 Task: Open Card Influencer Marketing Review in Board Customer Experience Platforms and Tools to Workspace Investment Management Services and add a team member Softage.4@softage.net, a label Green, a checklist Facilitation, an attachment from Trello, a color Green and finally, add a card description 'Plan and execute company team-building retreat with a focus on stress management and resilience' and a comment 'We should be willing to adapt our approach to this task as needed, based on new information or changing circumstances.'. Add a start date 'Jan 04, 1900' with a due date 'Jan 11, 1900'
Action: Mouse moved to (495, 165)
Screenshot: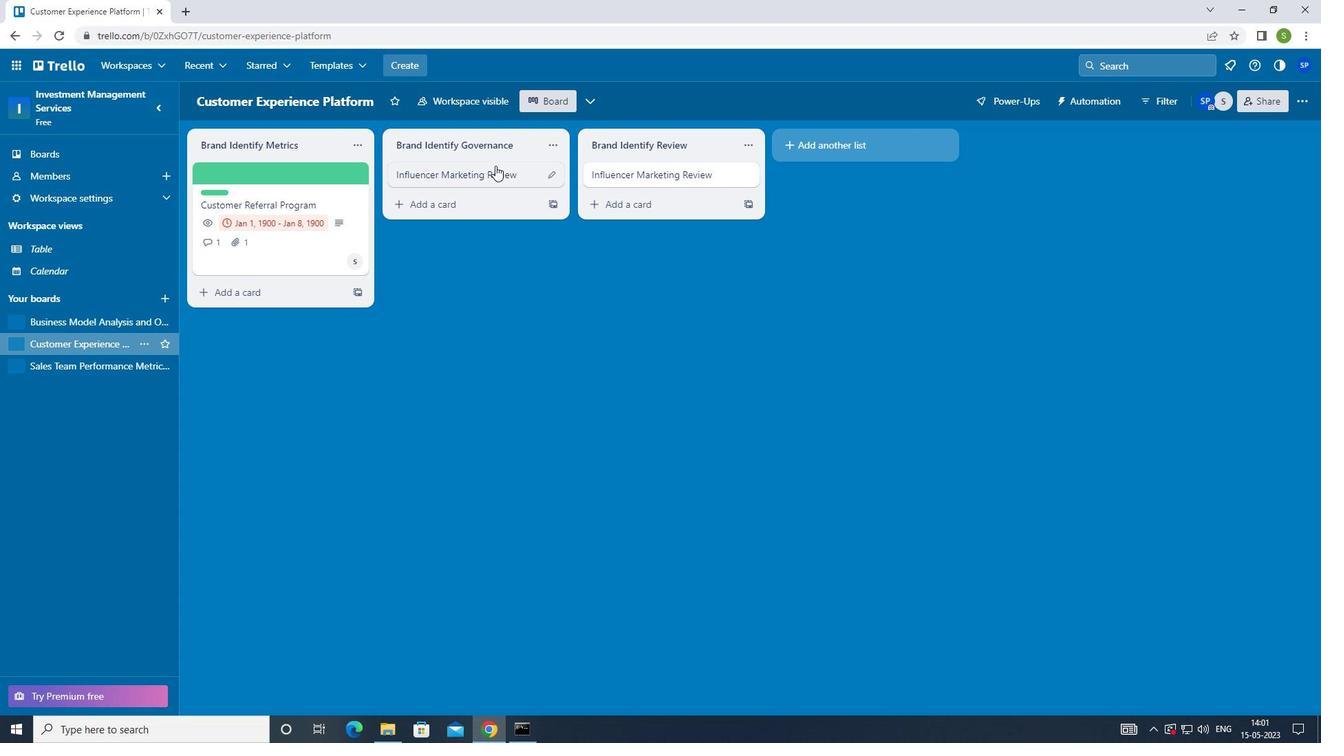 
Action: Mouse pressed left at (495, 165)
Screenshot: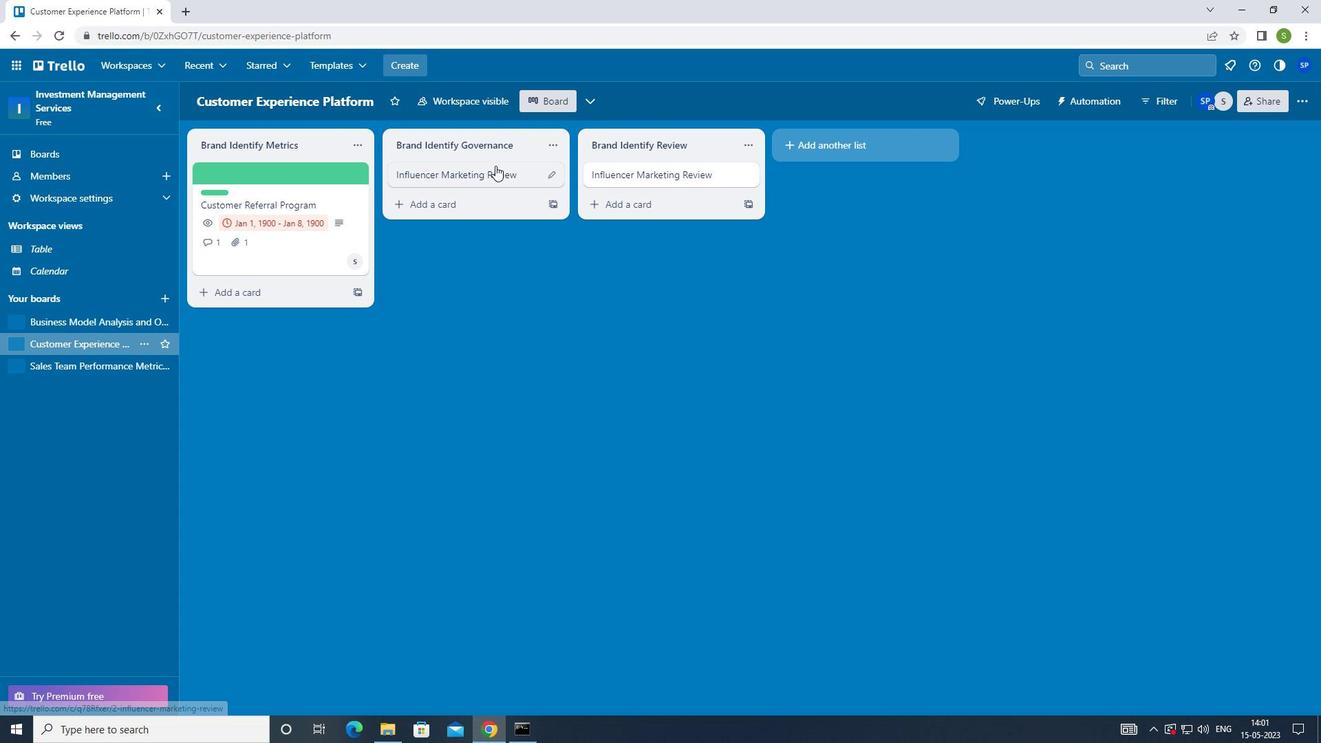 
Action: Mouse moved to (835, 174)
Screenshot: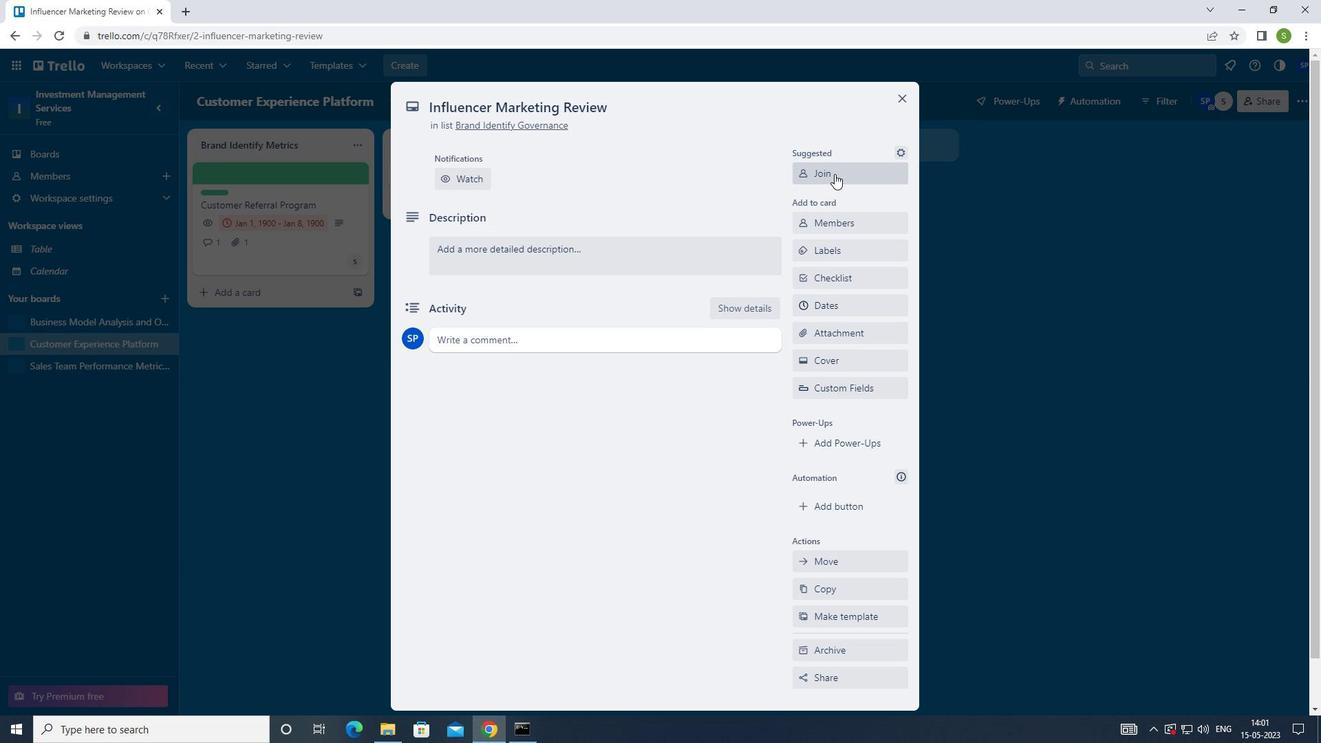 
Action: Mouse pressed left at (835, 174)
Screenshot: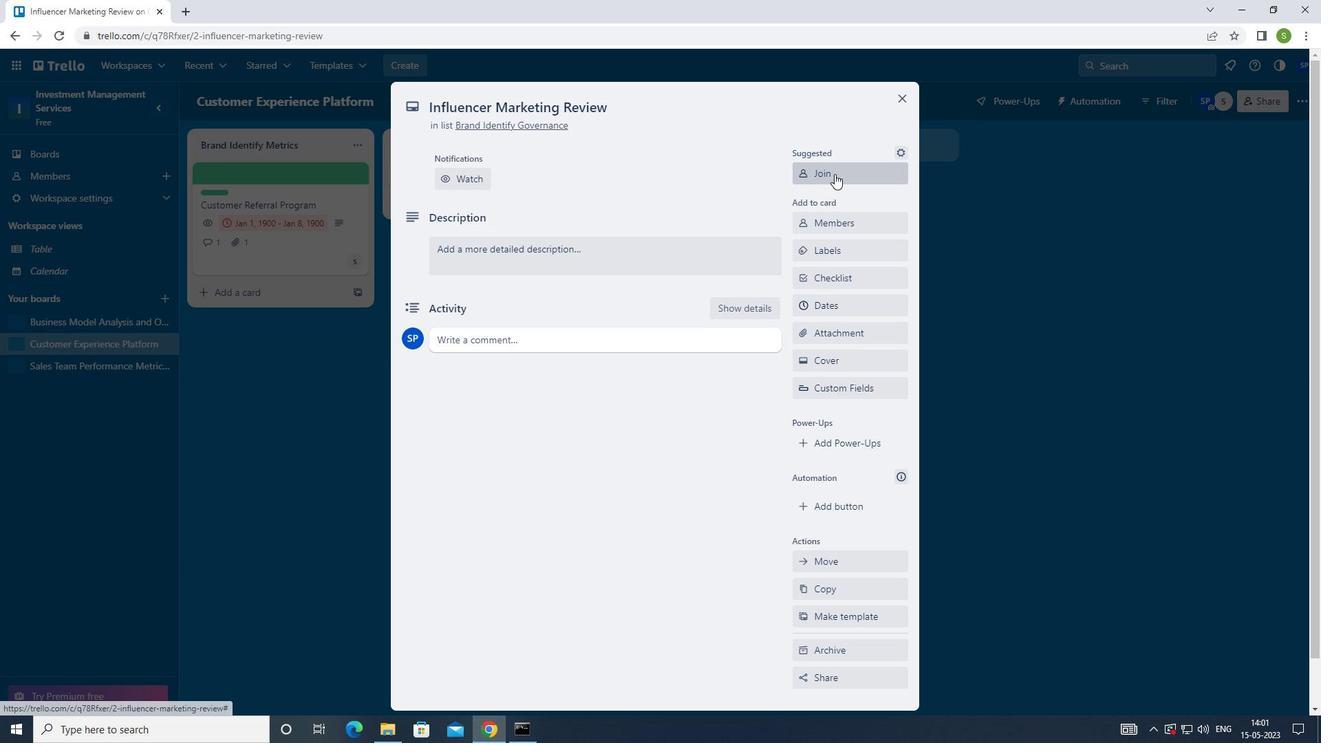 
Action: Mouse moved to (836, 178)
Screenshot: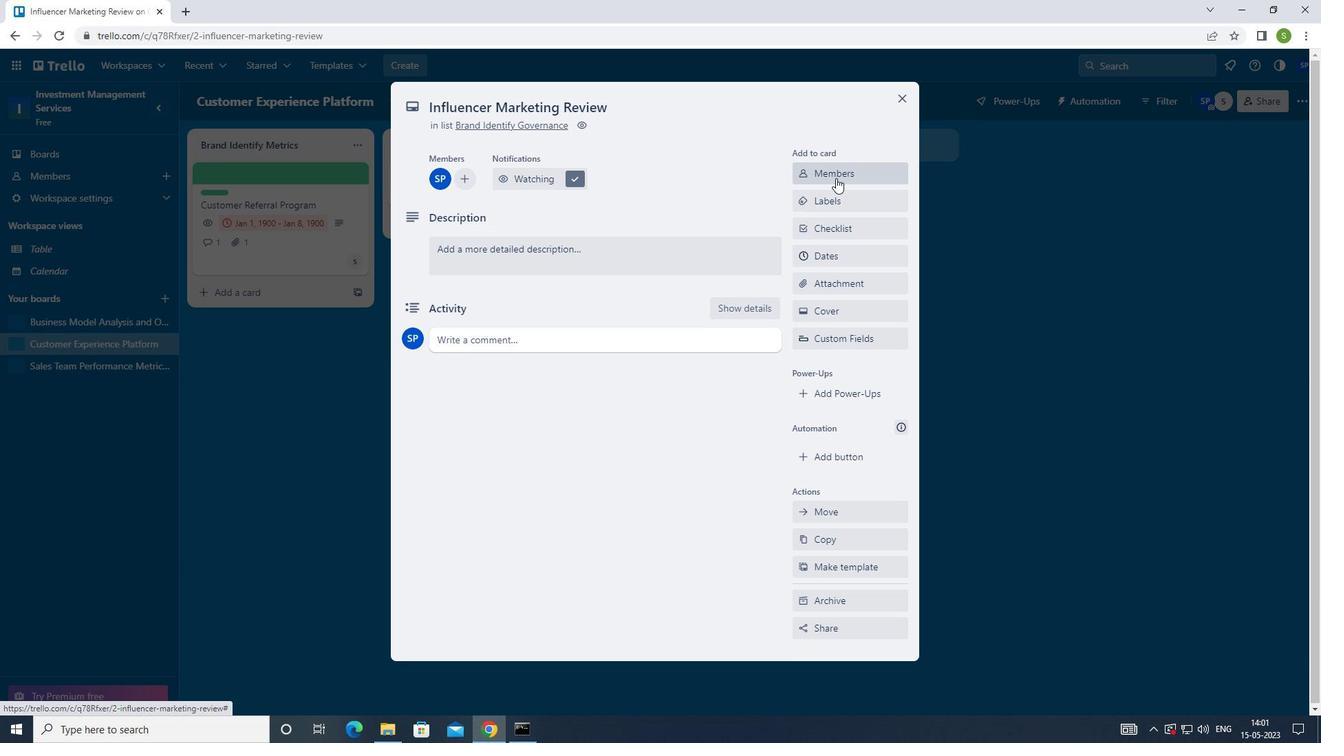 
Action: Mouse pressed left at (836, 178)
Screenshot: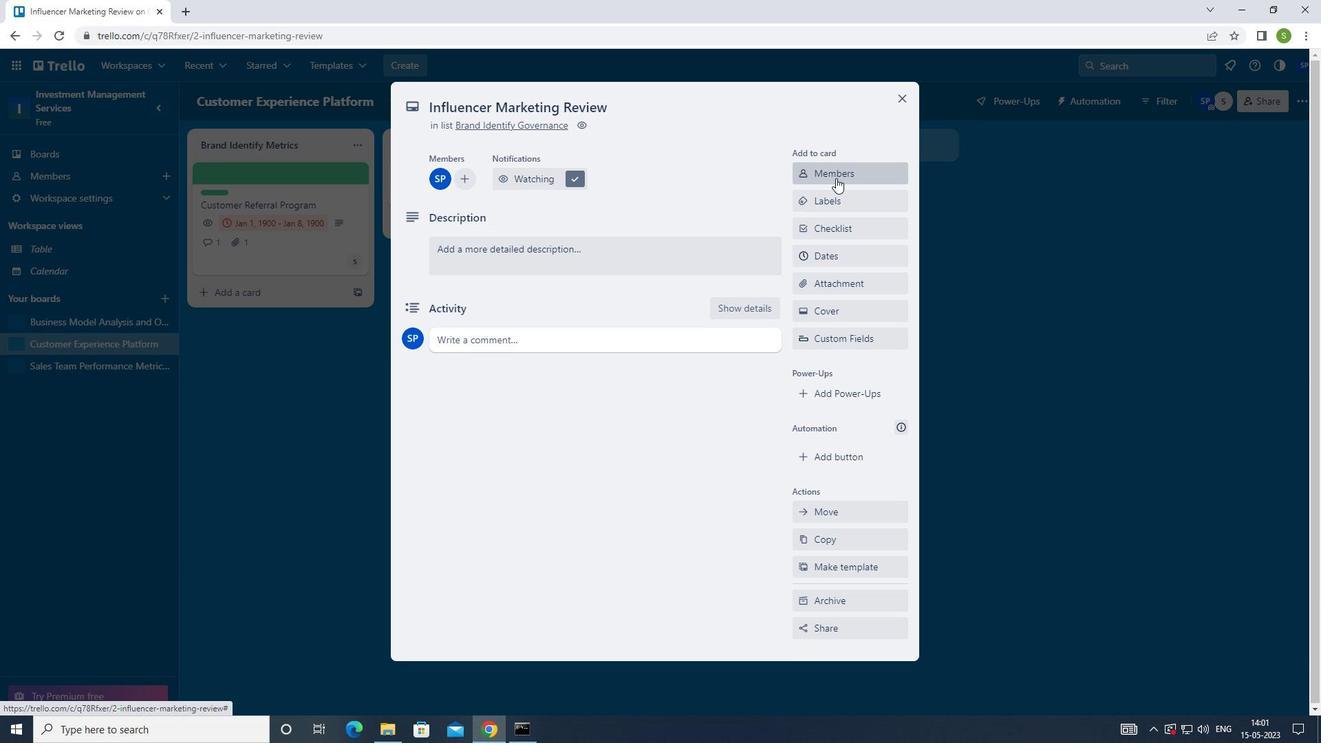 
Action: Mouse moved to (813, 264)
Screenshot: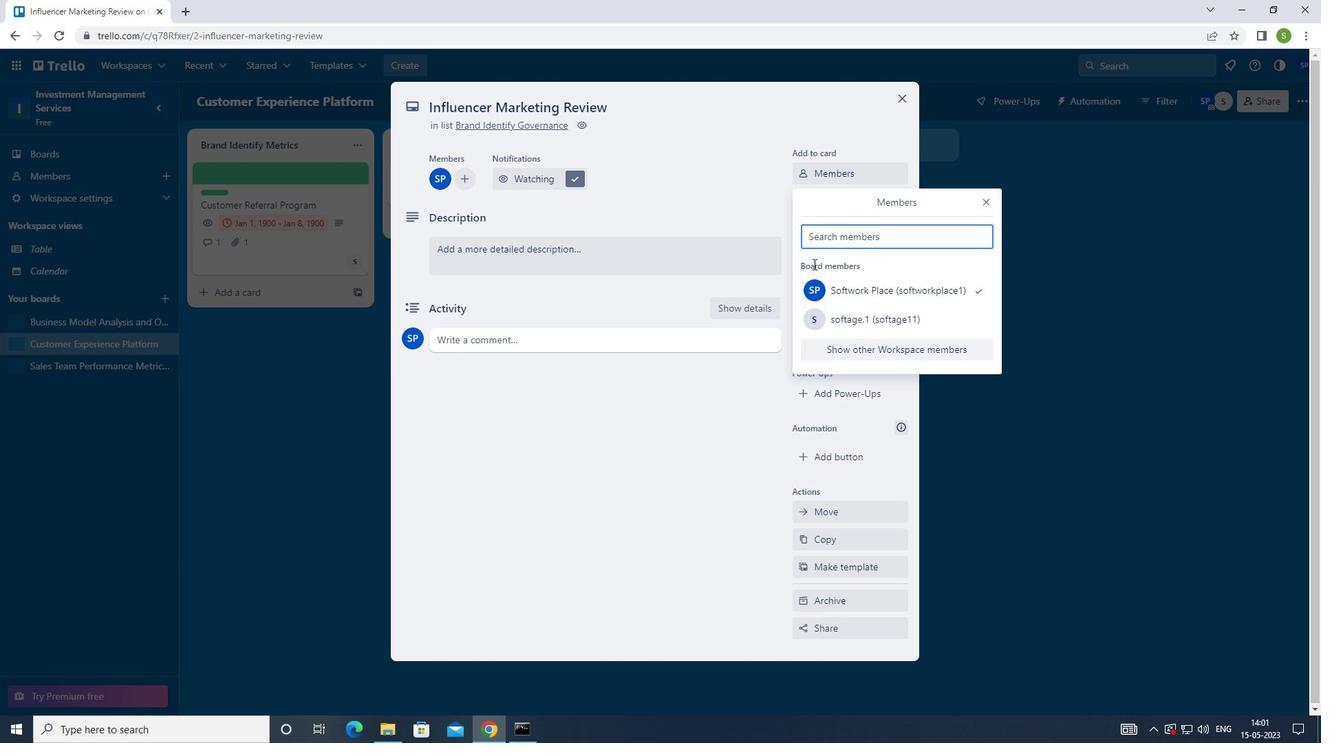 
Action: Key pressed <Key.shift>SOFTAGE.4<Key.shift>@SO
Screenshot: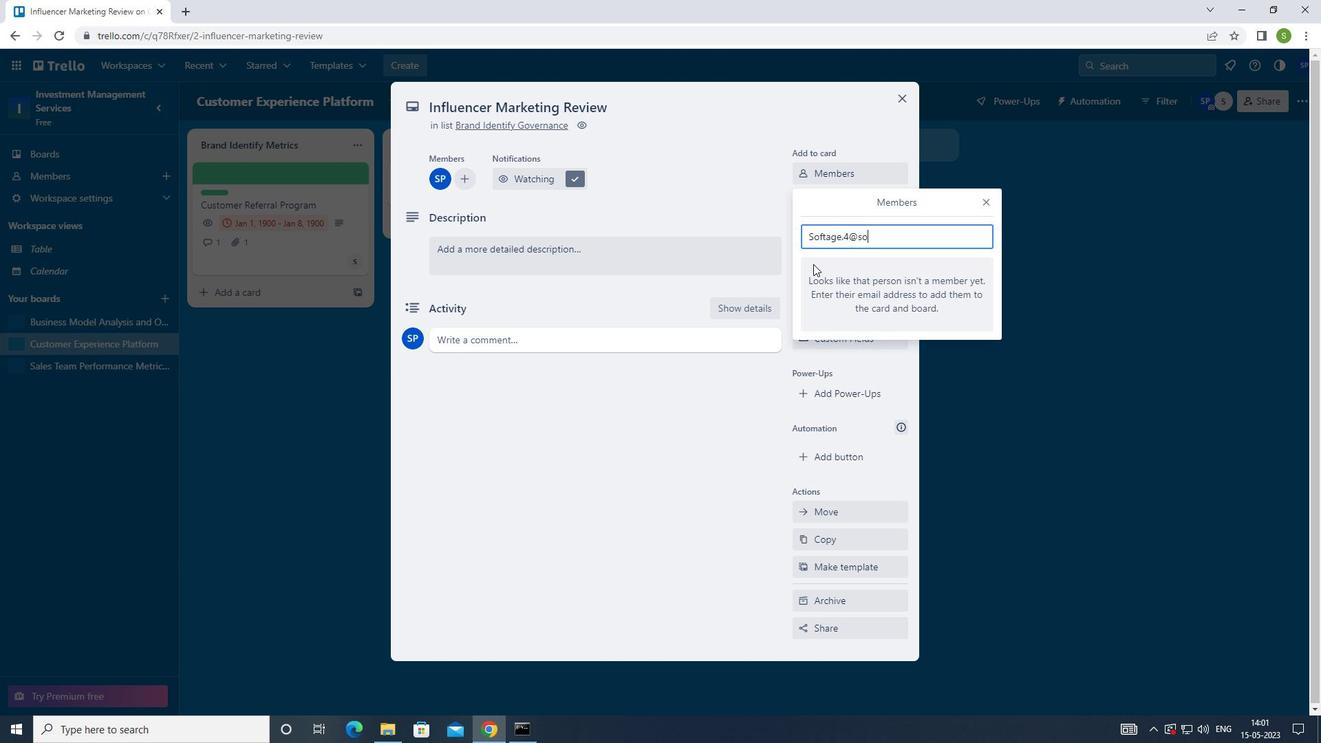 
Action: Mouse moved to (813, 264)
Screenshot: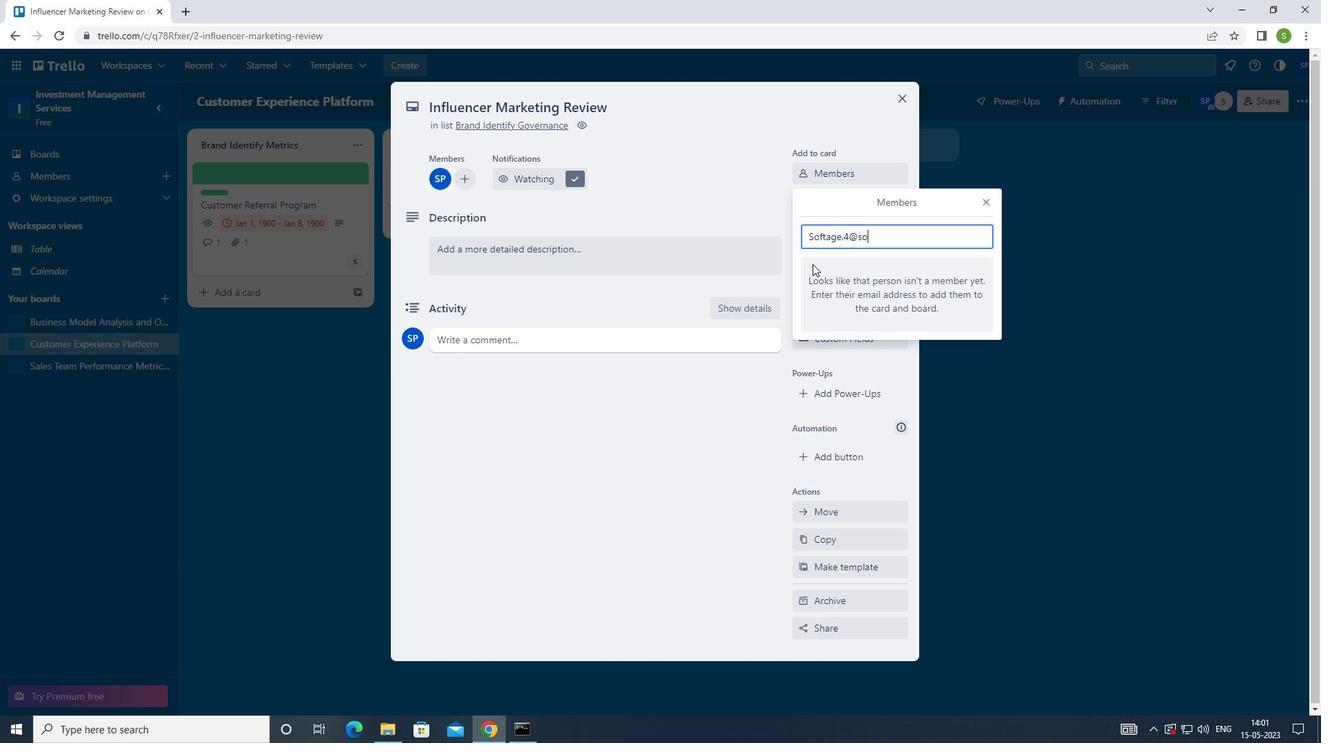 
Action: Key pressed FTAGE.NET<Key.enter>
Screenshot: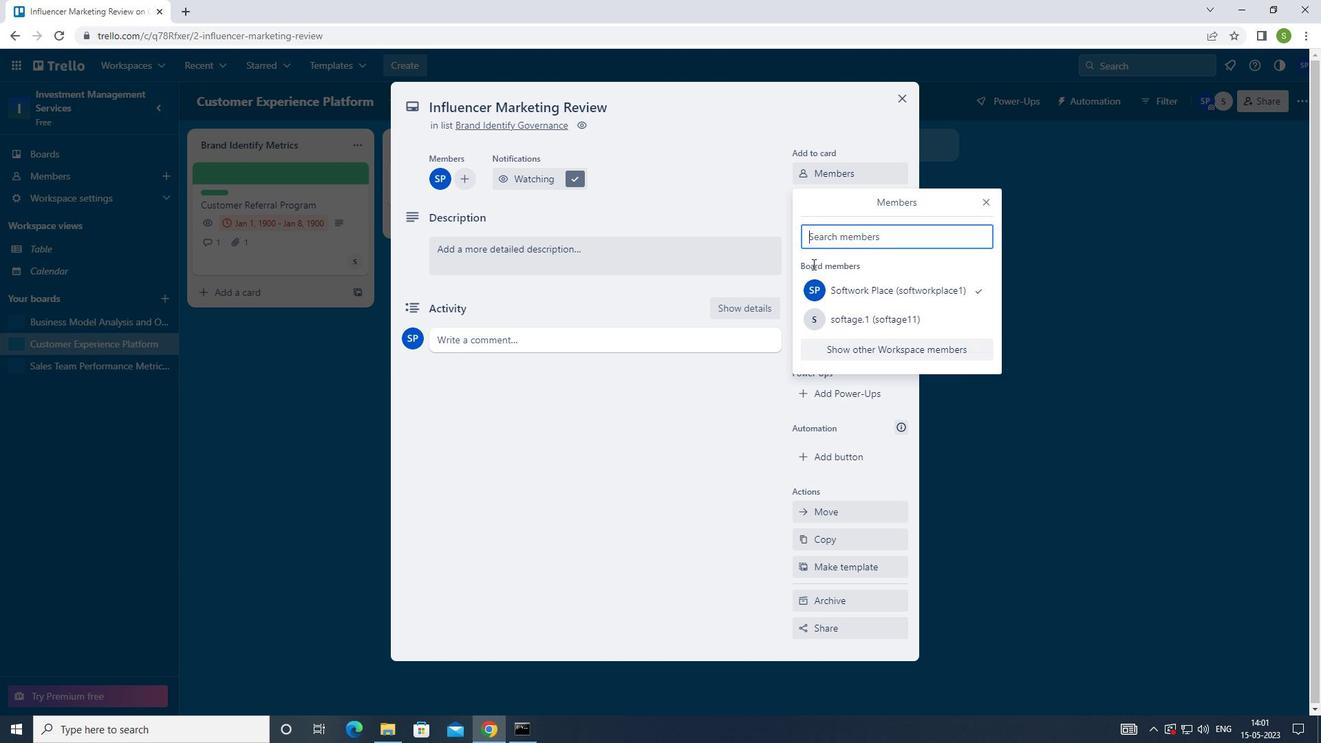 
Action: Mouse moved to (983, 205)
Screenshot: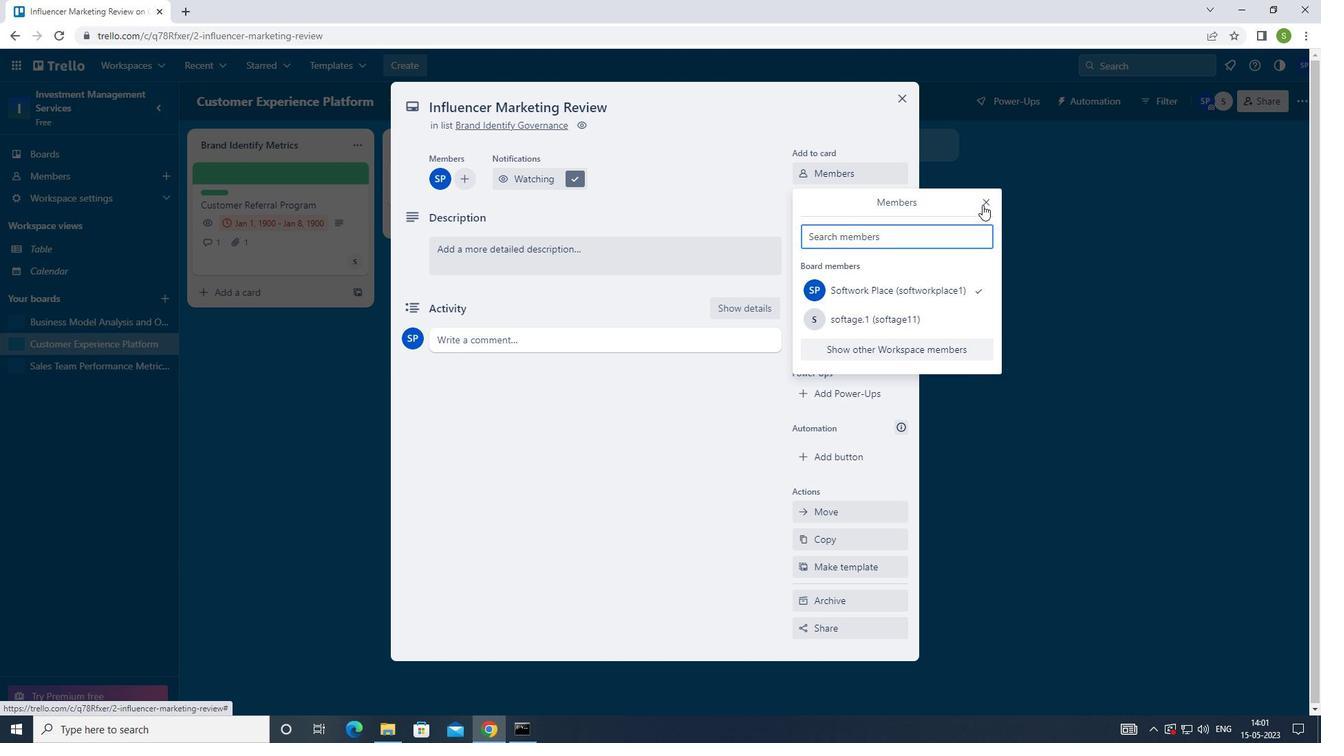 
Action: Mouse pressed left at (983, 205)
Screenshot: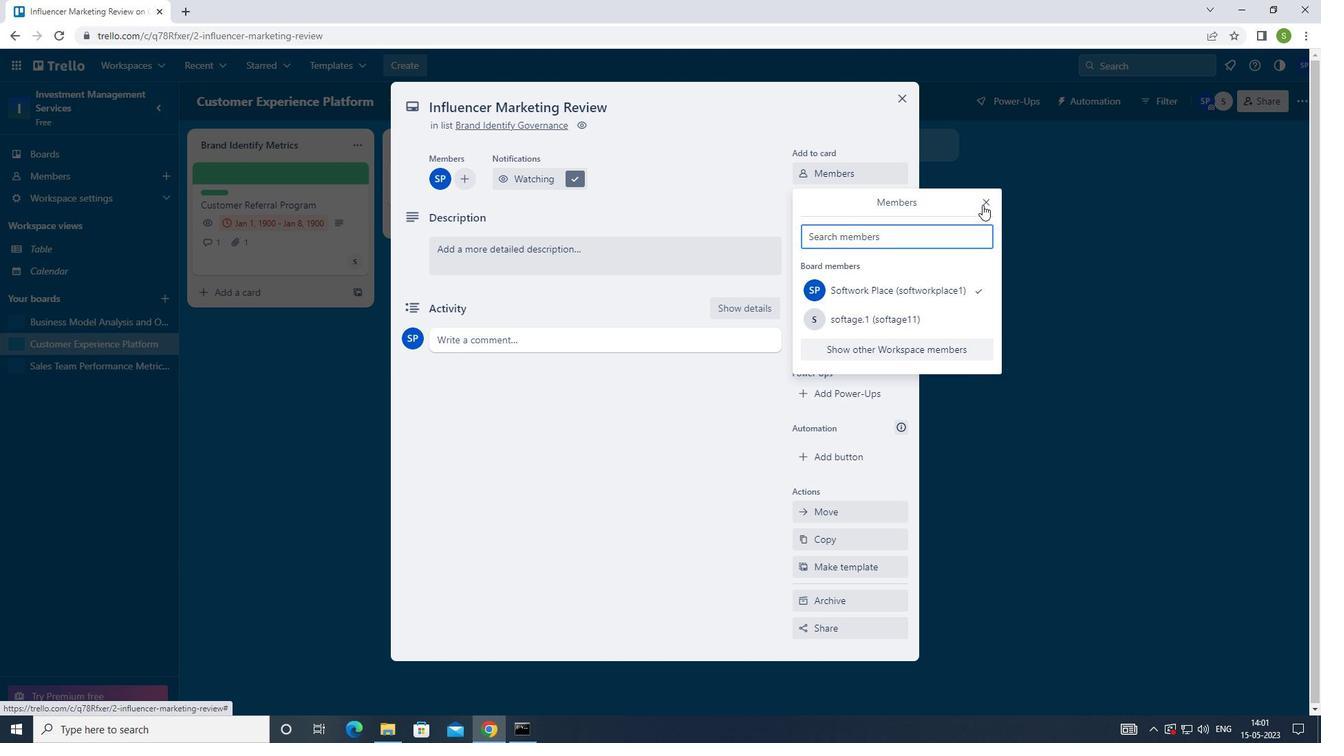 
Action: Mouse moved to (882, 204)
Screenshot: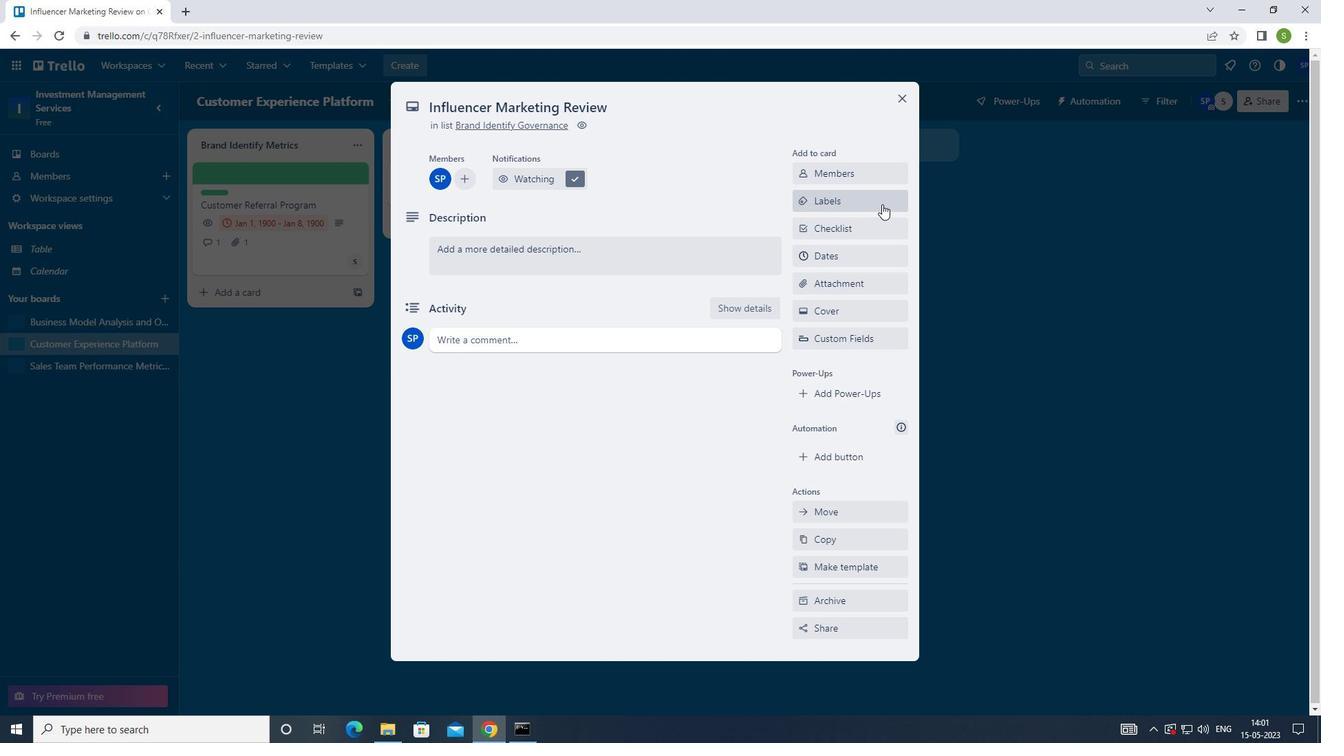 
Action: Mouse pressed left at (882, 204)
Screenshot: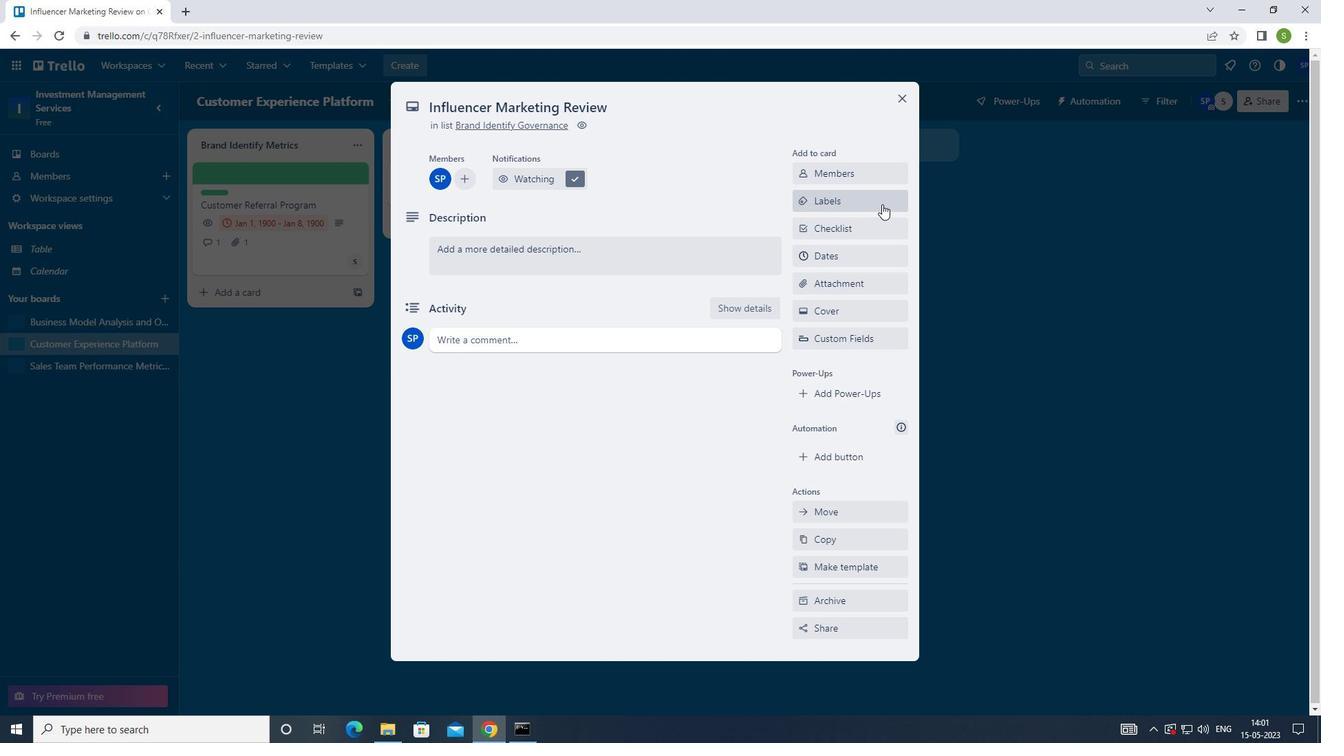 
Action: Mouse moved to (837, 312)
Screenshot: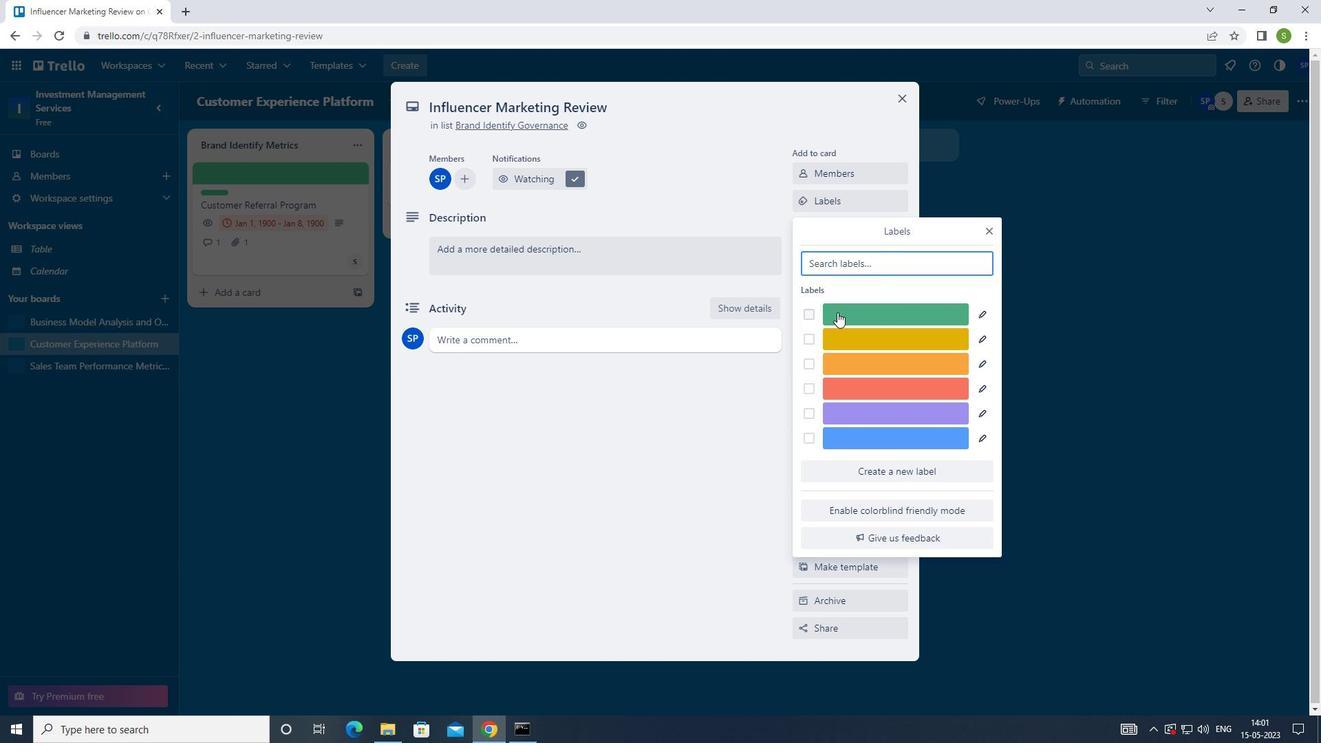 
Action: Mouse pressed left at (837, 312)
Screenshot: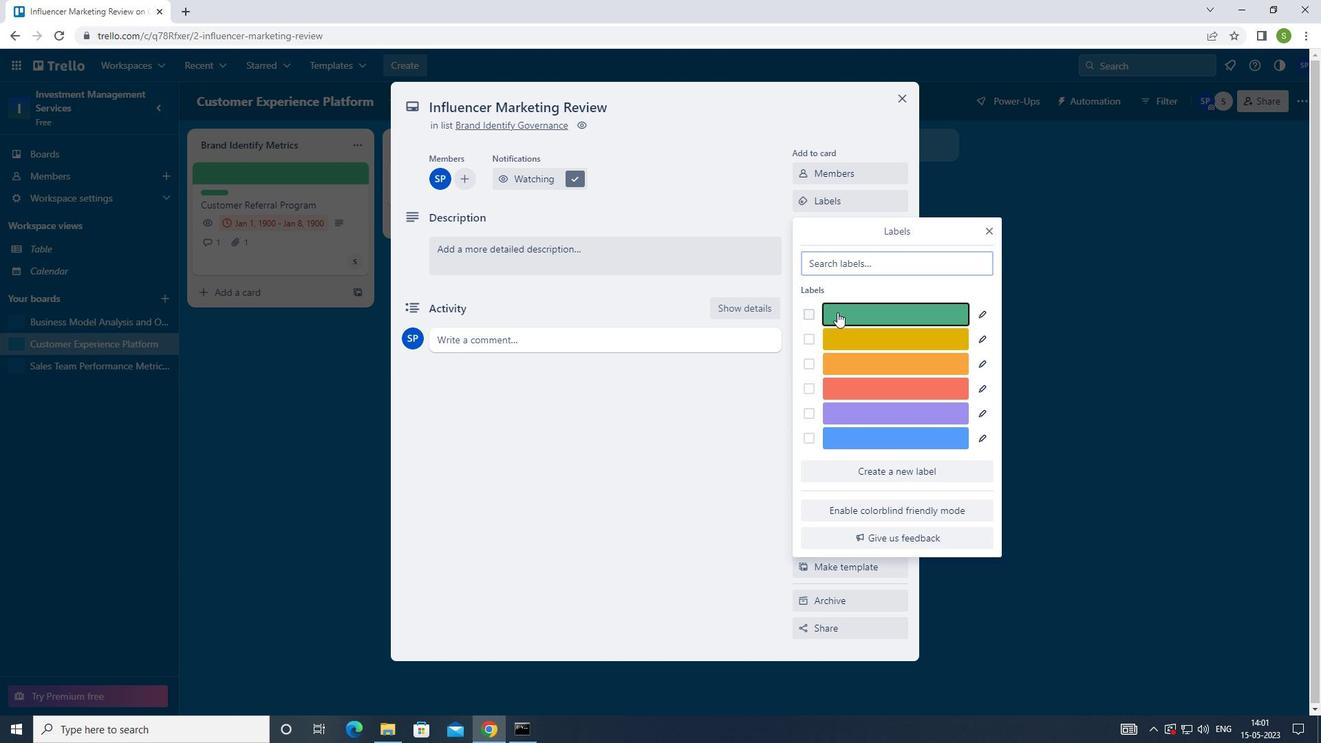 
Action: Mouse moved to (992, 232)
Screenshot: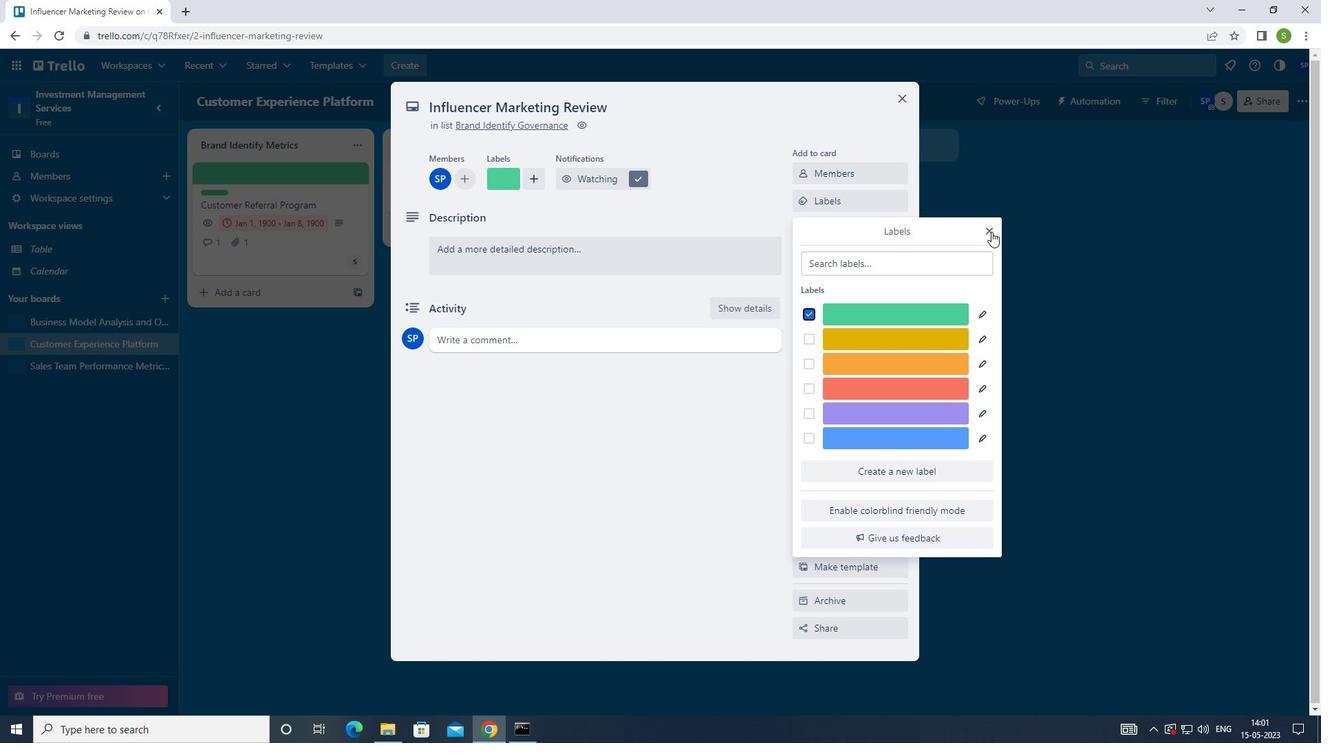 
Action: Mouse pressed left at (992, 232)
Screenshot: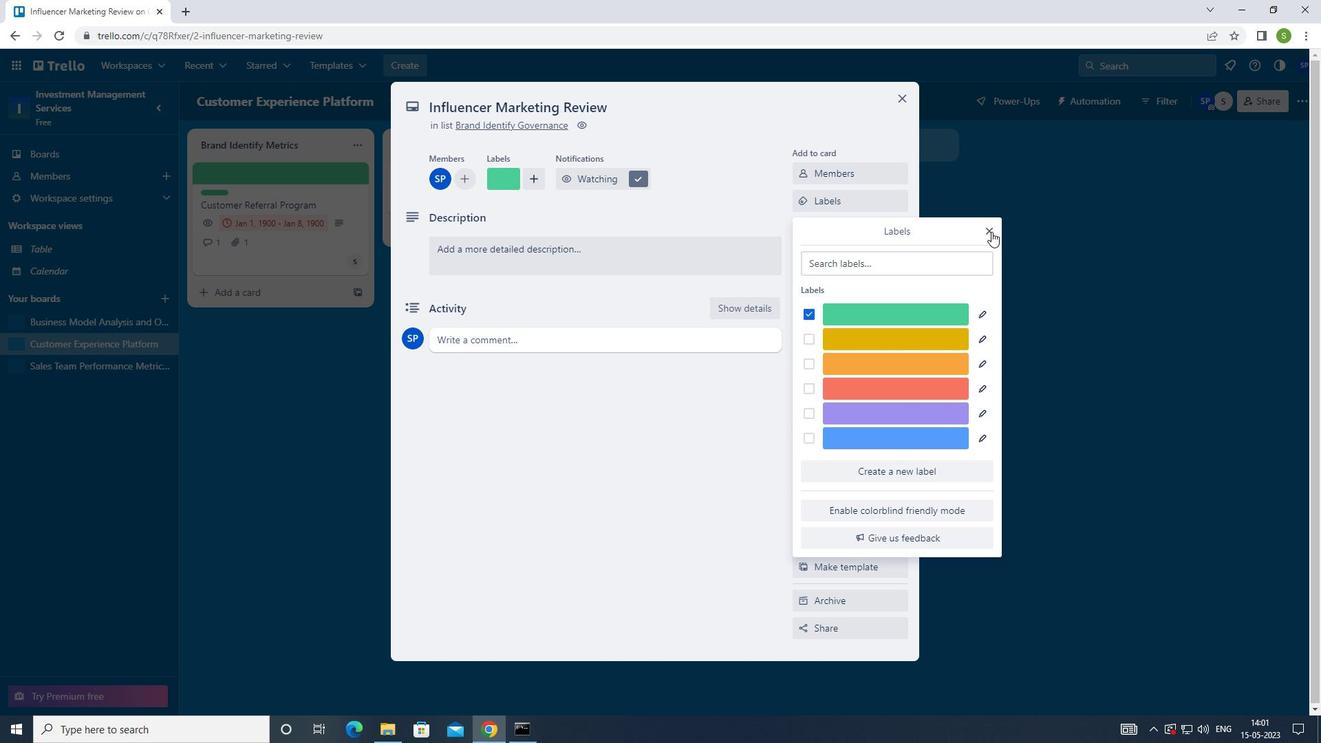 
Action: Mouse moved to (882, 232)
Screenshot: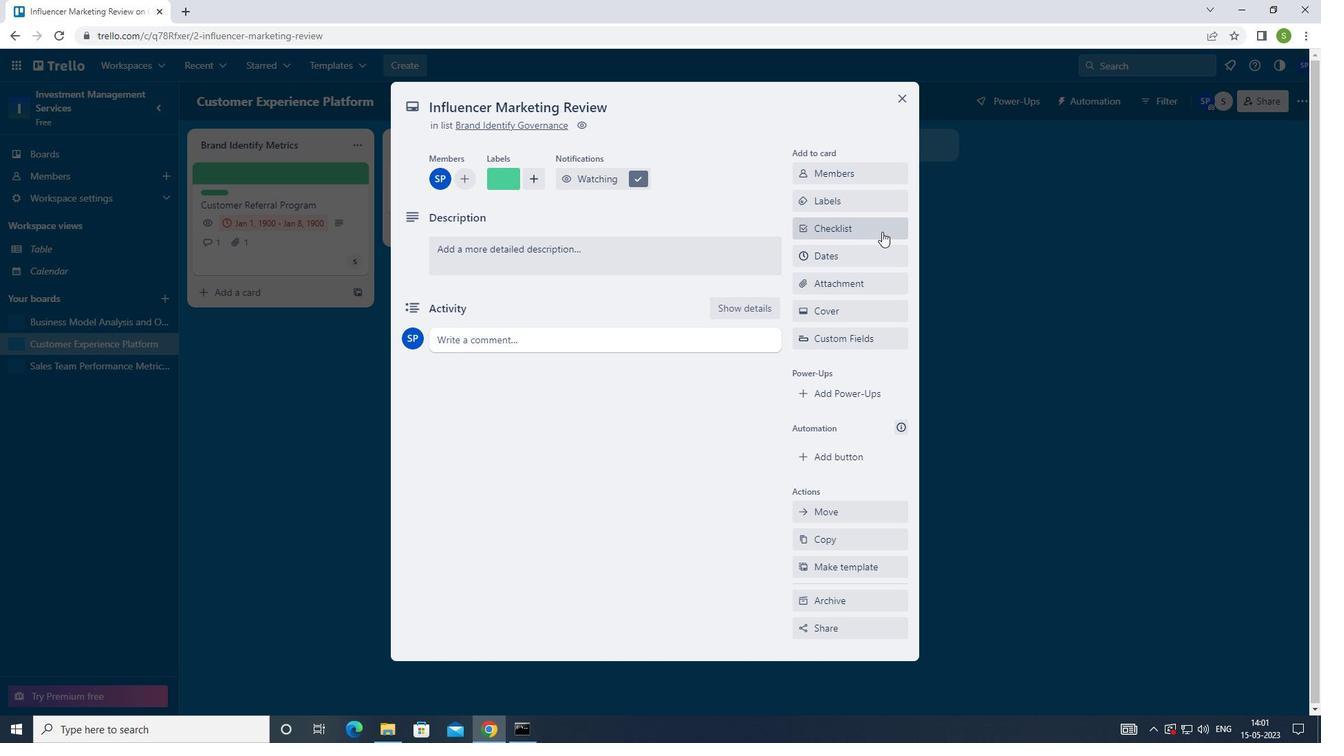 
Action: Mouse pressed left at (882, 232)
Screenshot: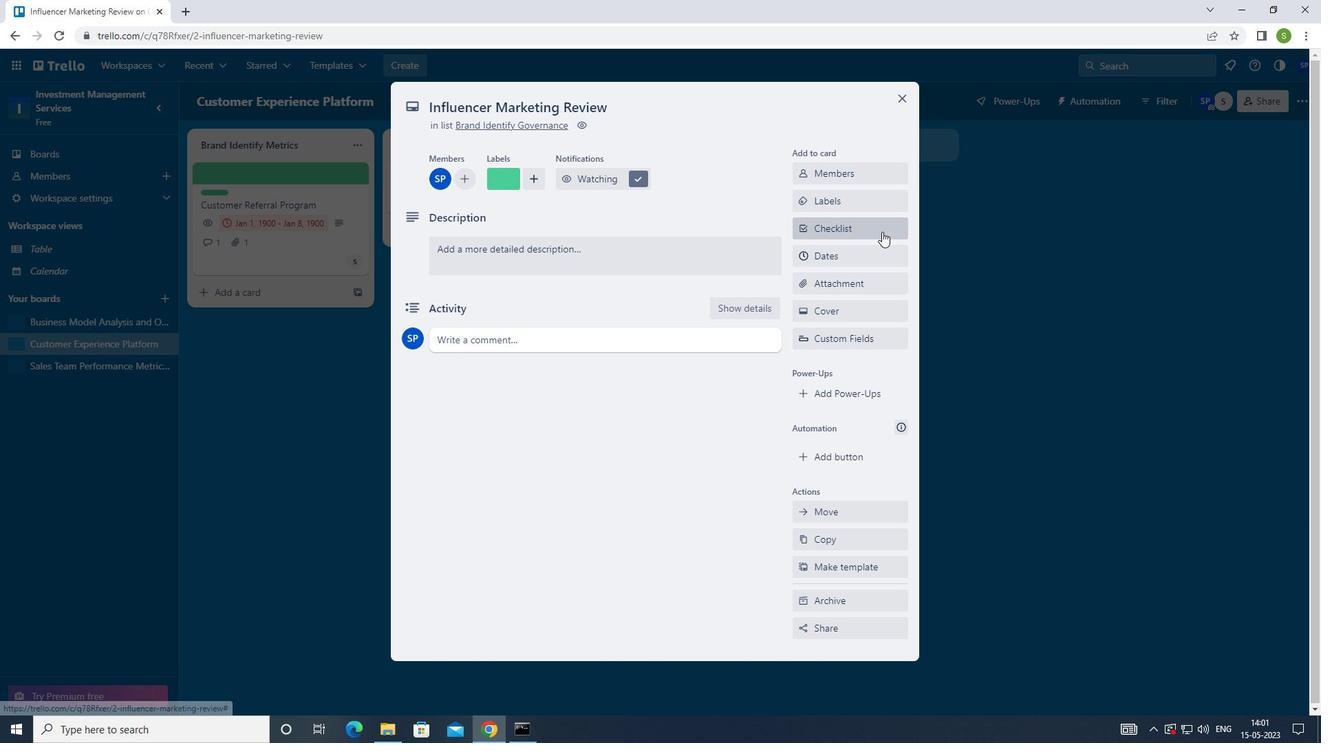 
Action: Mouse moved to (956, 226)
Screenshot: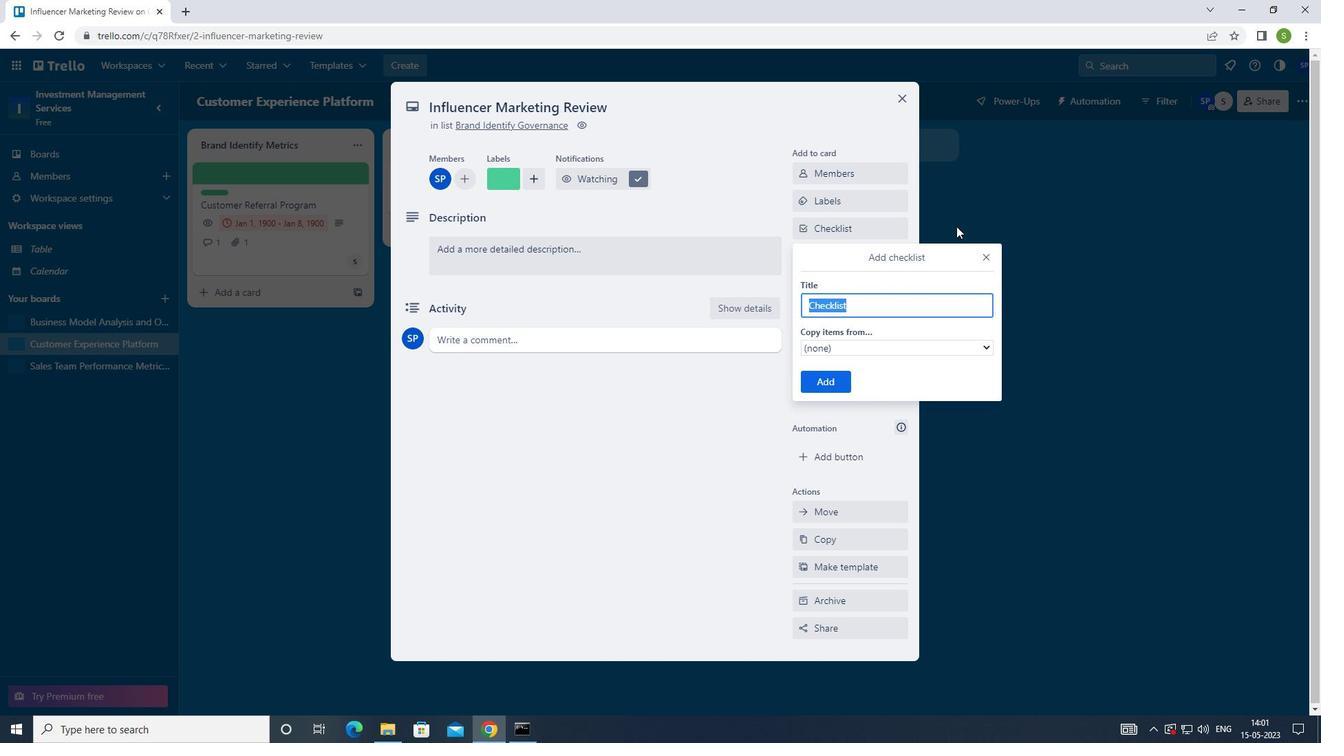 
Action: Key pressed <Key.shift>
Screenshot: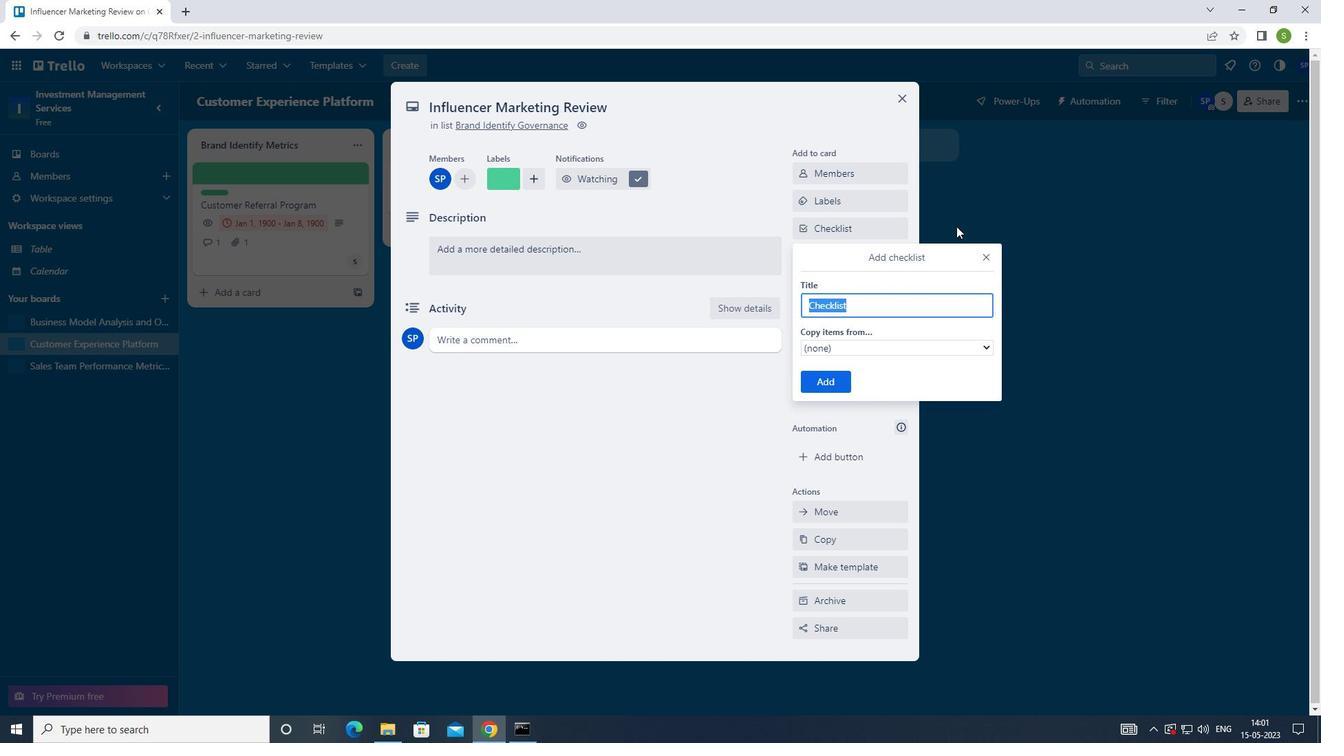 
Action: Mouse moved to (956, 226)
Screenshot: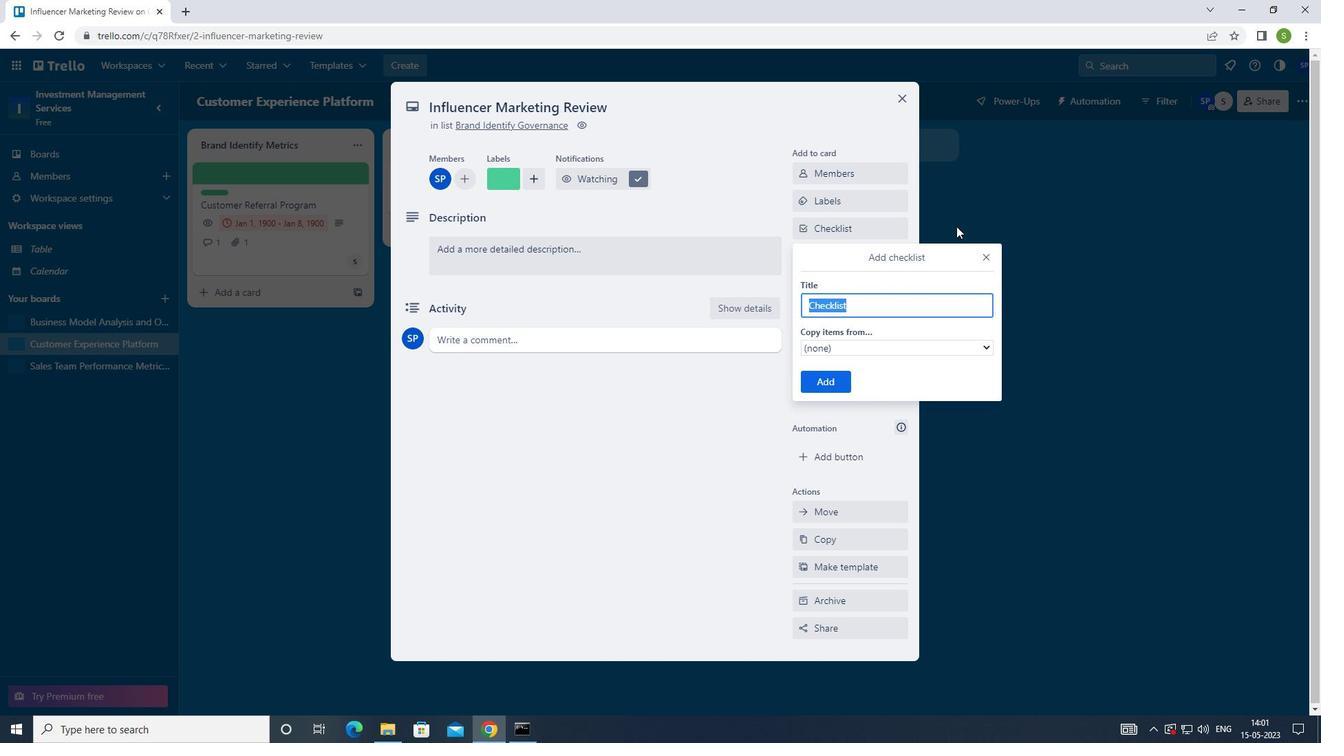 
Action: Key pressed <Key.shift><Key.shift><Key.shift><Key.shift><Key.shift><Key.shift><Key.shift><Key.shift><Key.shift><Key.shift><Key.shift><Key.shift><Key.shift><Key.shift><Key.shift><Key.shift><Key.shift><Key.shift><Key.shift><Key.shift><Key.shift><Key.shift><Key.shift><Key.shift><Key.shift><Key.shift><Key.shift><Key.shift>FACILITATION
Screenshot: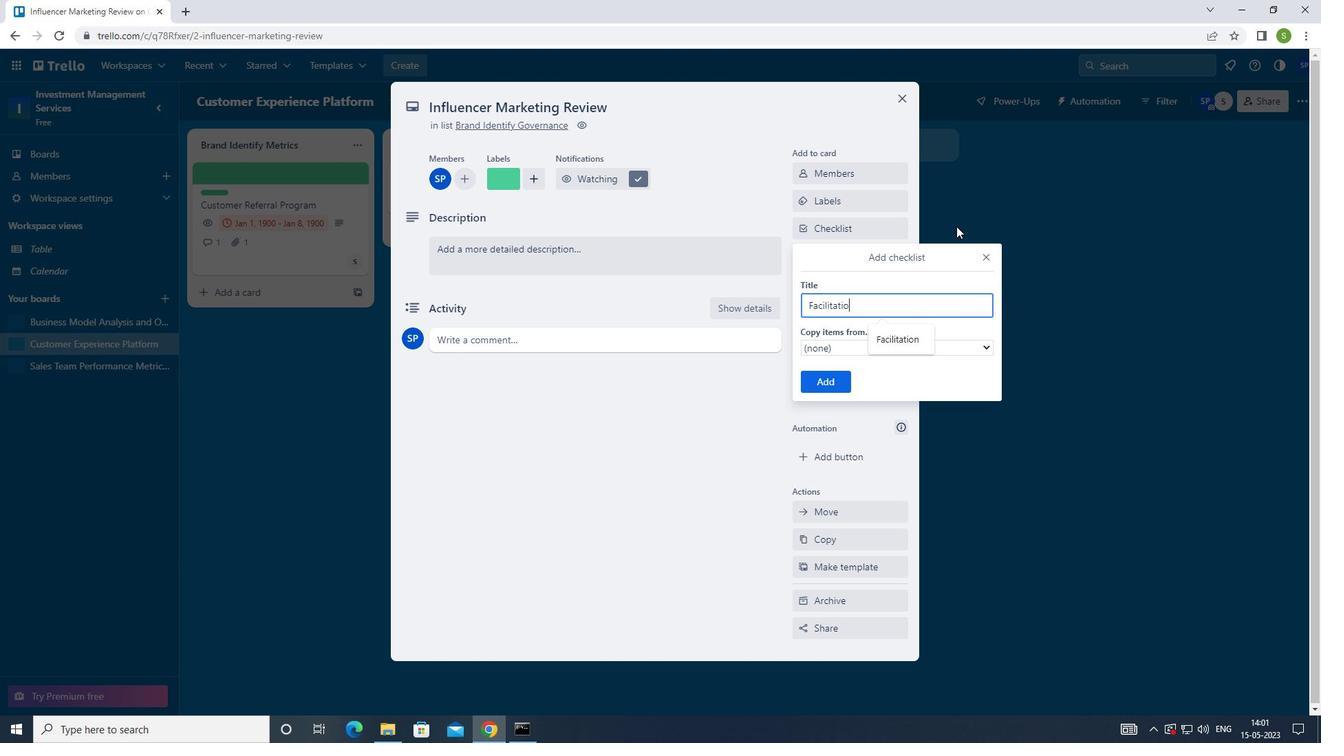 
Action: Mouse moved to (830, 382)
Screenshot: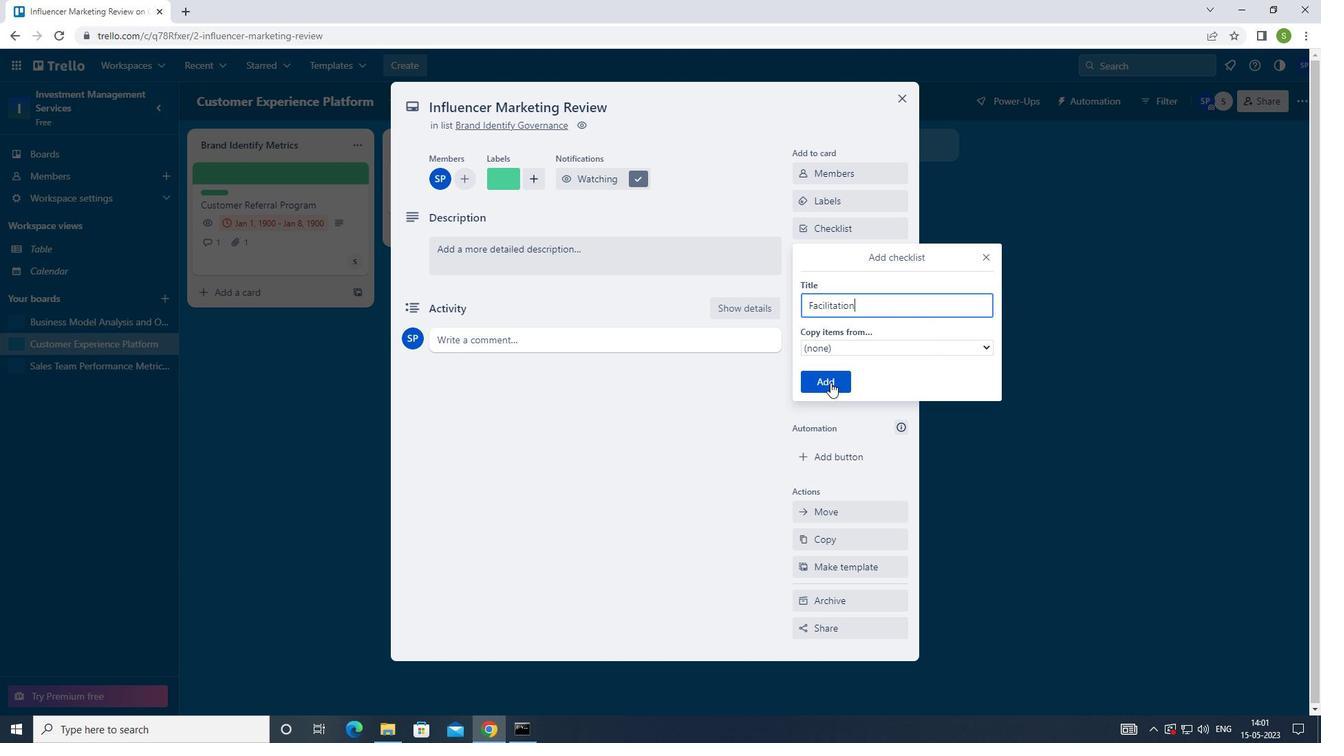 
Action: Mouse pressed left at (830, 382)
Screenshot: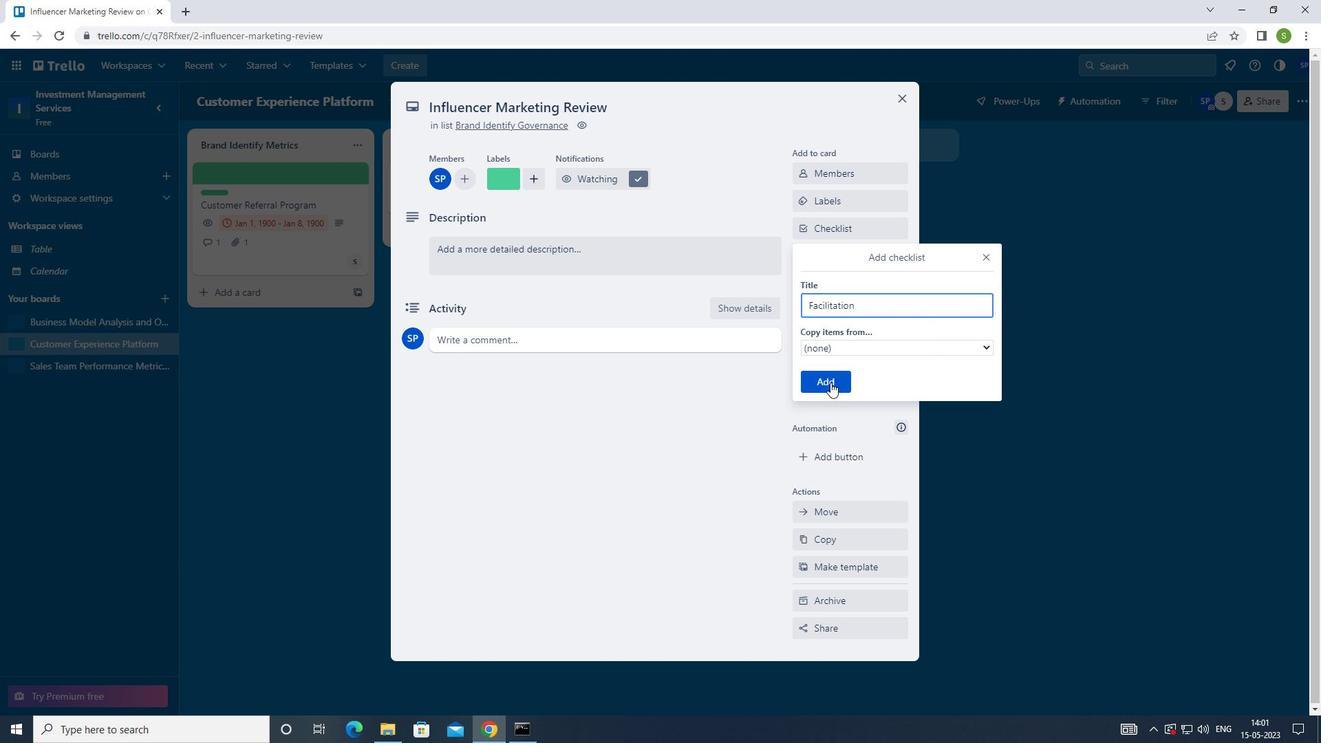 
Action: Mouse moved to (842, 289)
Screenshot: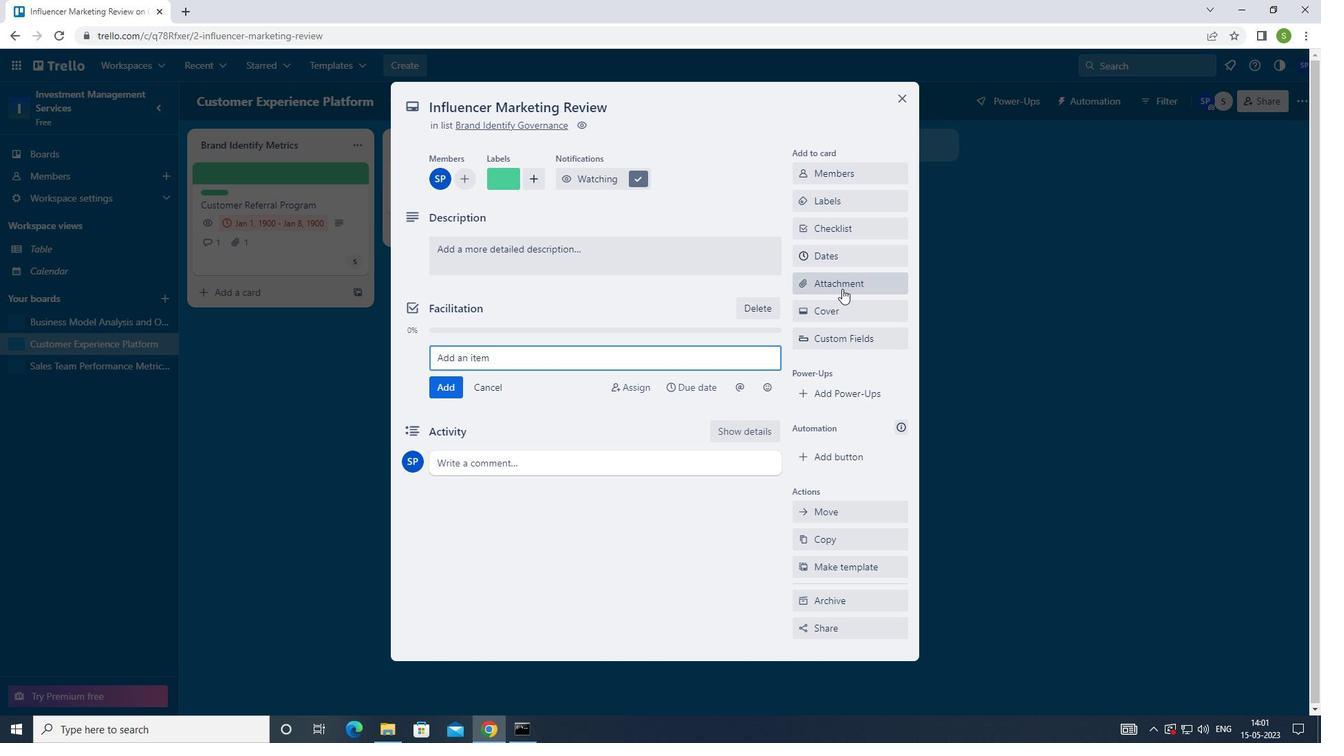 
Action: Mouse pressed left at (842, 289)
Screenshot: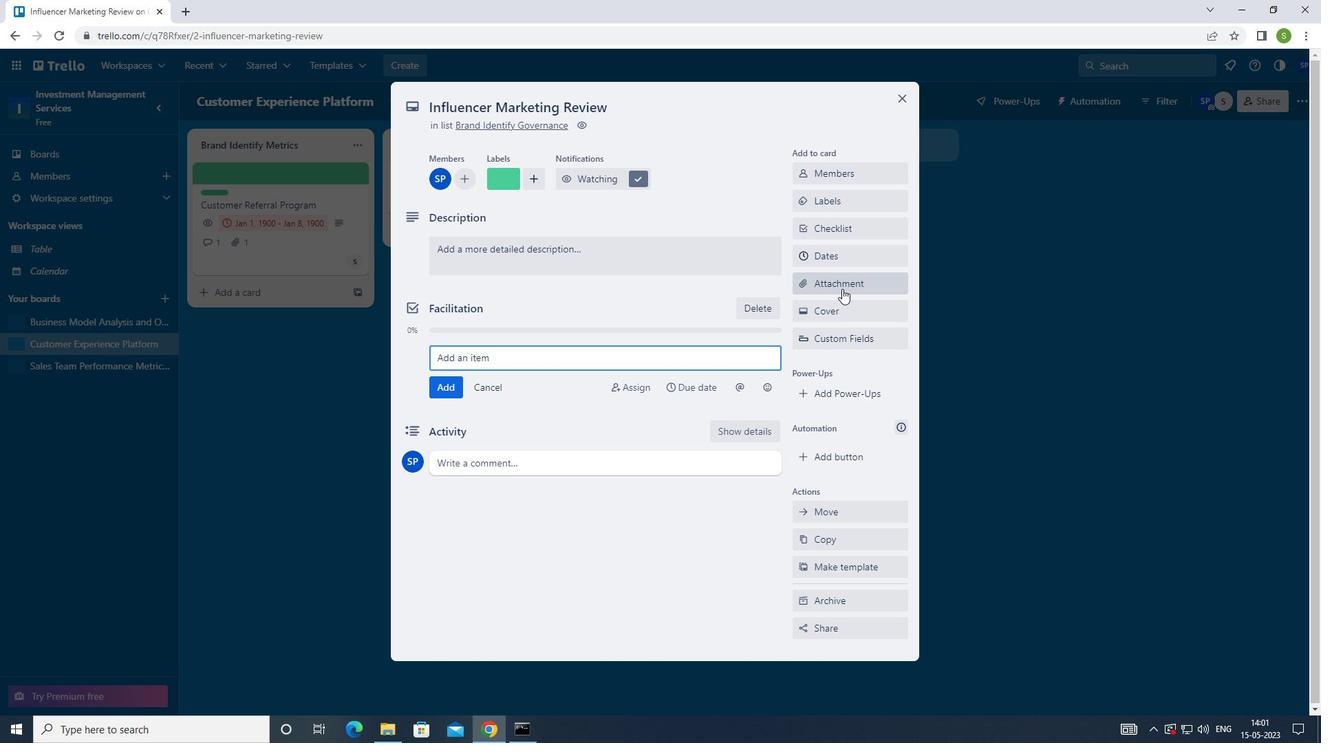 
Action: Mouse moved to (827, 368)
Screenshot: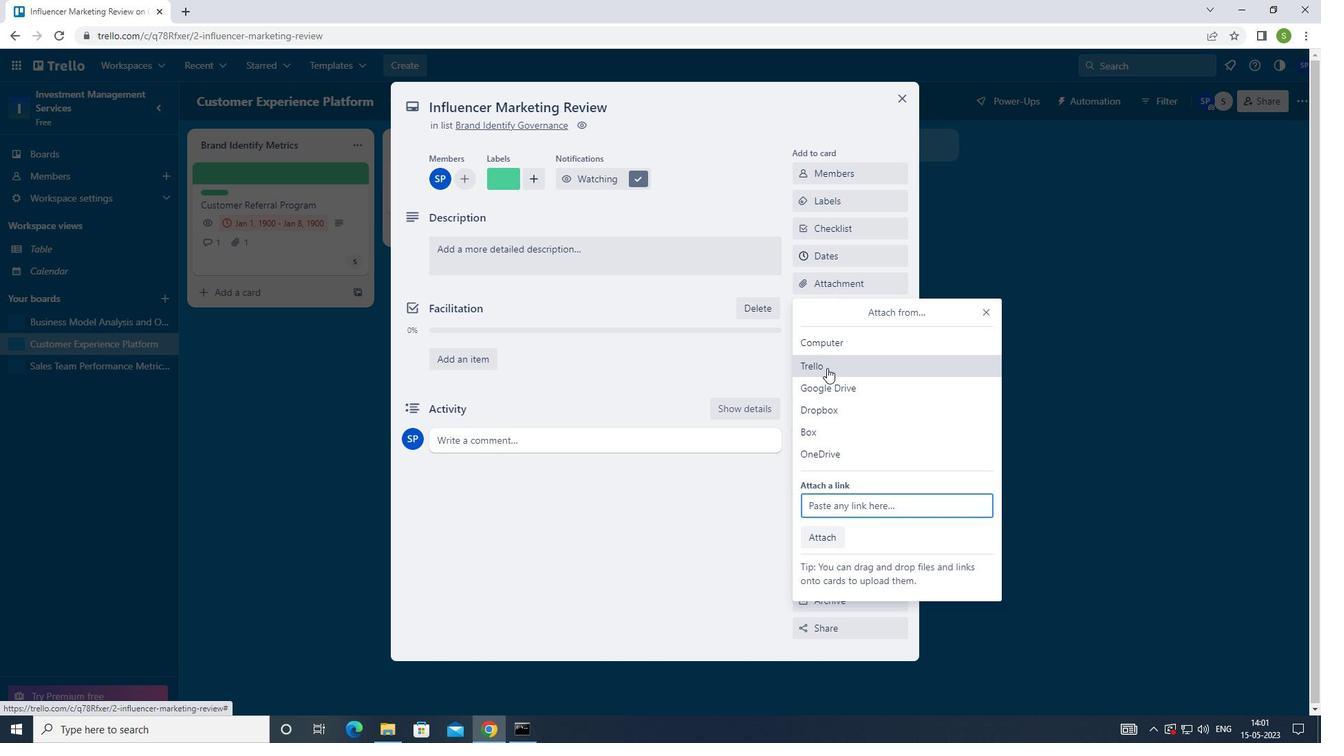 
Action: Mouse pressed left at (827, 368)
Screenshot: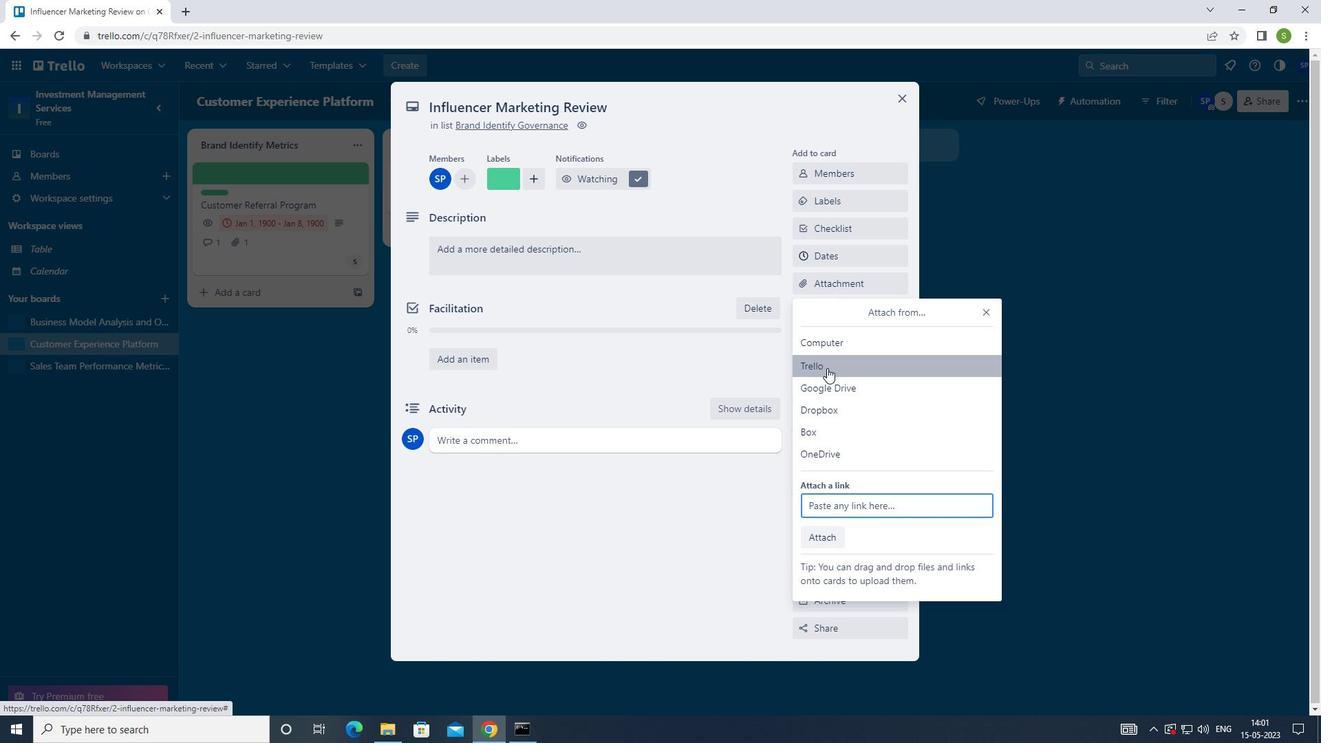
Action: Mouse moved to (835, 360)
Screenshot: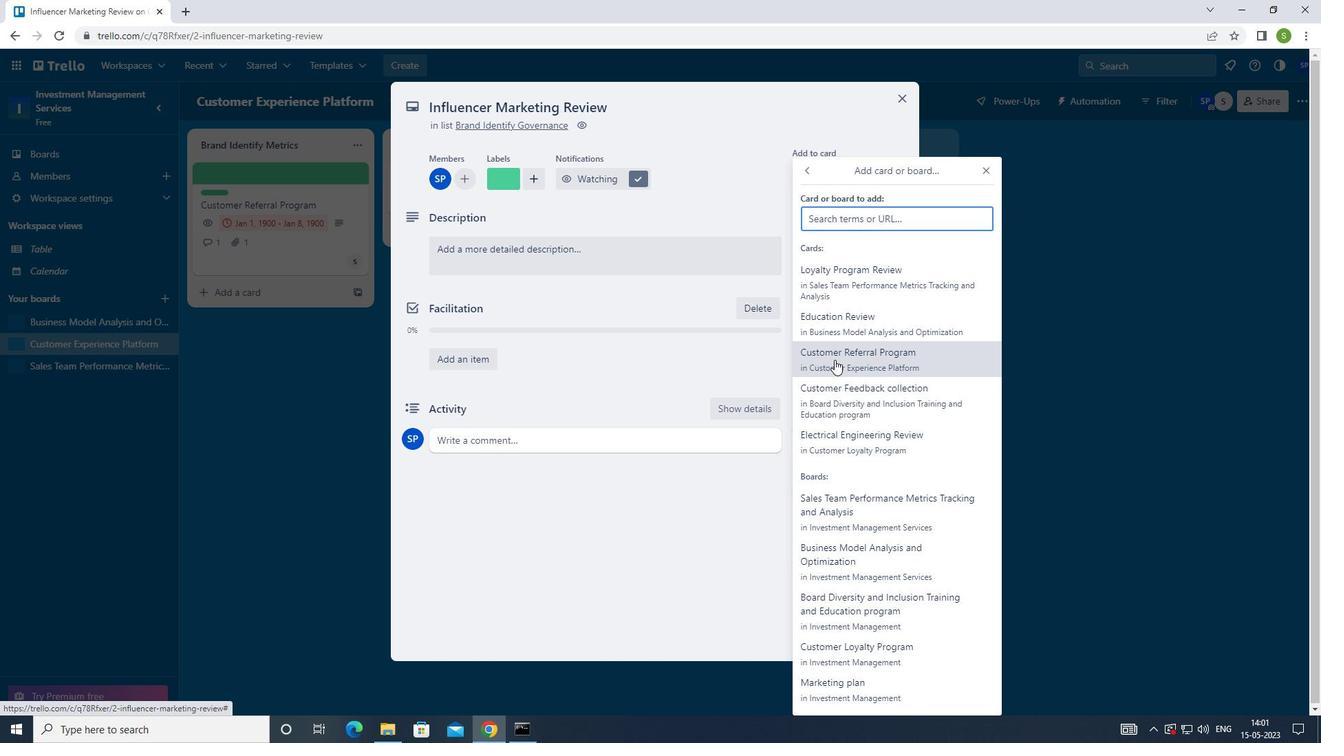 
Action: Mouse pressed left at (835, 360)
Screenshot: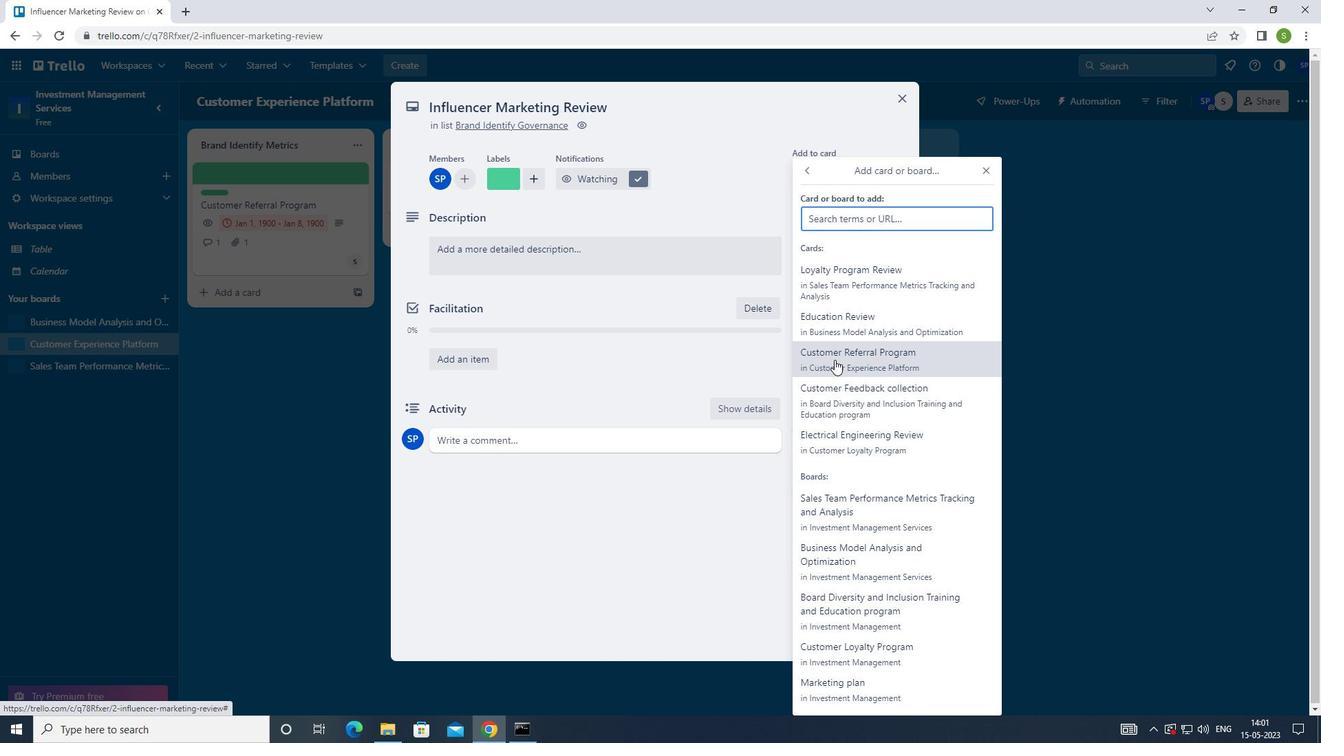 
Action: Mouse moved to (850, 313)
Screenshot: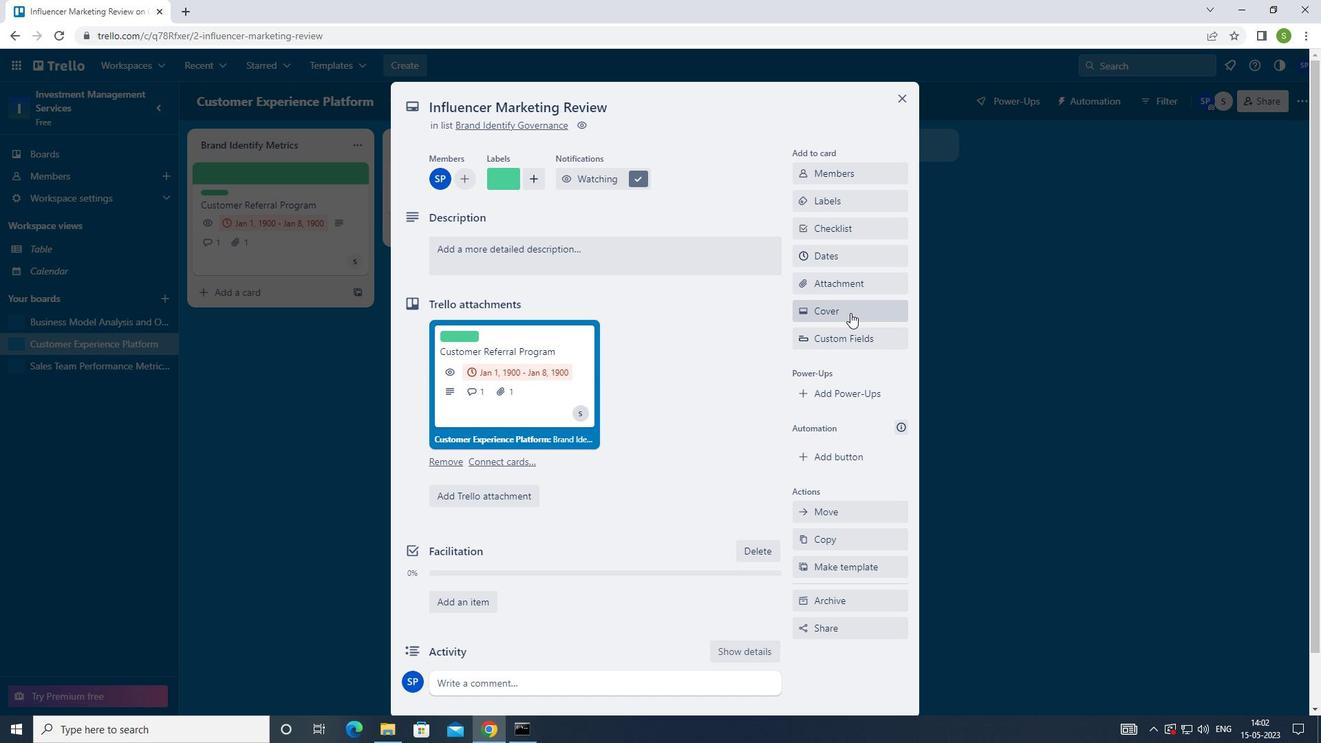 
Action: Mouse pressed left at (850, 313)
Screenshot: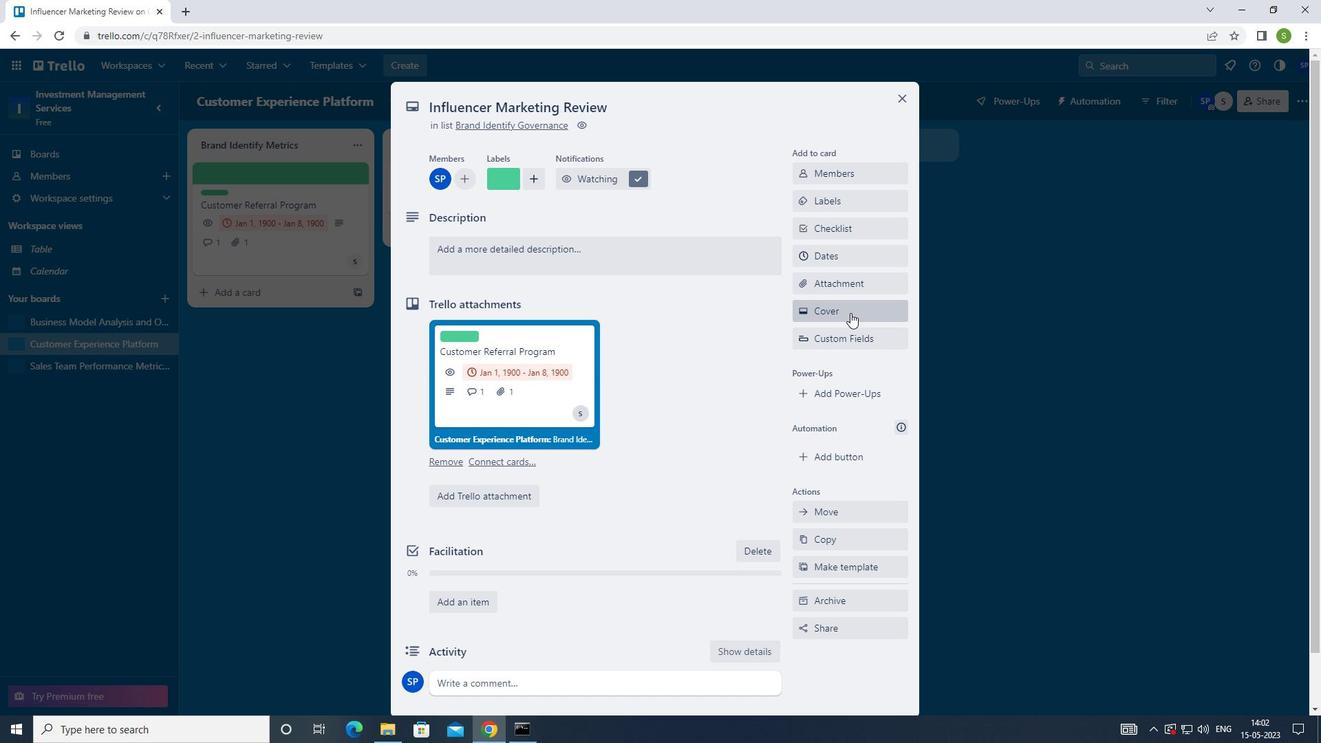 
Action: Mouse moved to (826, 441)
Screenshot: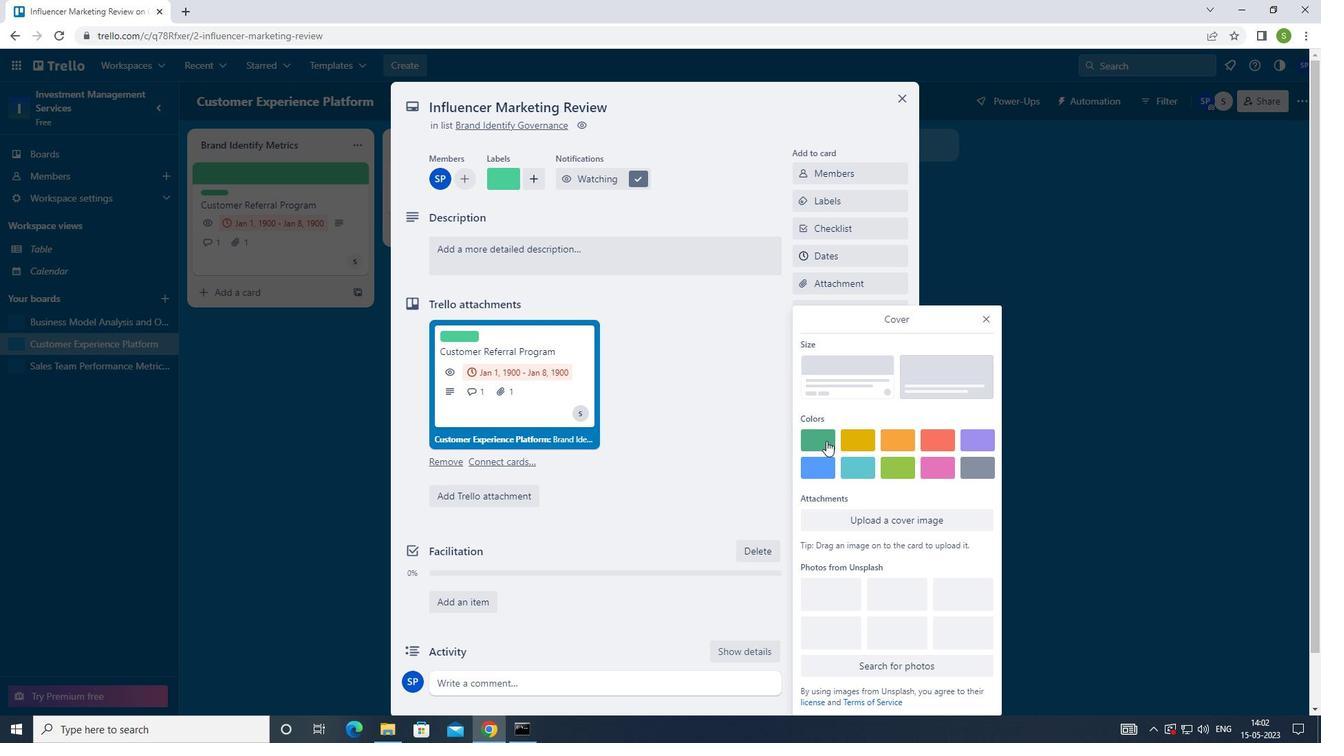 
Action: Mouse pressed left at (826, 441)
Screenshot: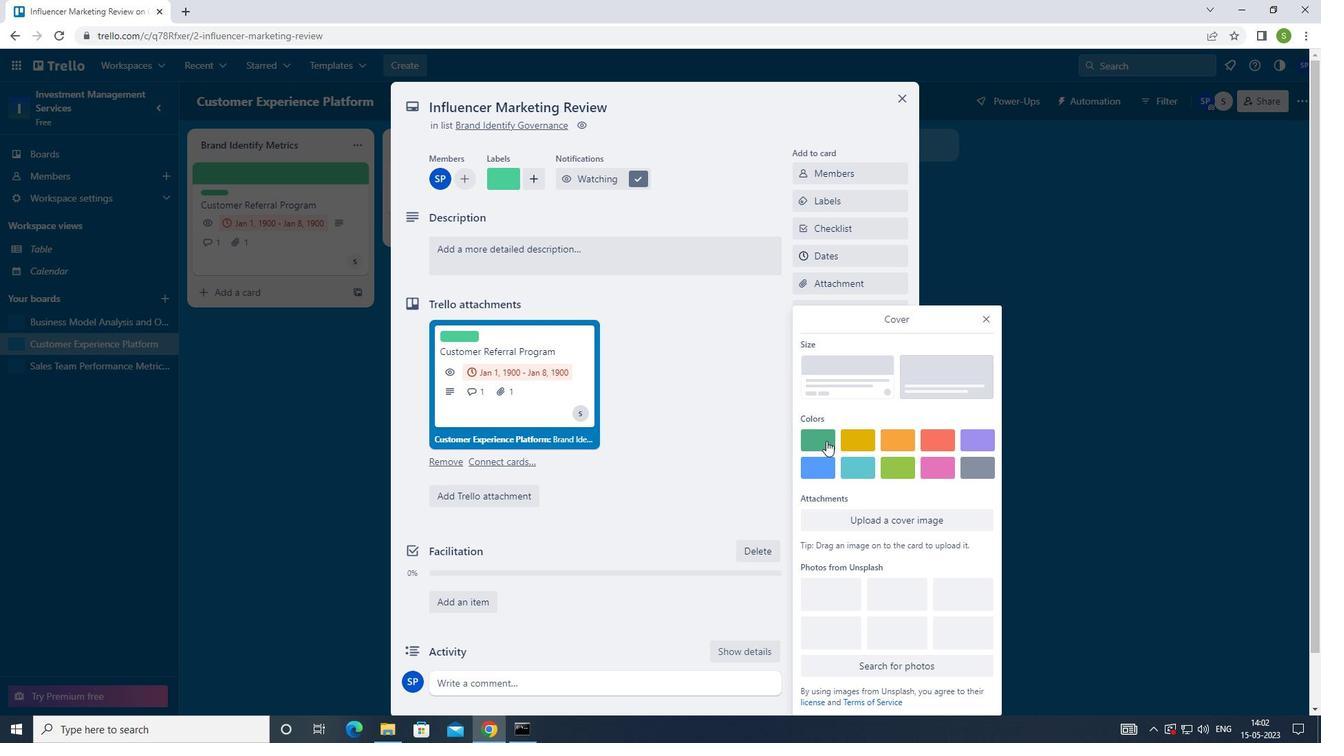 
Action: Mouse moved to (989, 293)
Screenshot: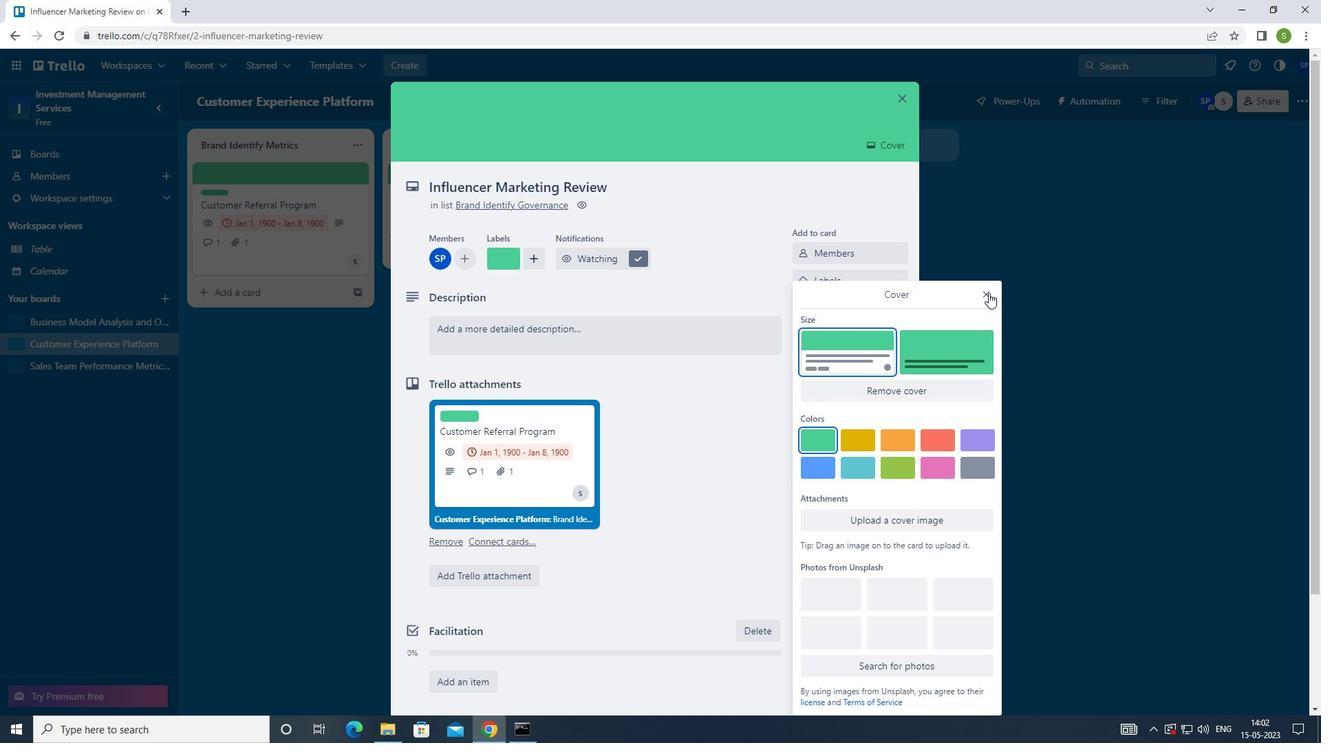 
Action: Mouse pressed left at (989, 293)
Screenshot: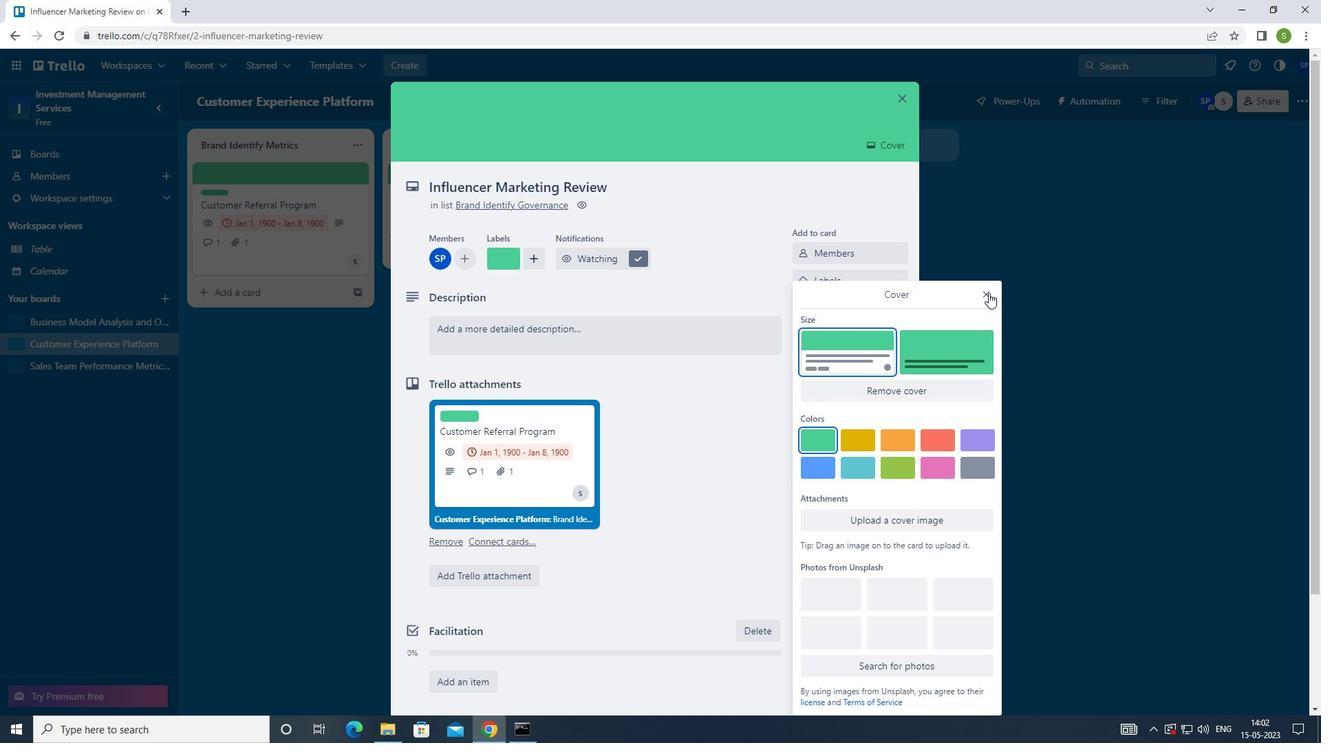 
Action: Mouse moved to (720, 343)
Screenshot: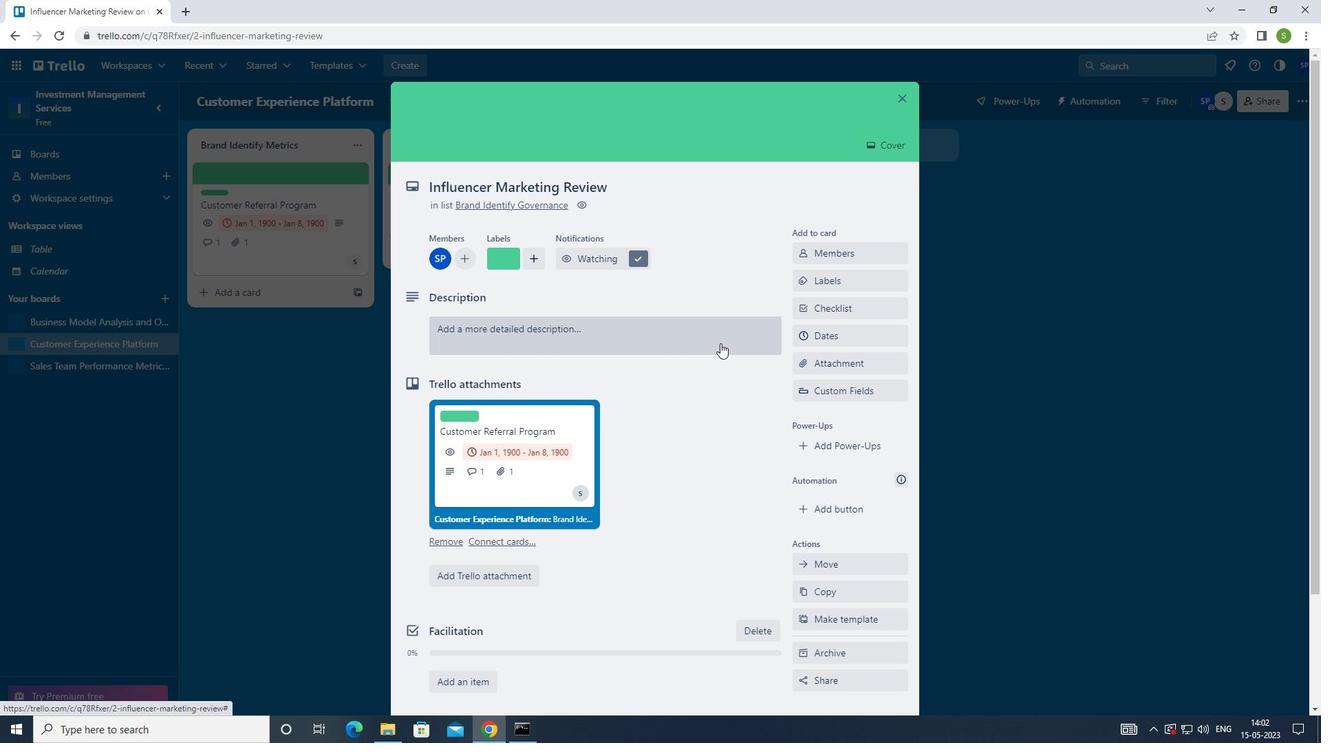 
Action: Mouse pressed left at (720, 343)
Screenshot: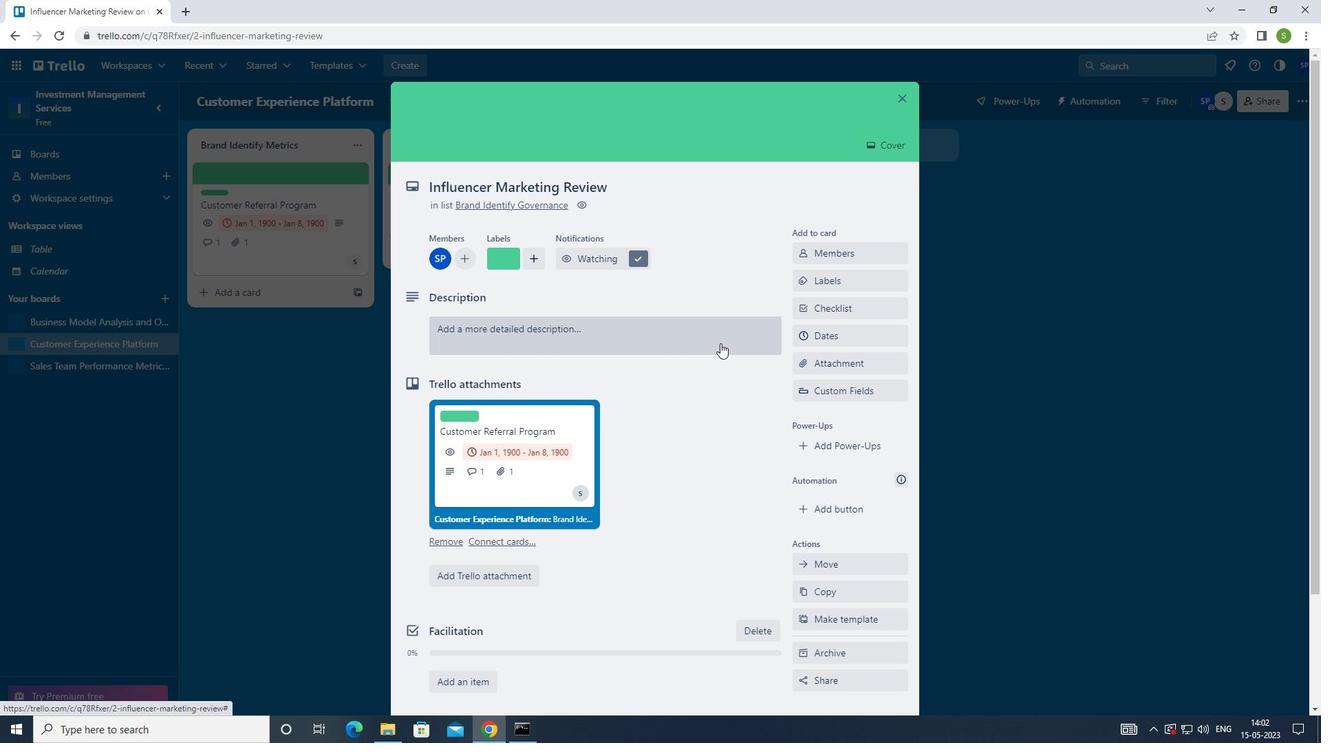 
Action: Mouse moved to (738, 325)
Screenshot: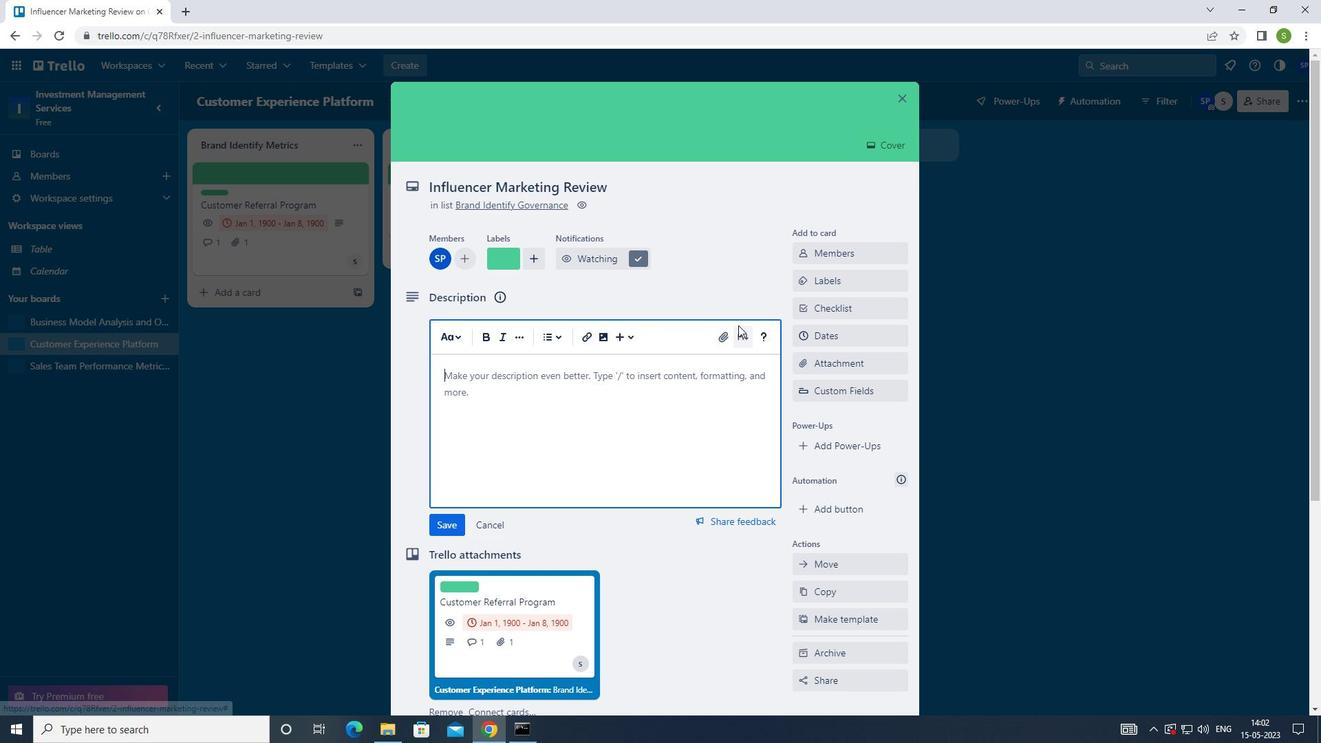 
Action: Key pressed <Key.shift>PLAN<Key.space>AND<Key.space>EXECUTE<Key.space>COMPANY<Key.space>TEAM-BUILDING<Key.space>RETREAT<Key.space>WITH<Key.space>WIT<Key.backspace><Key.backspace><Key.backspace>A<Key.space>FOCUS<Key.space>ON<Key.space>STRESS<Key.space>MANAGEMENT<Key.space>AND<Key.space>RESILIENCE
Screenshot: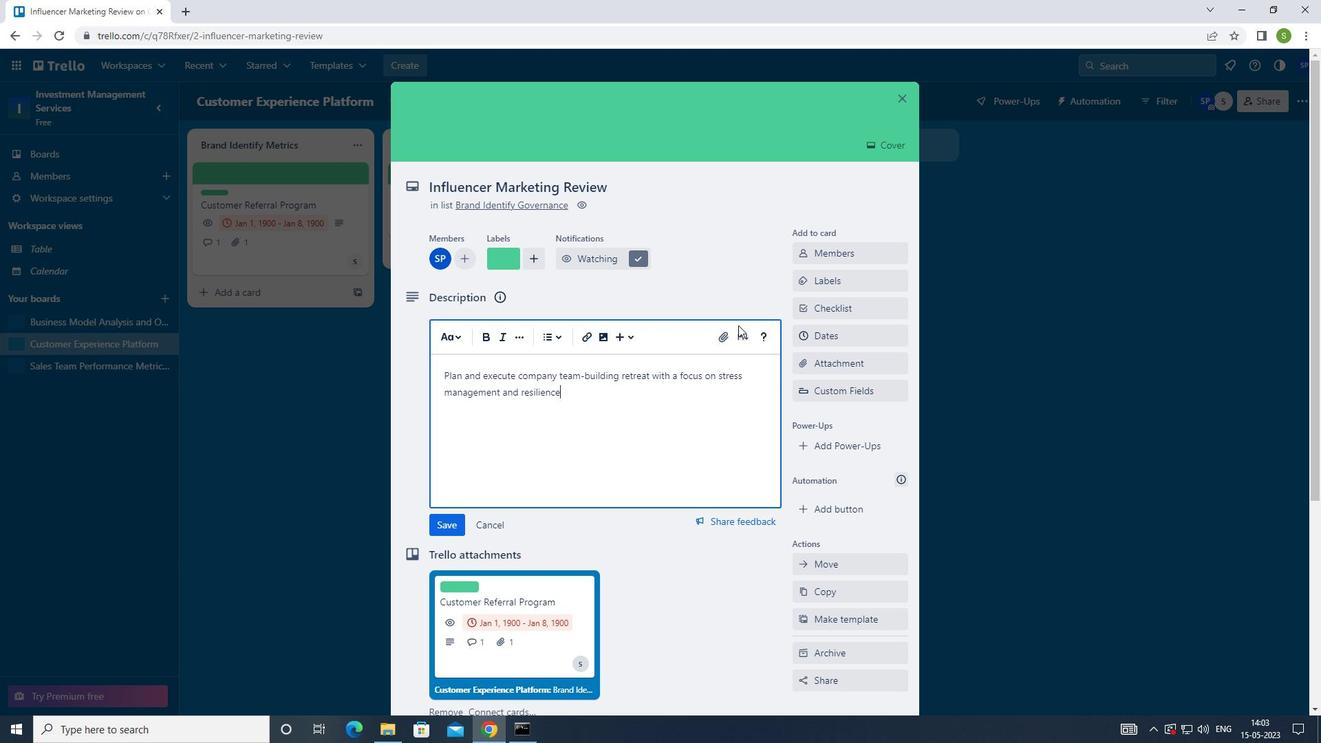 
Action: Mouse moved to (450, 521)
Screenshot: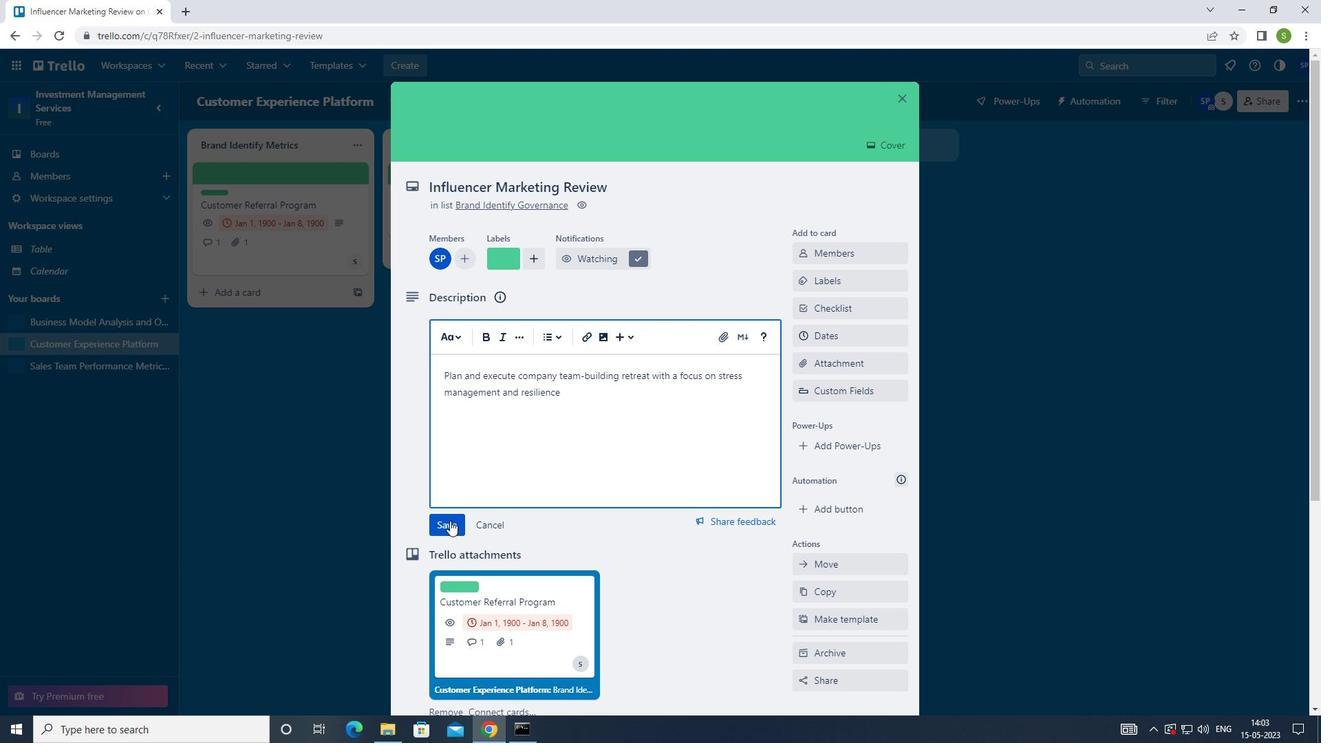 
Action: Mouse pressed left at (450, 521)
Screenshot: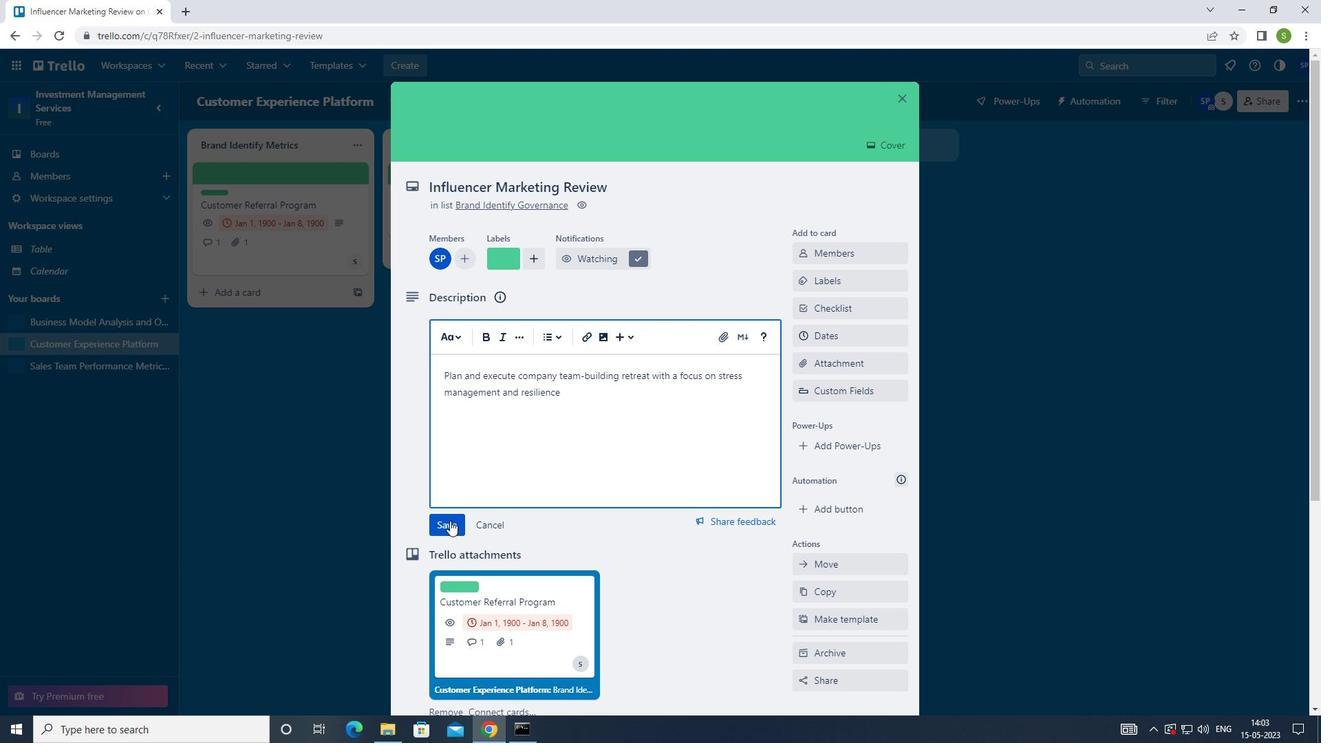 
Action: Mouse moved to (501, 532)
Screenshot: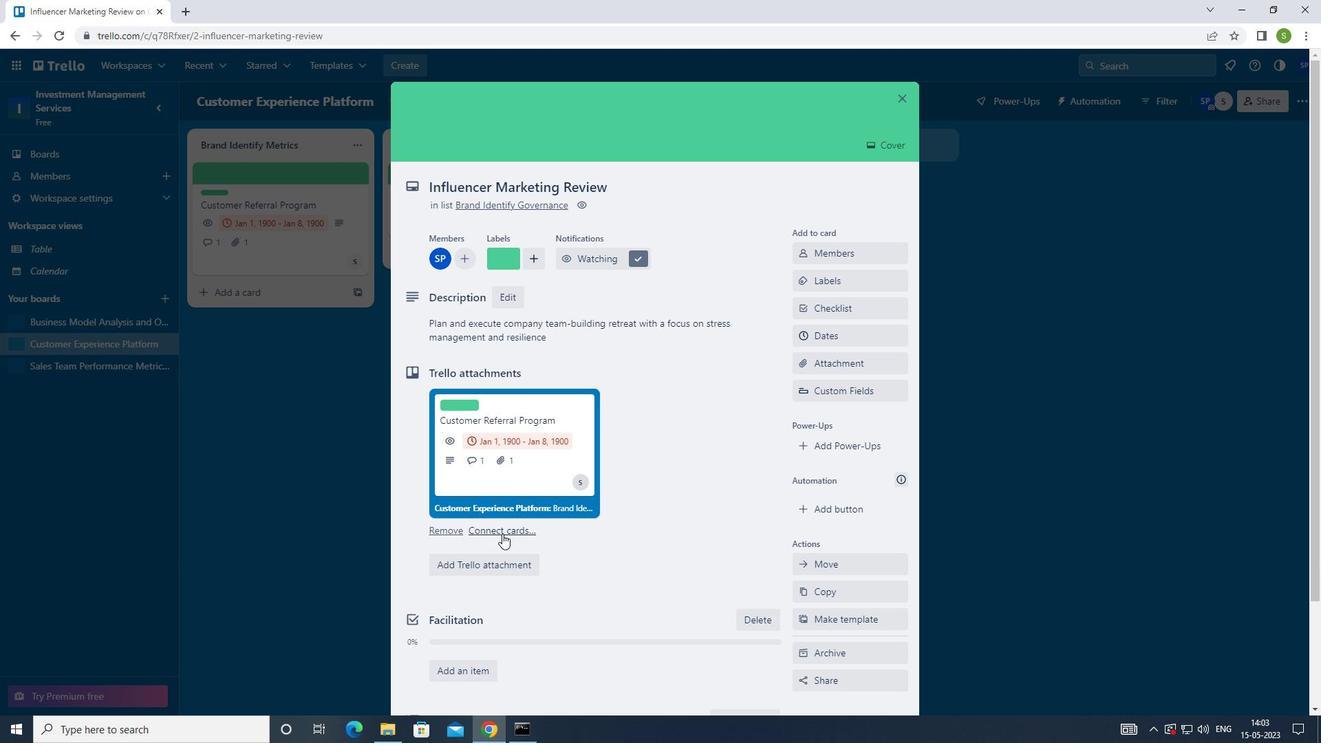 
Action: Mouse scrolled (501, 531) with delta (0, 0)
Screenshot: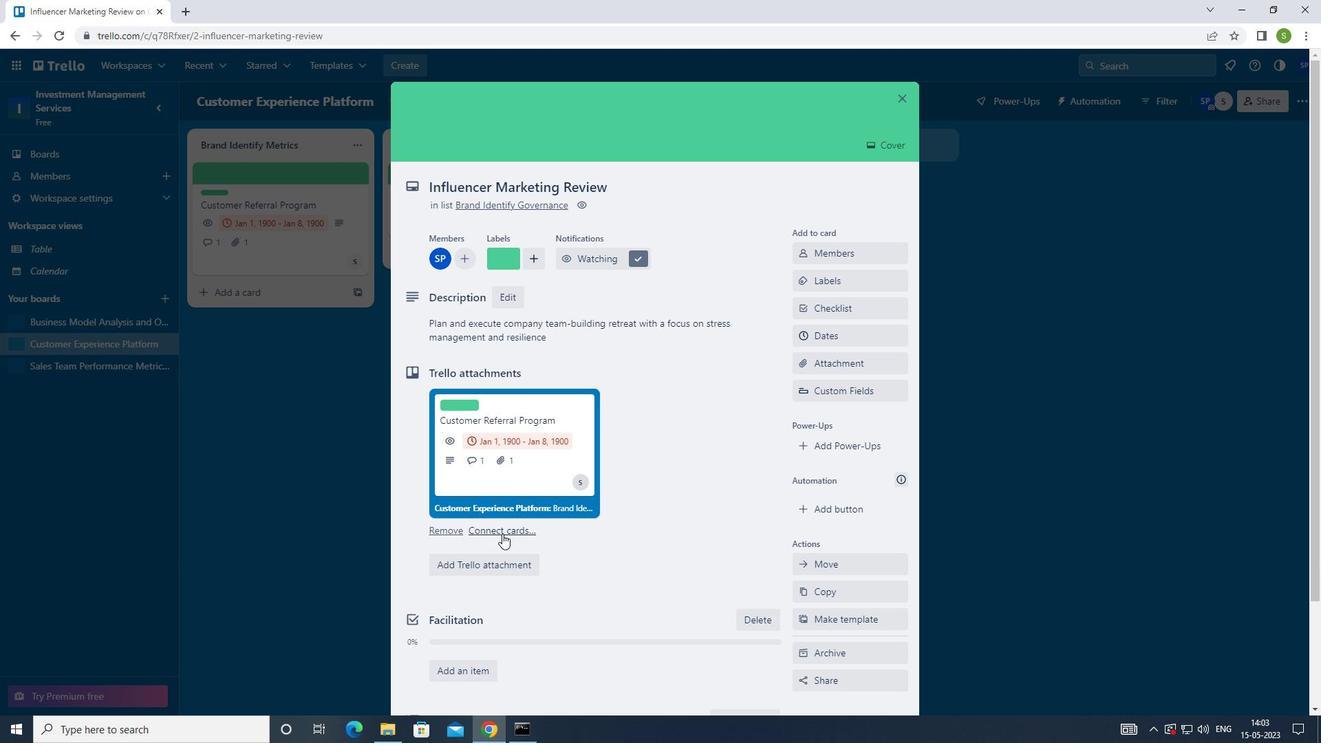 
Action: Mouse moved to (502, 534)
Screenshot: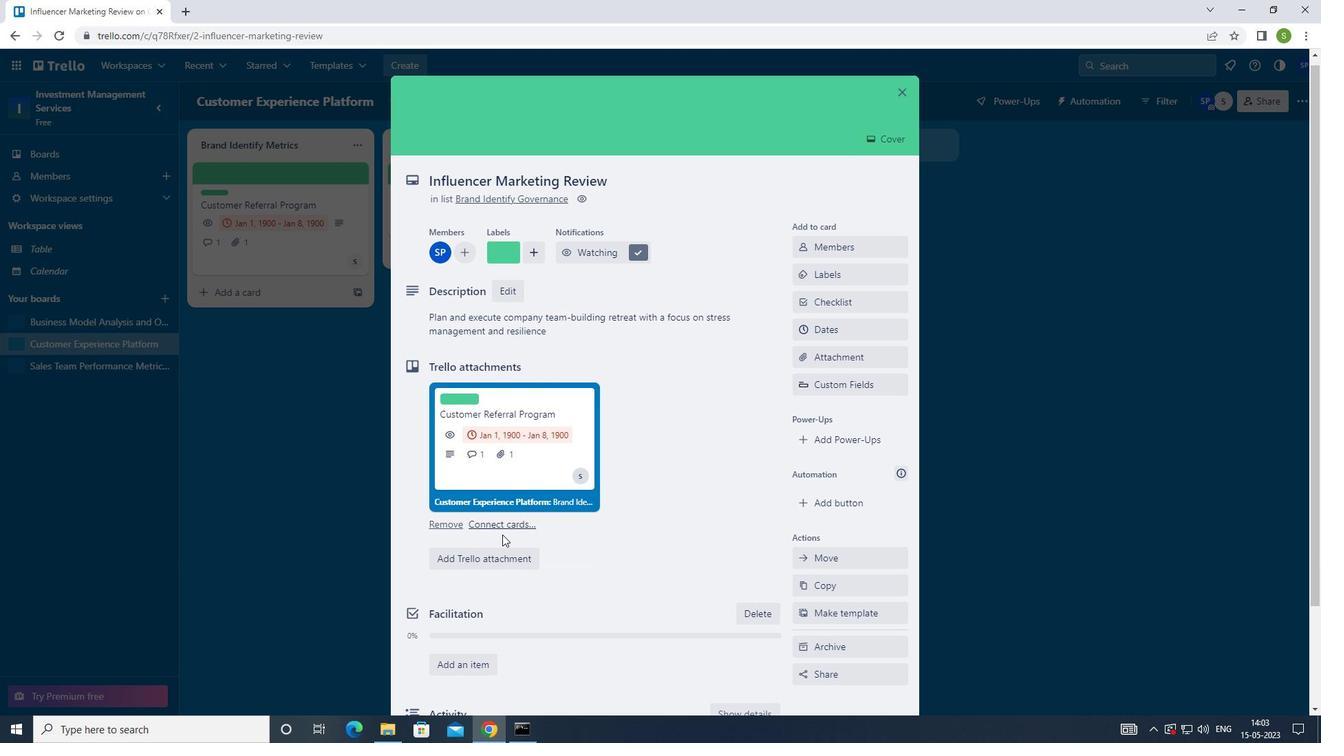 
Action: Mouse scrolled (502, 534) with delta (0, 0)
Screenshot: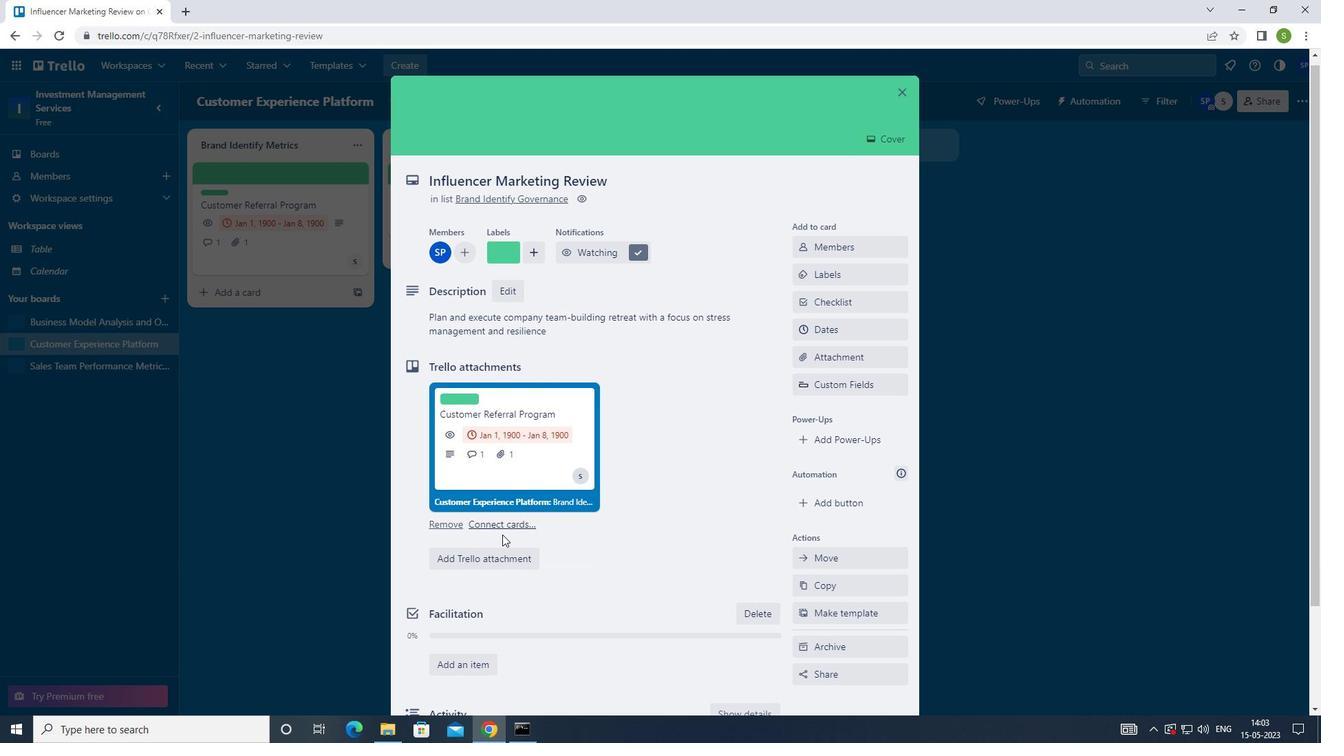 
Action: Mouse scrolled (502, 534) with delta (0, 0)
Screenshot: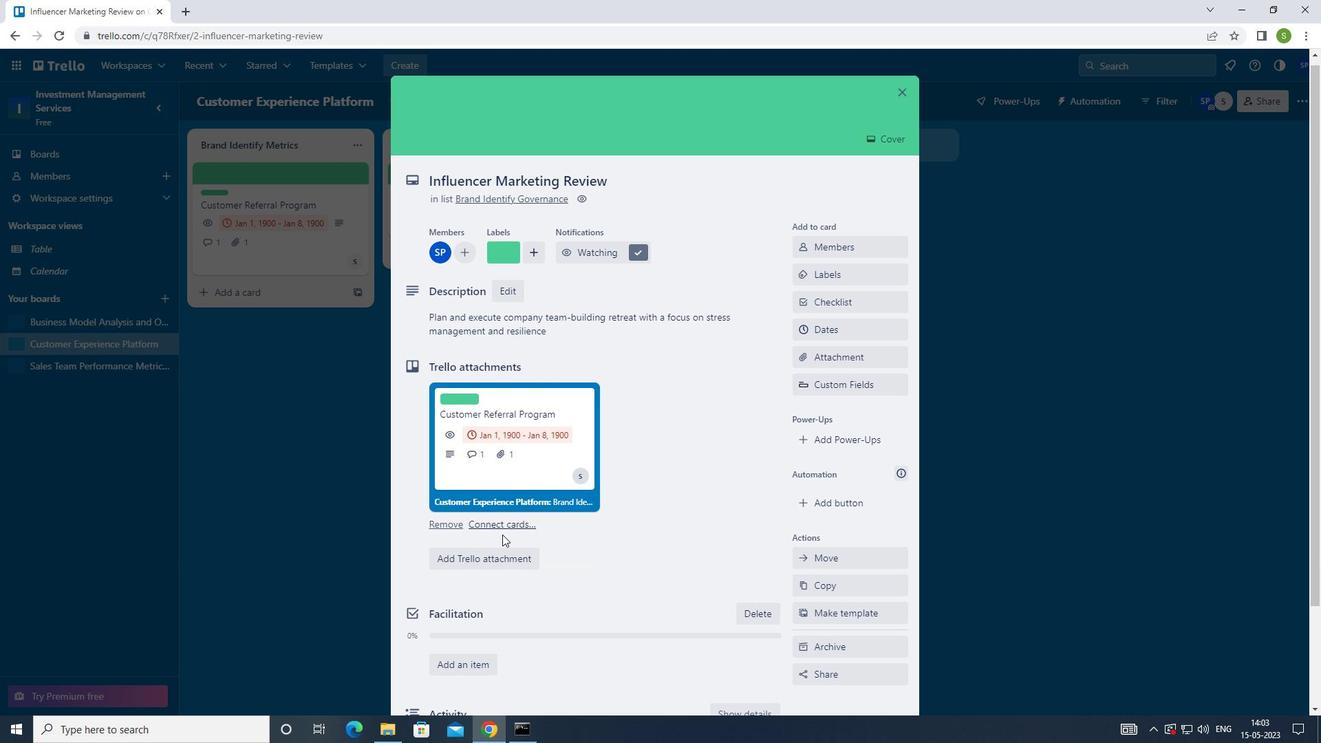 
Action: Mouse moved to (503, 630)
Screenshot: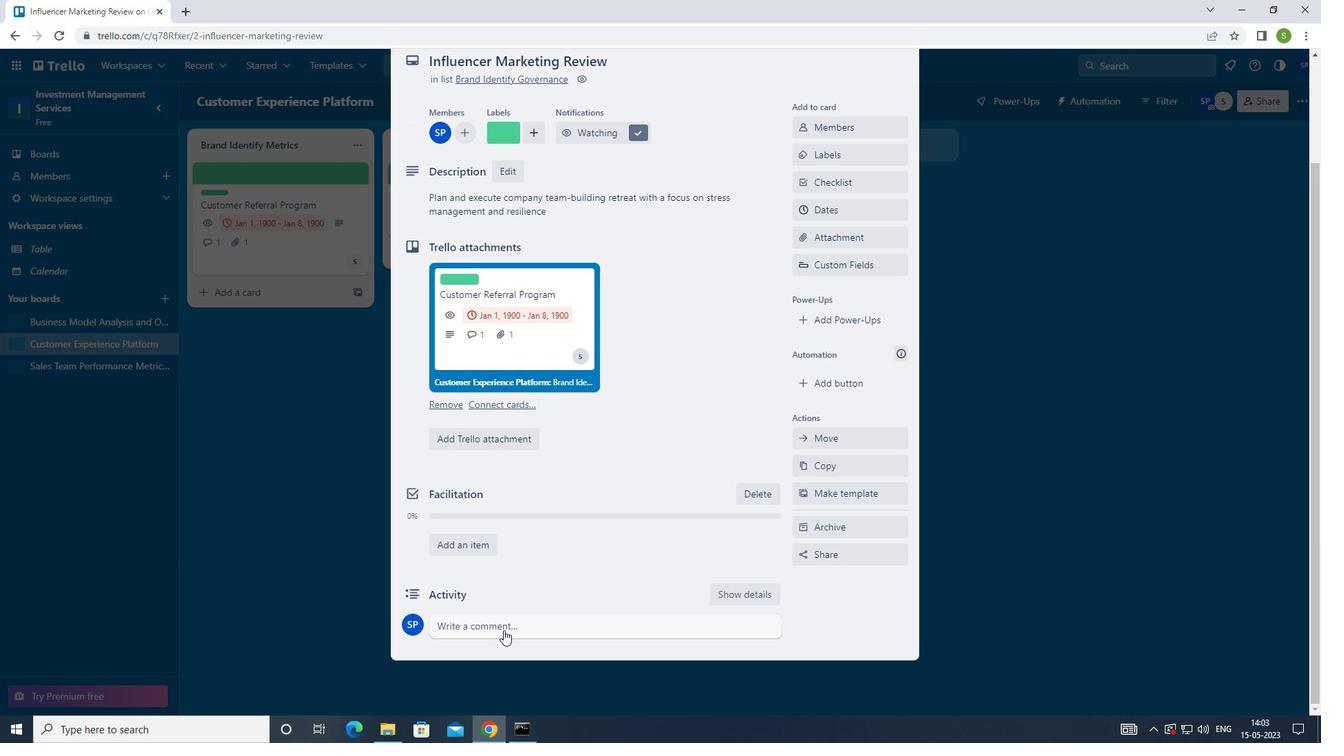
Action: Mouse pressed left at (503, 630)
Screenshot: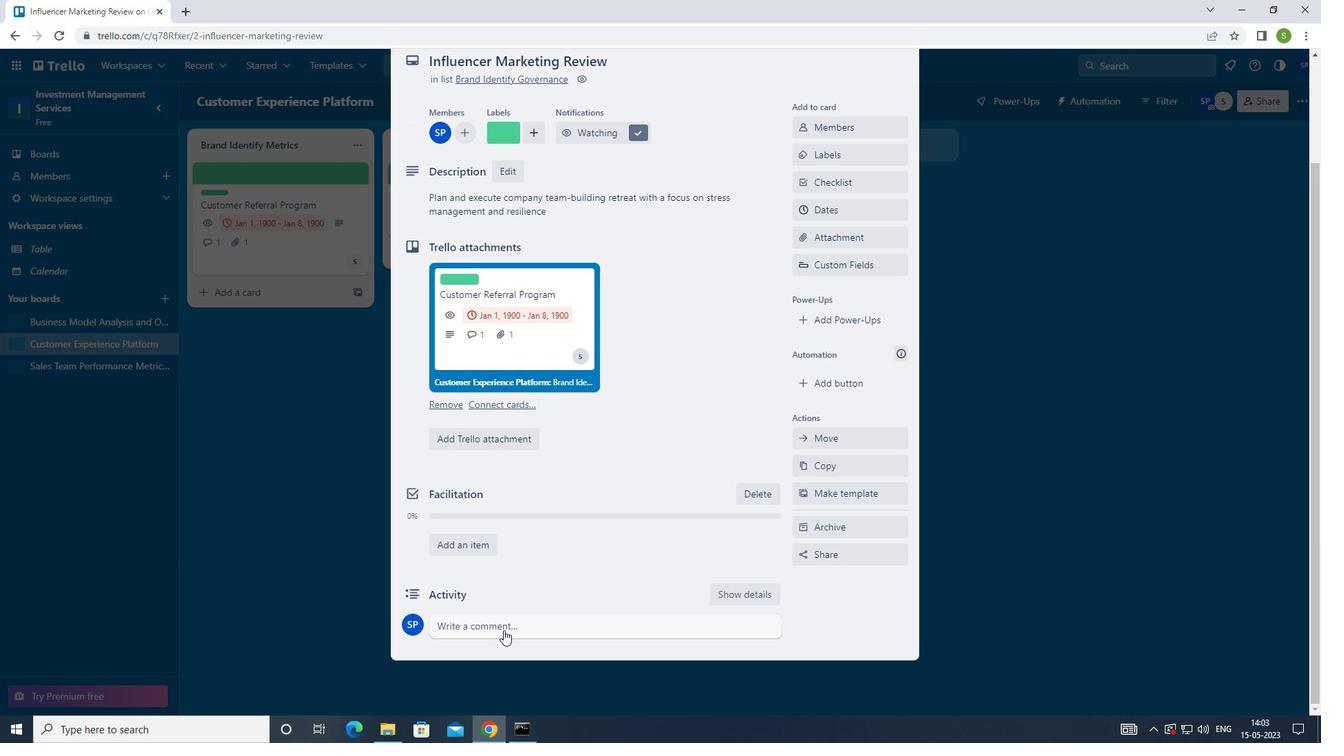 
Action: Mouse moved to (612, 486)
Screenshot: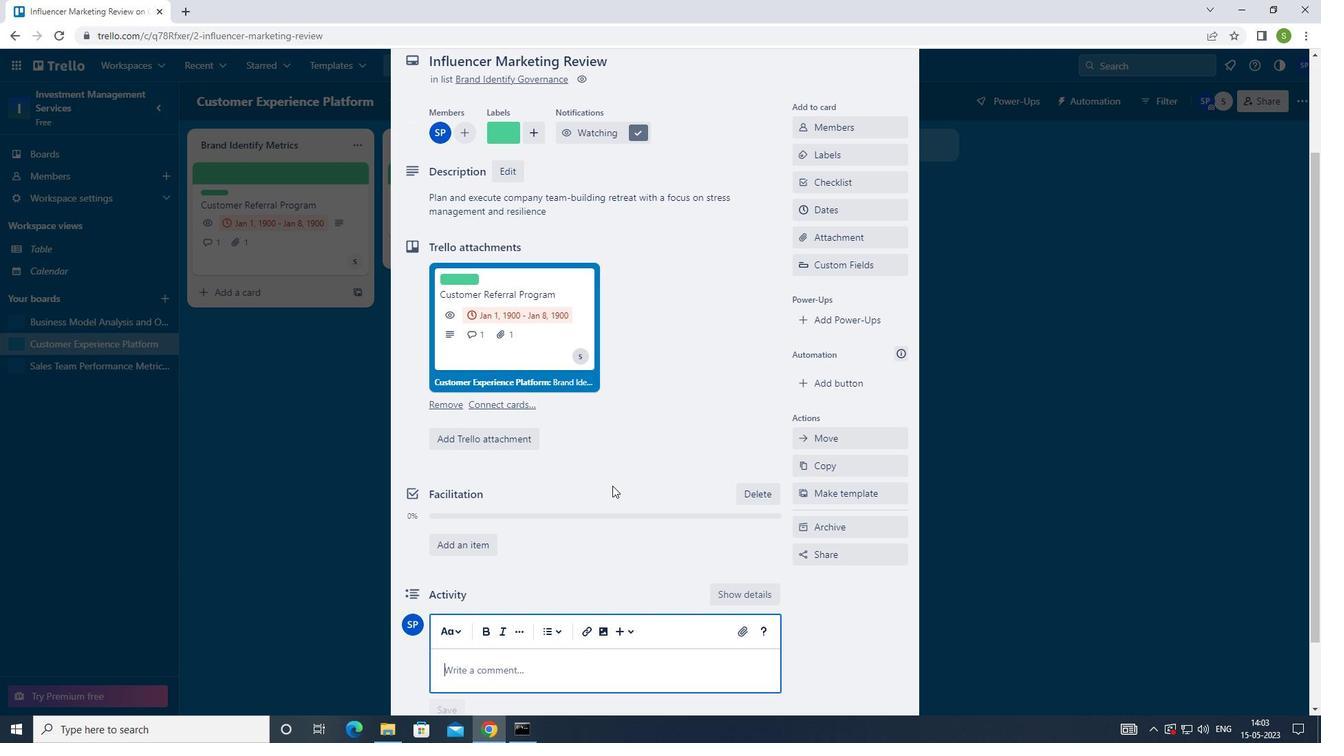
Action: Key pressed <Key.shift>WE<Key.space>SHOULD<Key.space>BE<Key.space>WILLING<Key.space>TO<Key.space>ADAPT<Key.space>OUR<Key.space>APPROACH<Key.space>TO<Key.space>THIS<Key.space>TASK<Key.space>AS<Key.space>NEEDED<Key.space>BASED<Key.space>ON<Key.space>NEW<Key.space>INFORMATION<Key.space>OD<Key.backspace>R<Key.space>CHANGING<Key.space>CIRCUMSTANCE
Screenshot: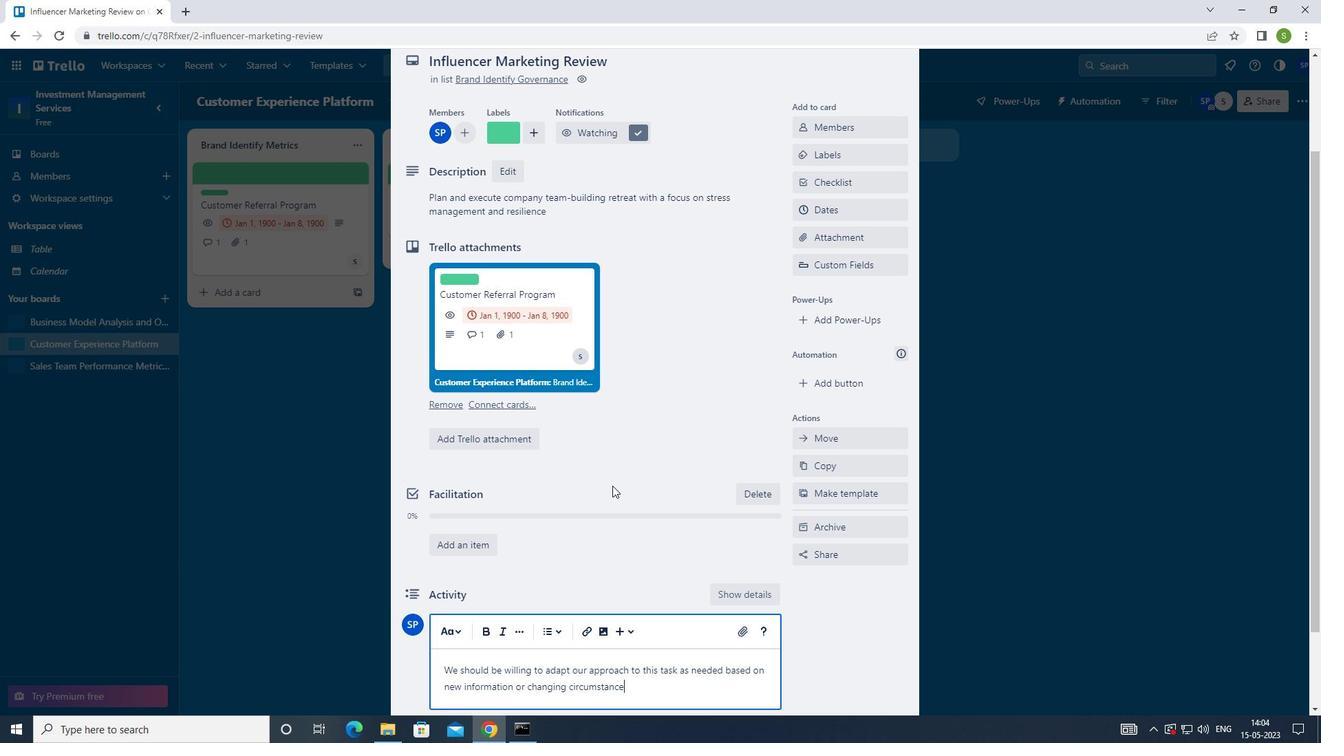 
Action: Mouse moved to (609, 479)
Screenshot: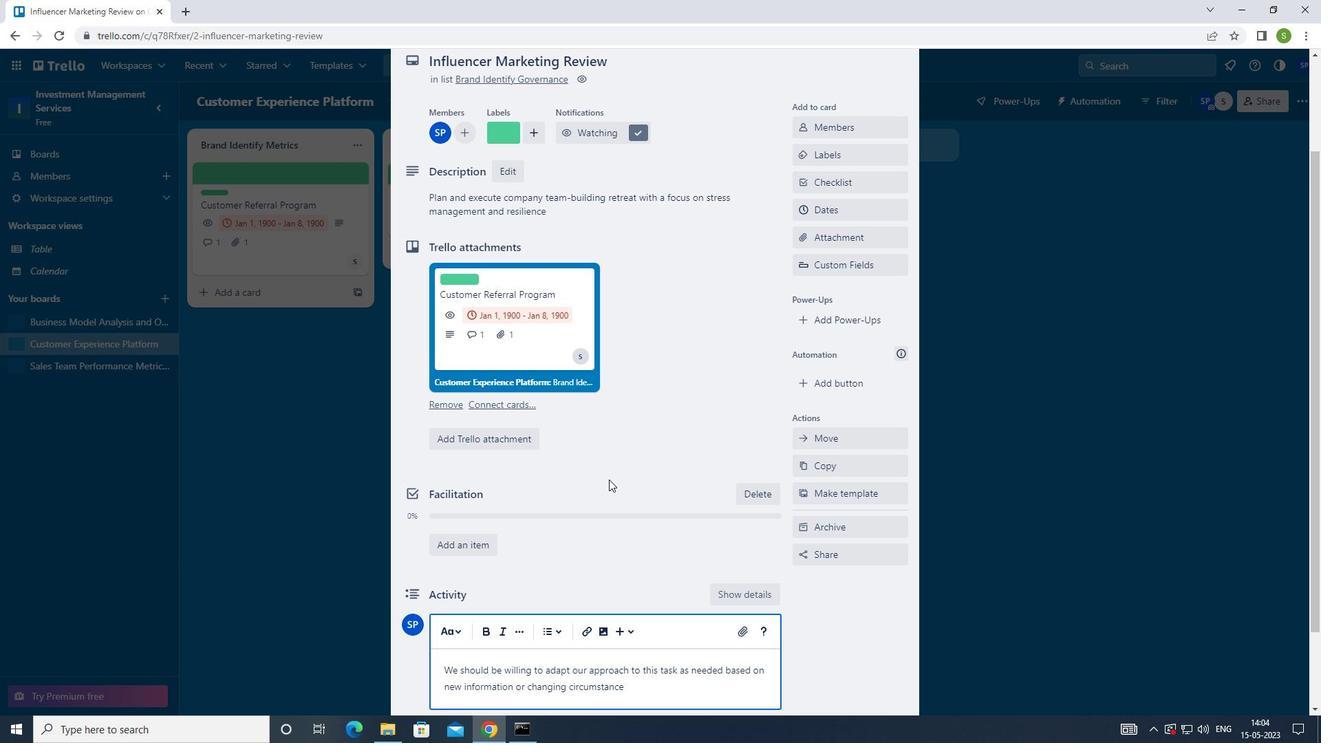 
Action: Mouse scrolled (609, 479) with delta (0, 0)
Screenshot: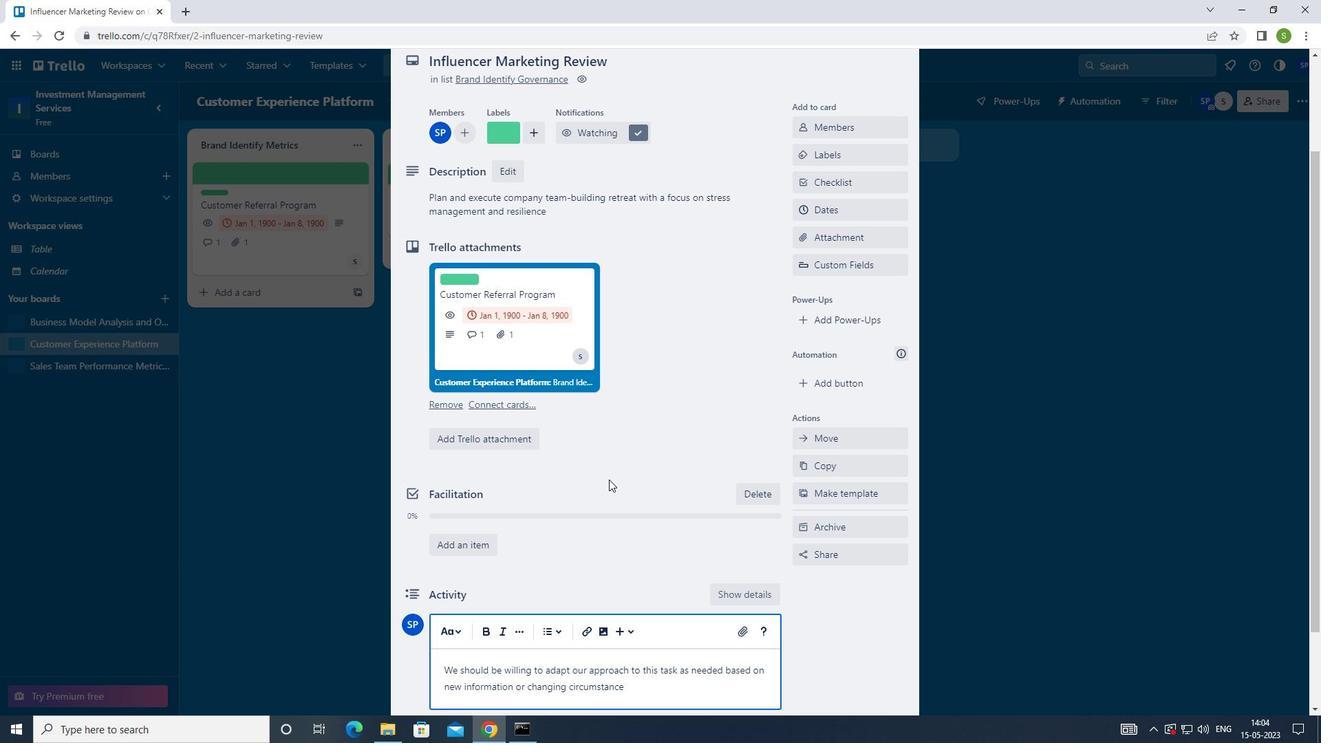 
Action: Mouse moved to (607, 483)
Screenshot: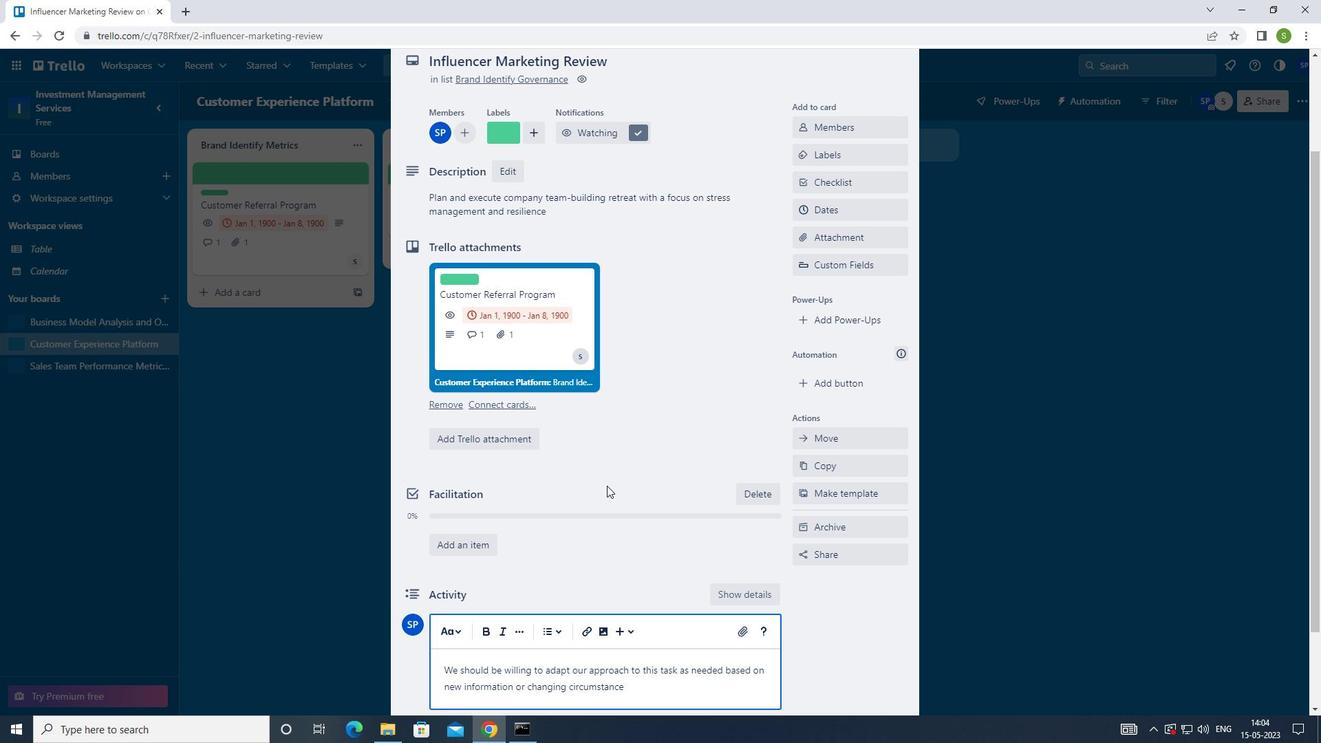 
Action: Mouse scrolled (607, 482) with delta (0, 0)
Screenshot: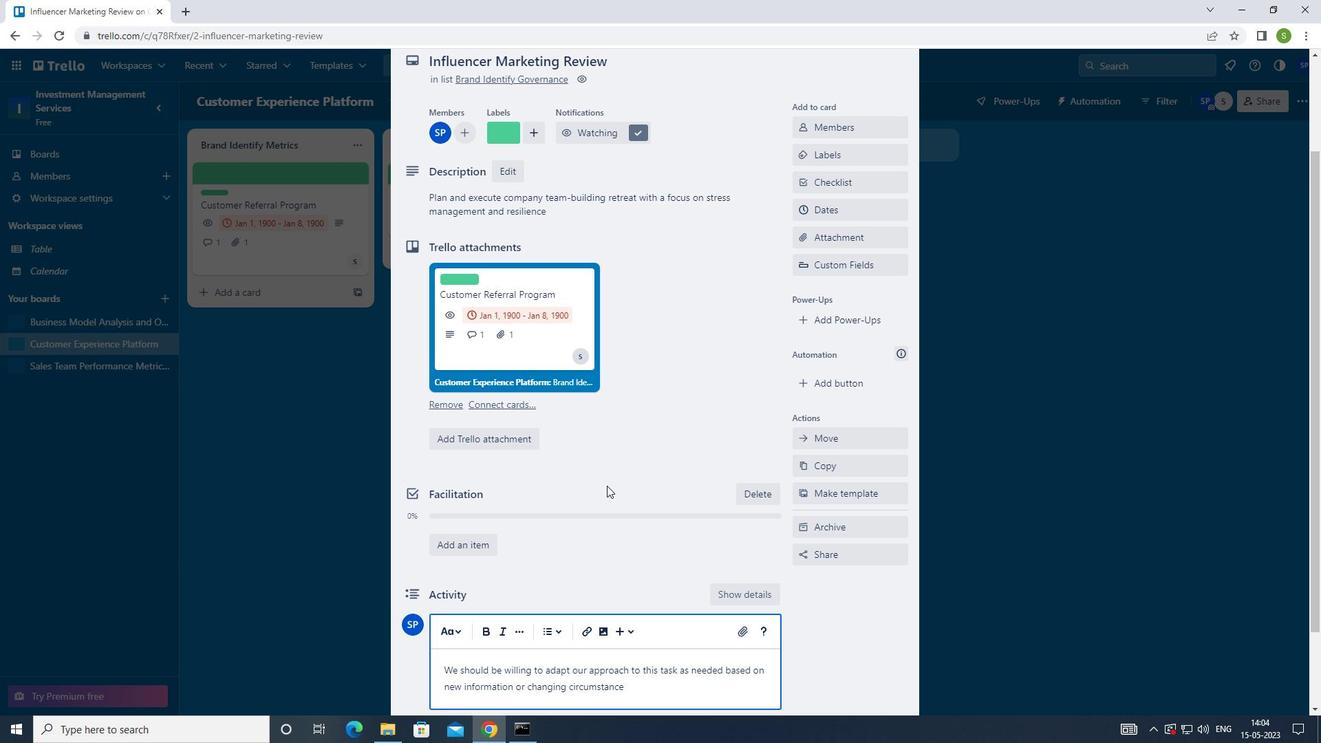 
Action: Mouse moved to (607, 485)
Screenshot: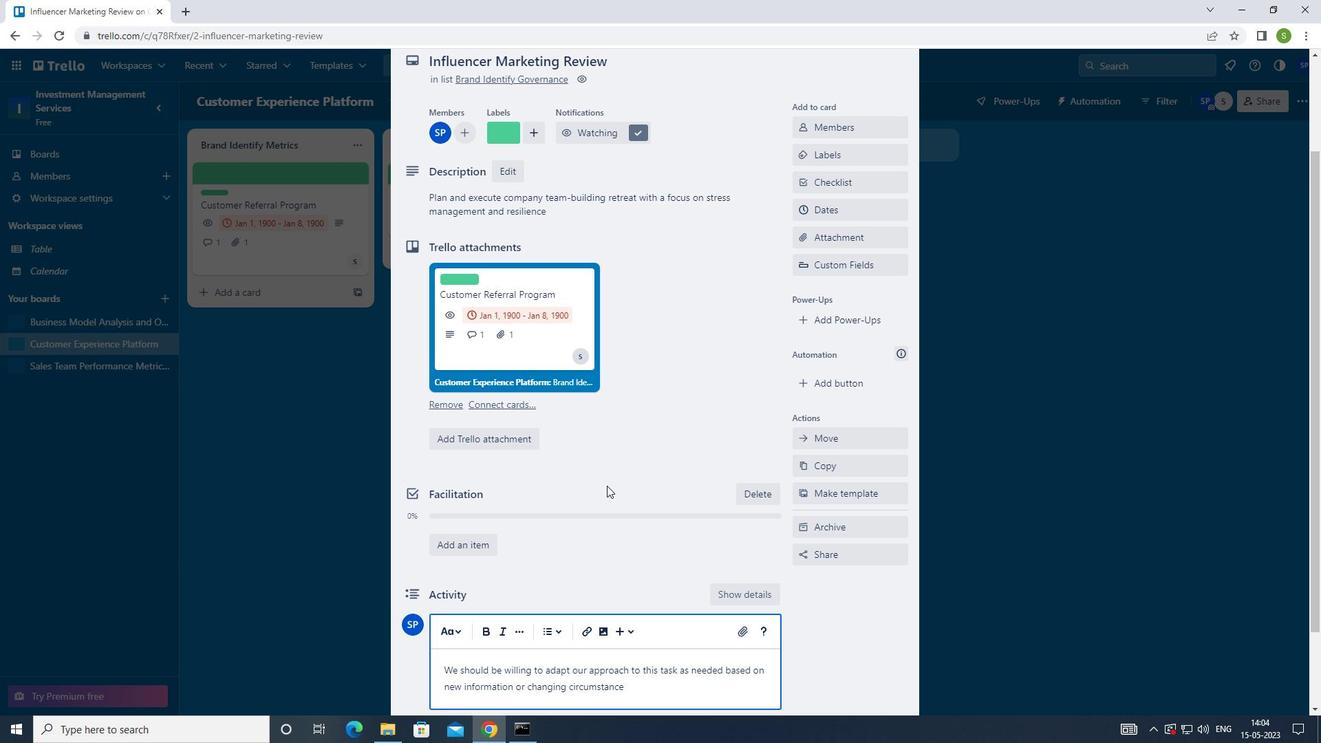
Action: Mouse scrolled (607, 484) with delta (0, 0)
Screenshot: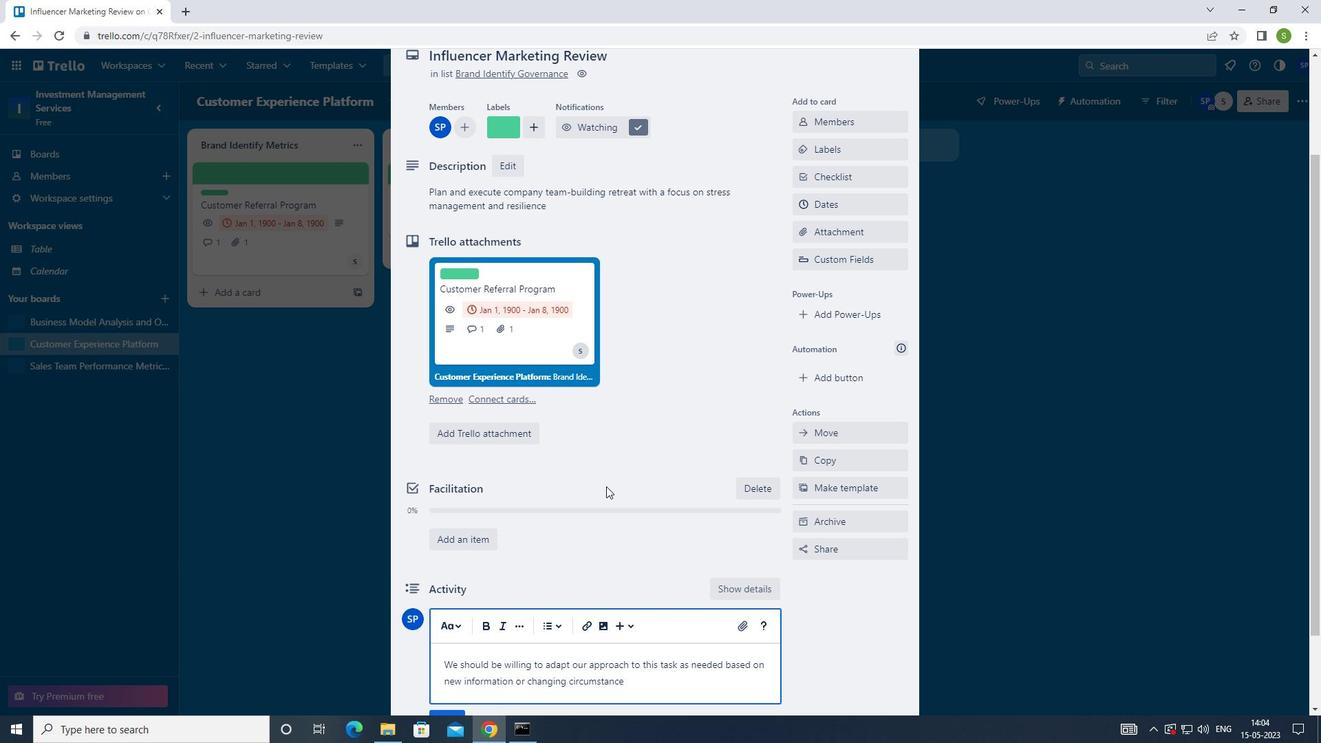 
Action: Mouse moved to (449, 628)
Screenshot: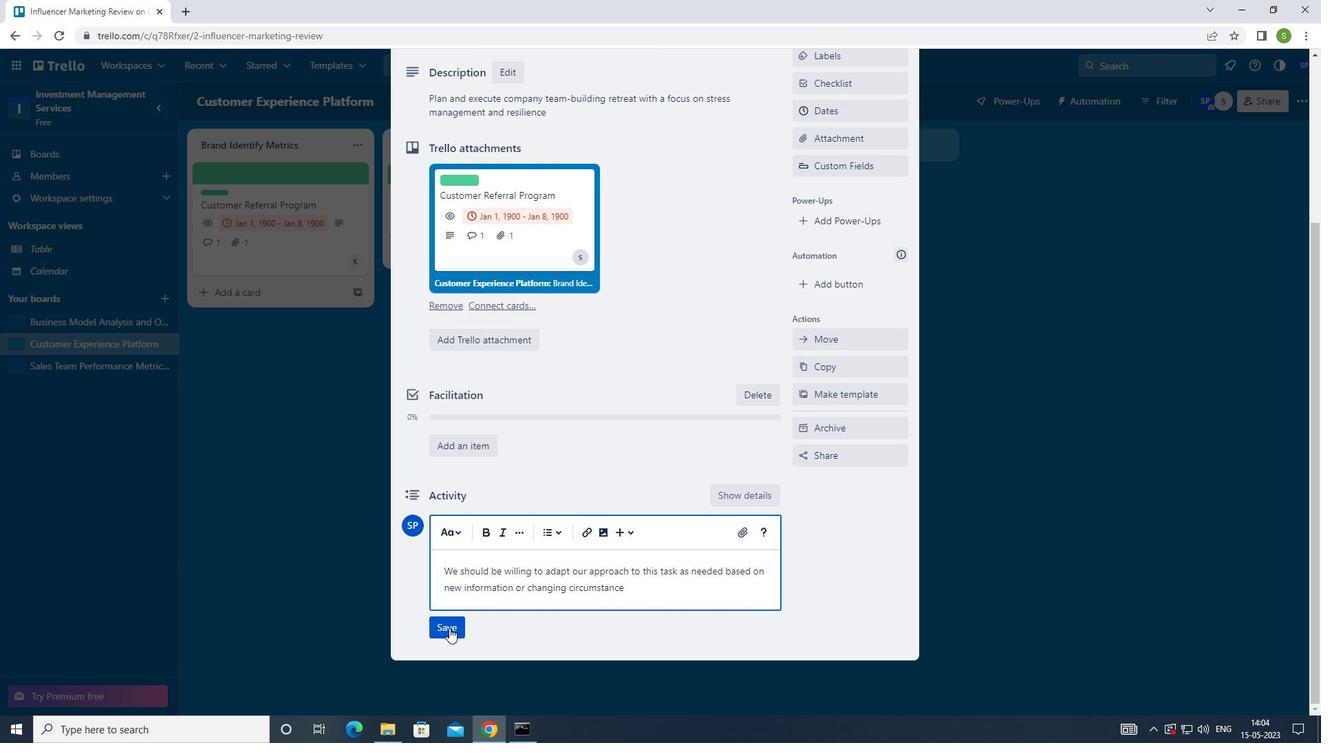 
Action: Mouse pressed left at (449, 628)
Screenshot: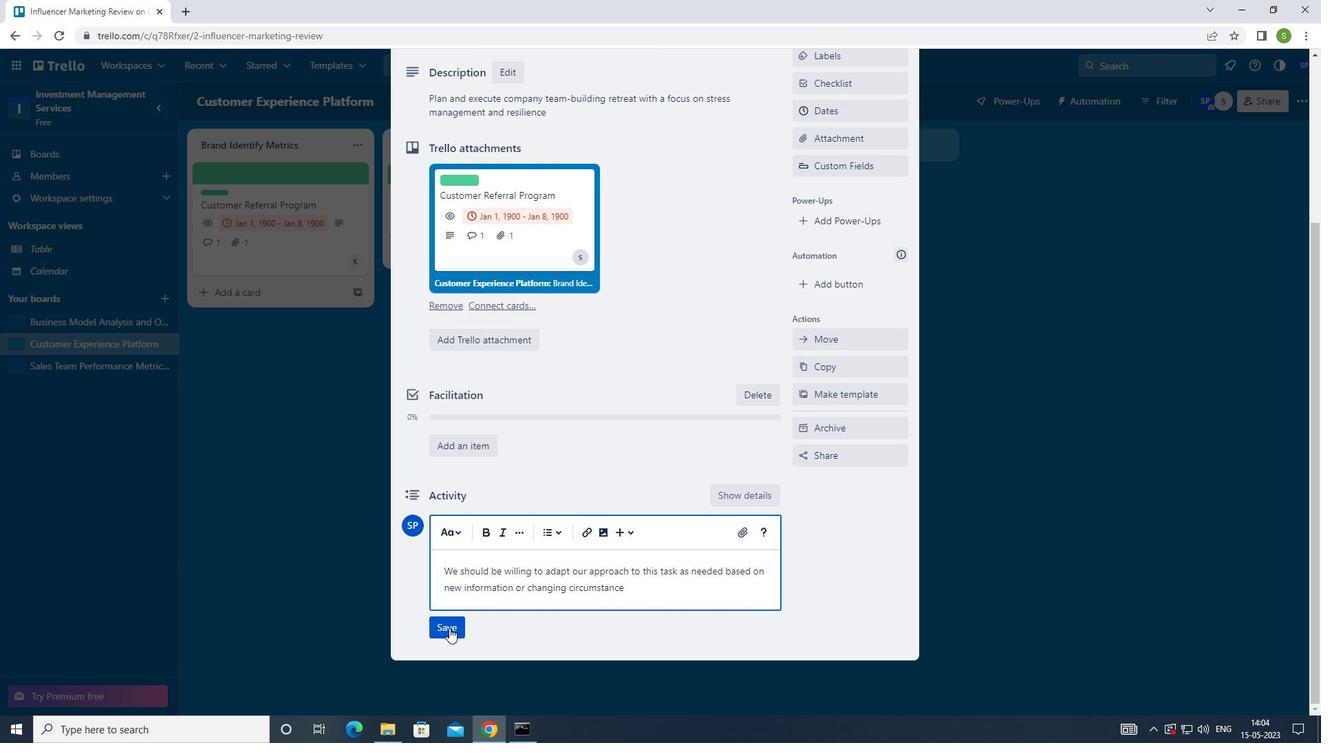 
Action: Mouse moved to (574, 537)
Screenshot: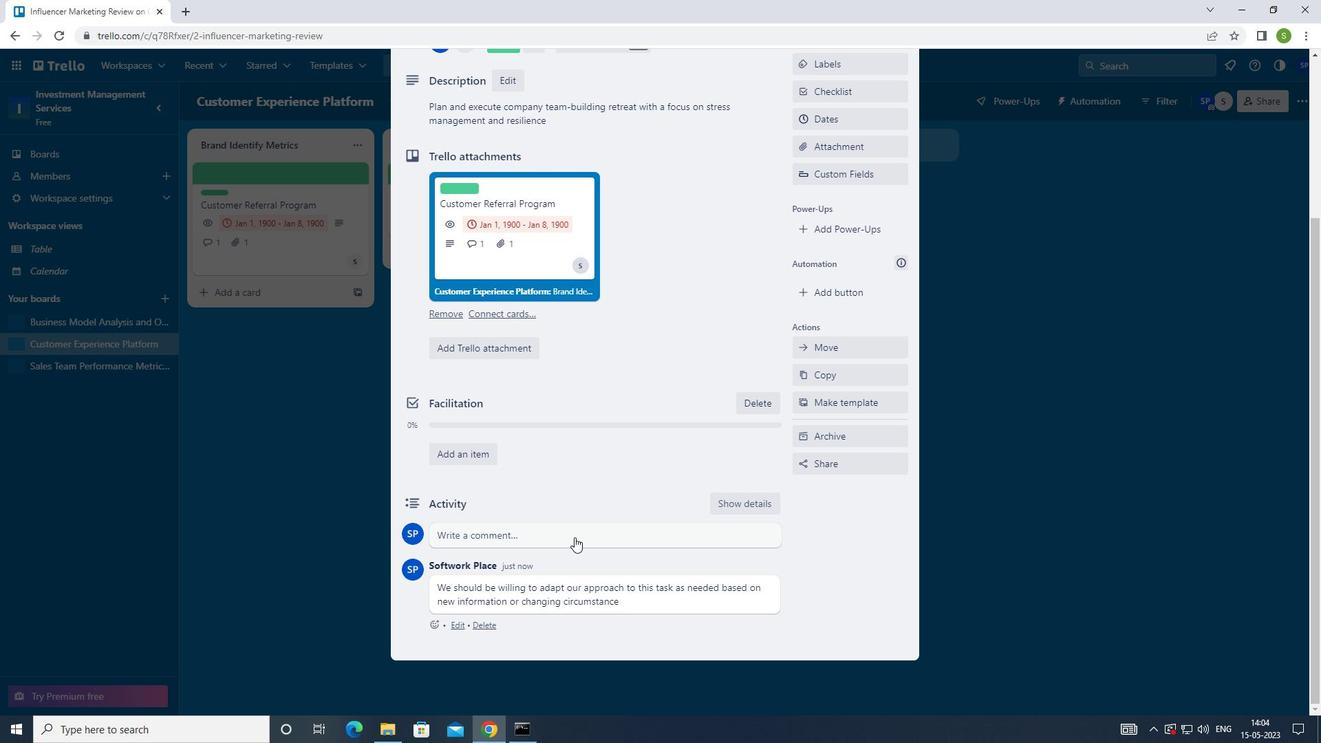 
Action: Mouse scrolled (574, 538) with delta (0, 0)
Screenshot: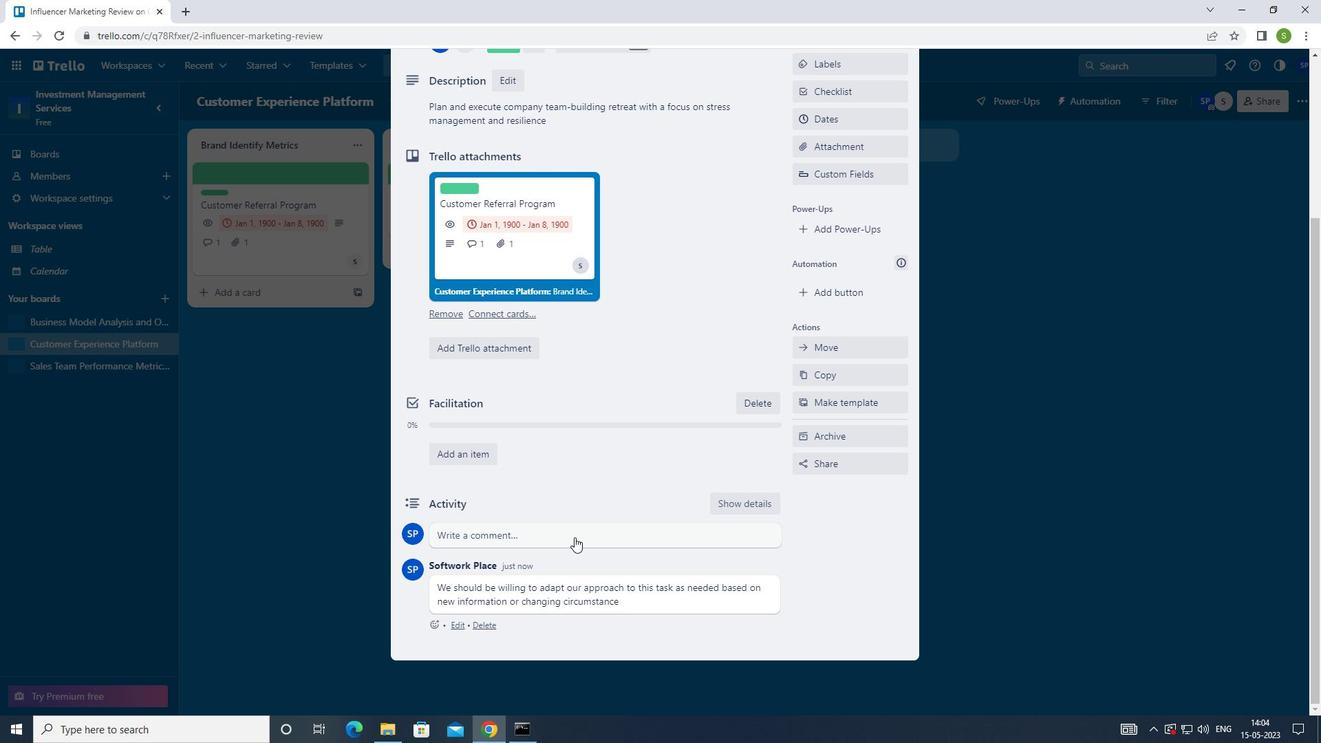 
Action: Mouse moved to (574, 537)
Screenshot: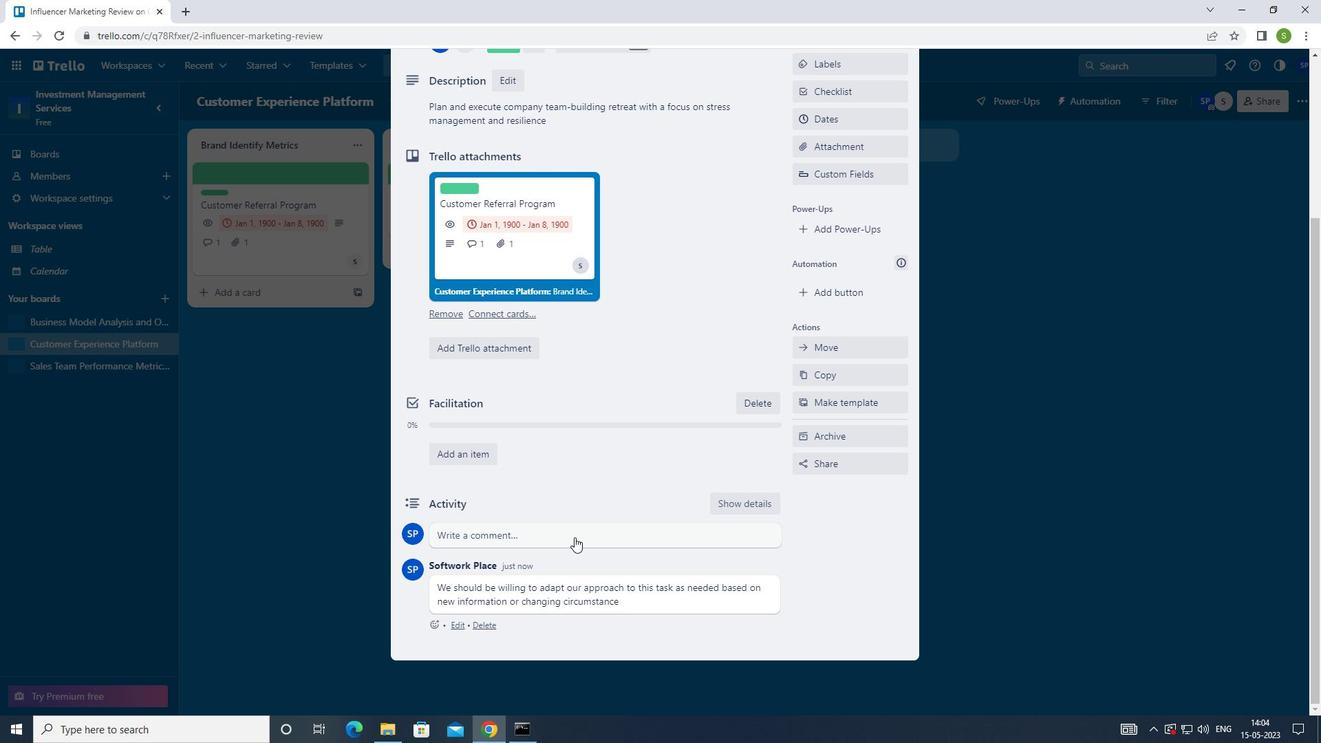 
Action: Mouse scrolled (574, 538) with delta (0, 0)
Screenshot: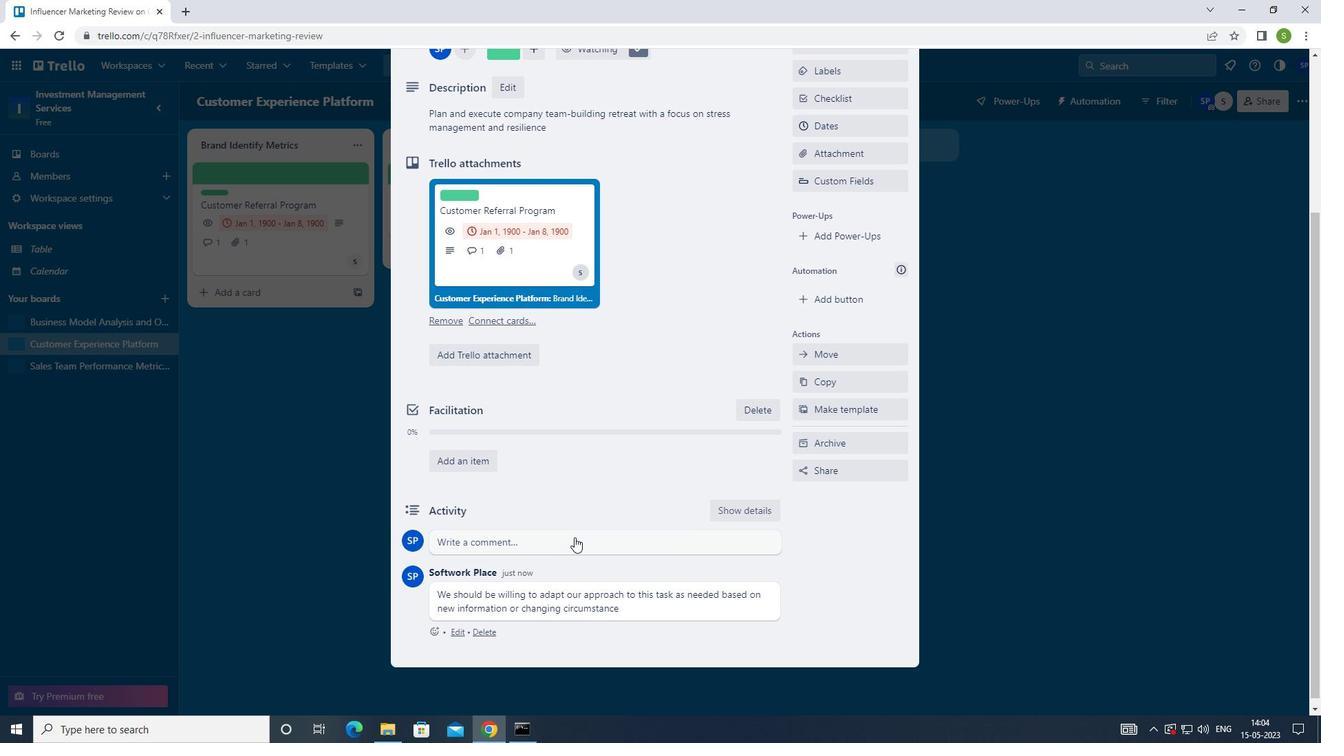 
Action: Mouse moved to (857, 260)
Screenshot: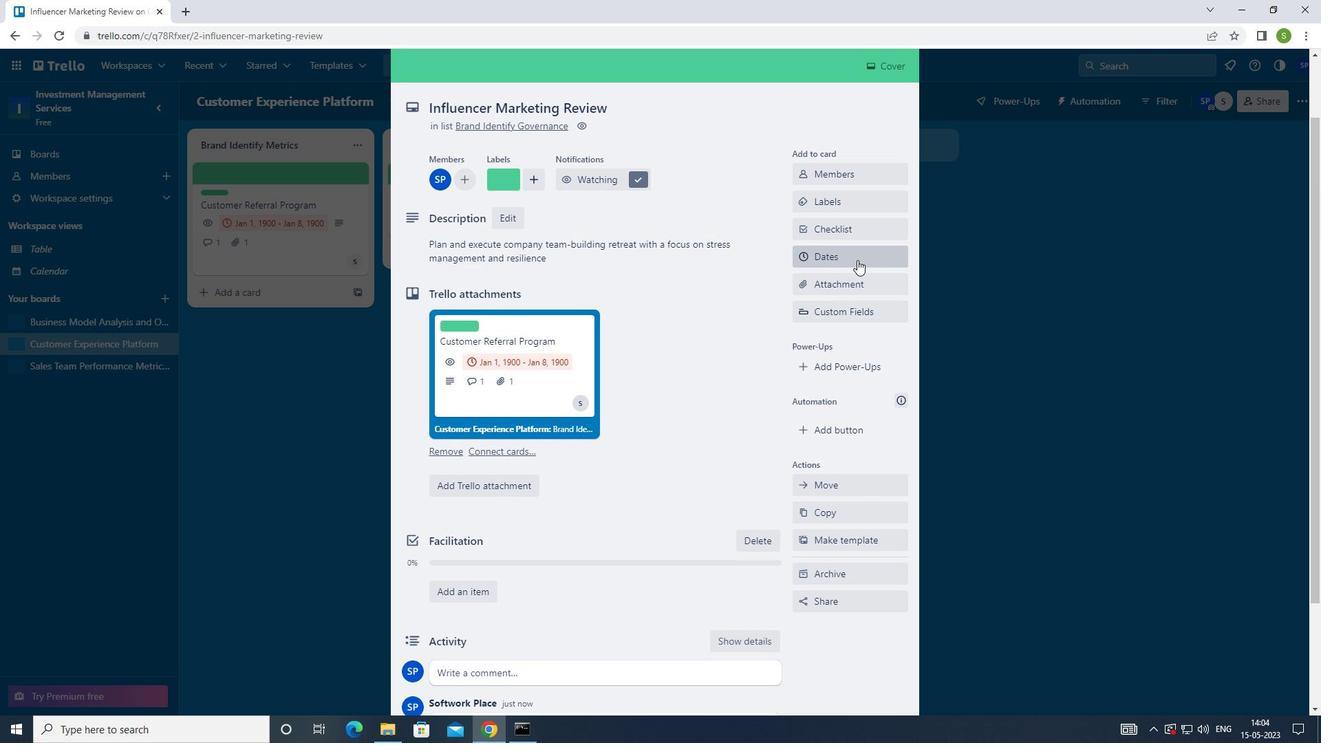 
Action: Mouse pressed left at (857, 260)
Screenshot: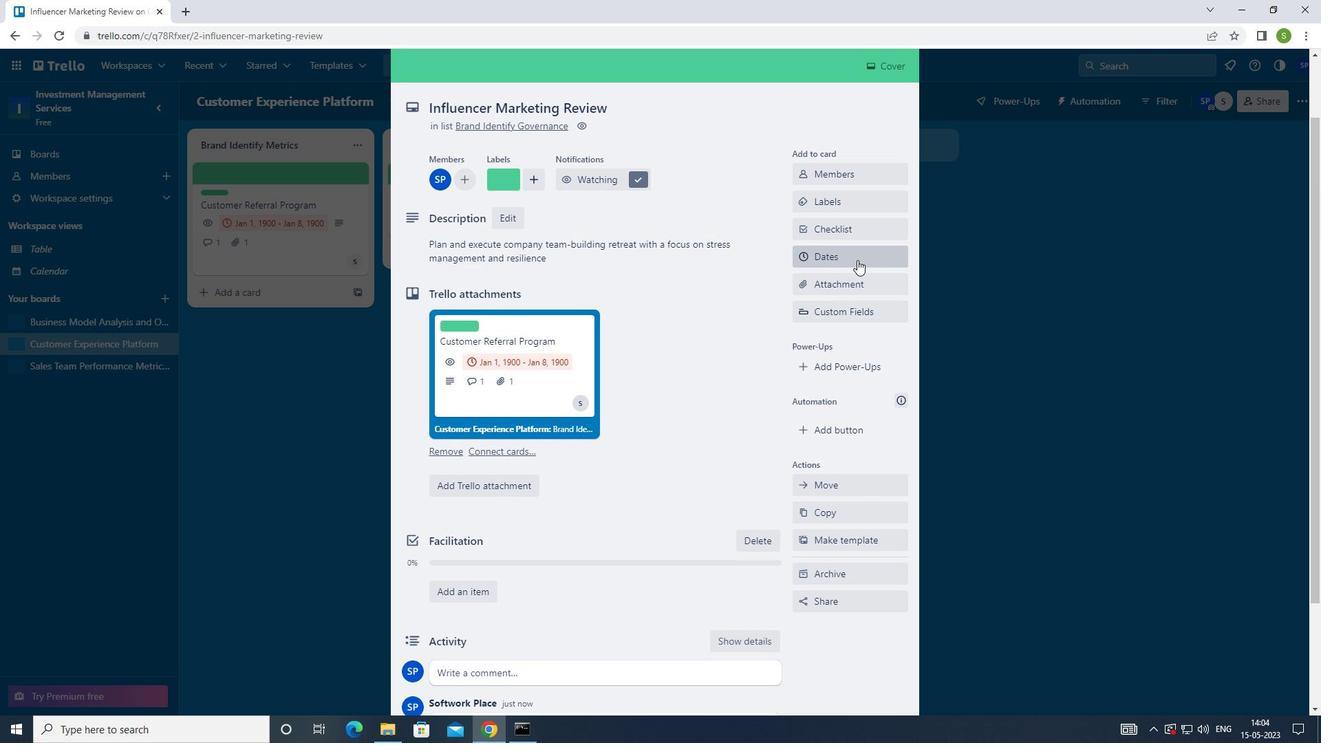 
Action: Mouse moved to (809, 350)
Screenshot: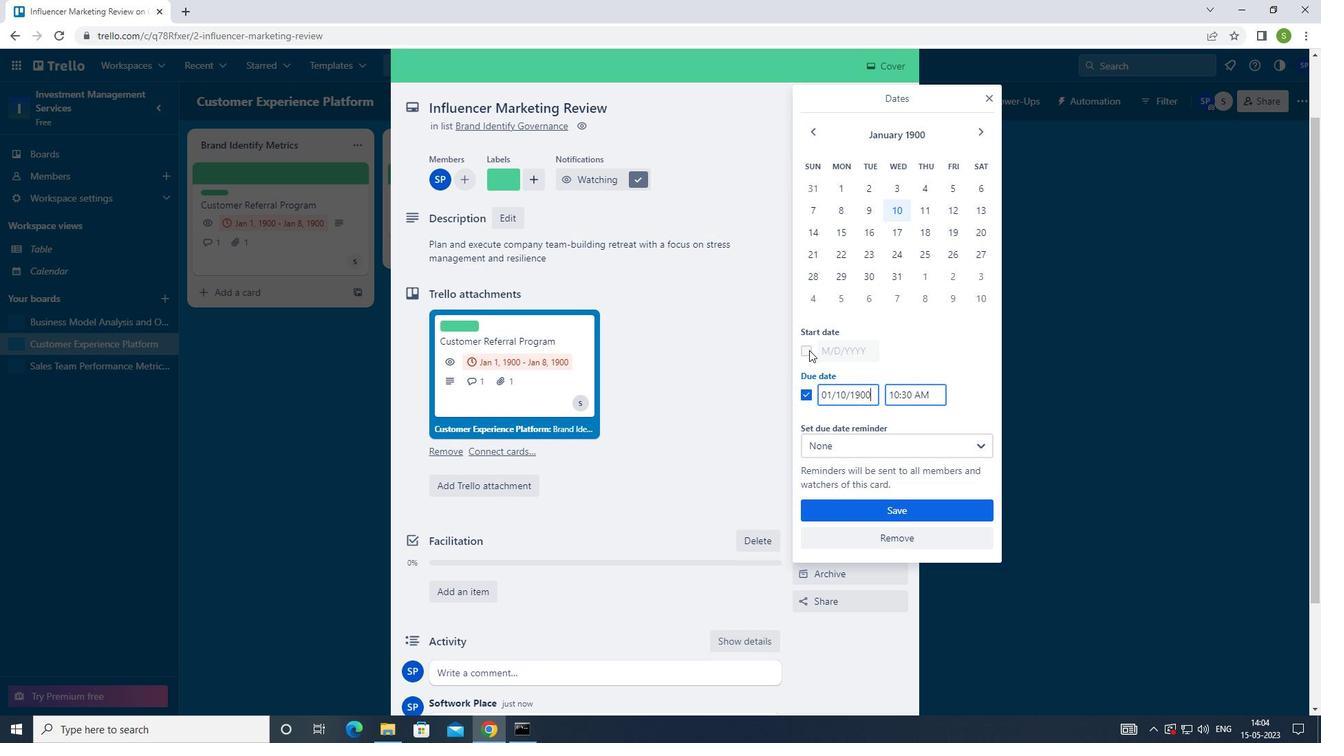 
Action: Mouse pressed left at (809, 350)
Screenshot: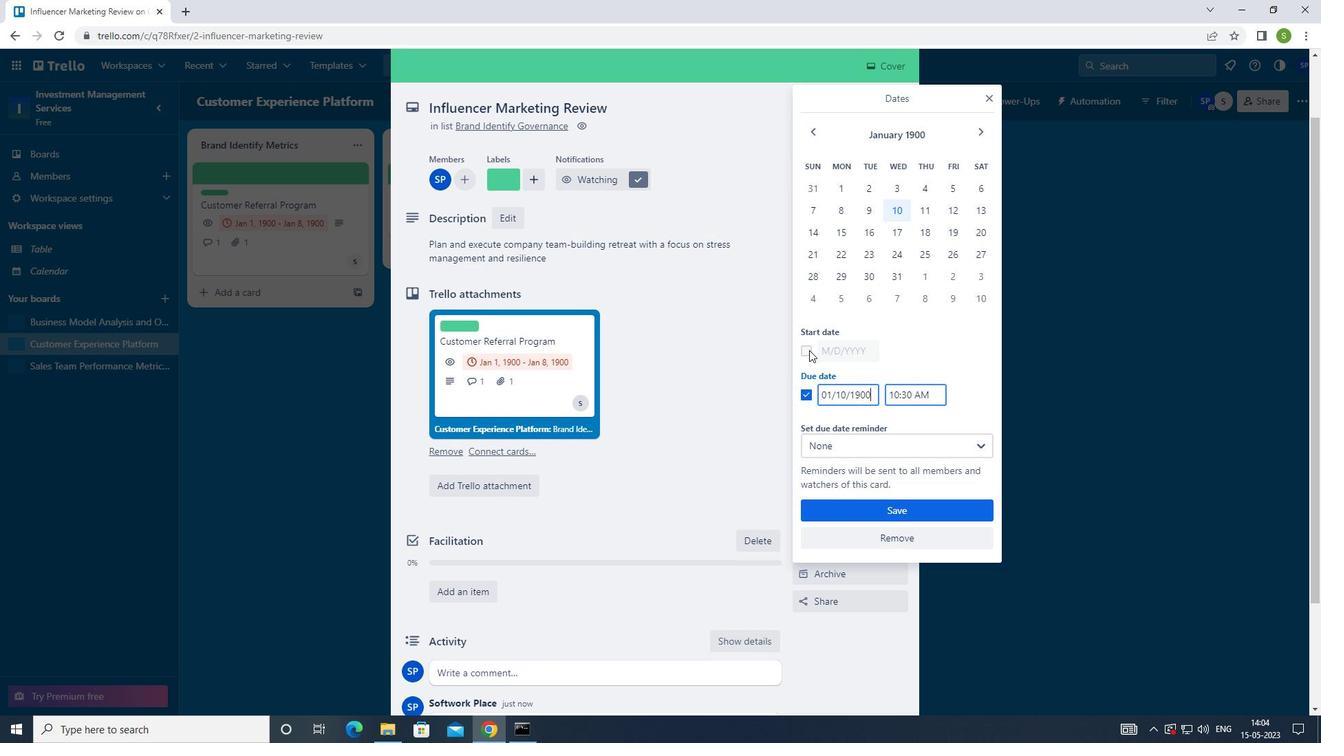 
Action: Mouse moved to (930, 192)
Screenshot: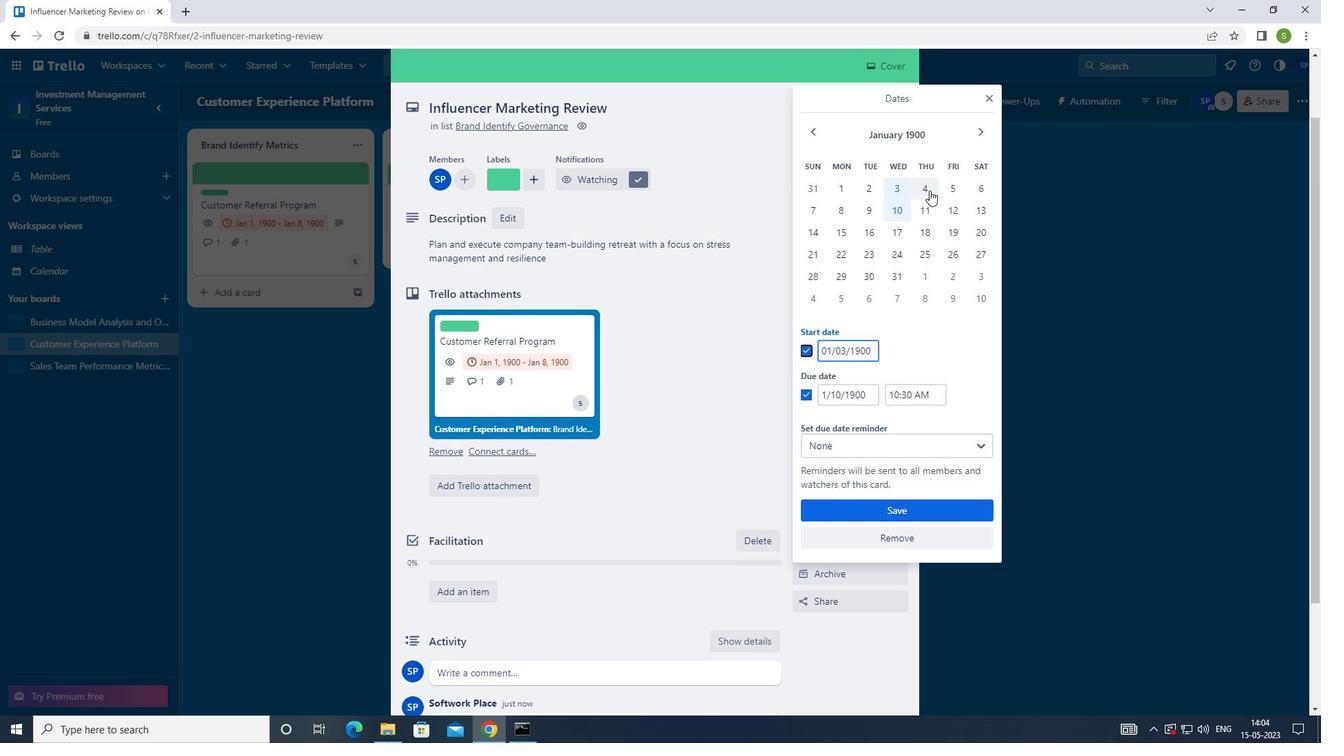 
Action: Mouse pressed left at (930, 192)
Screenshot: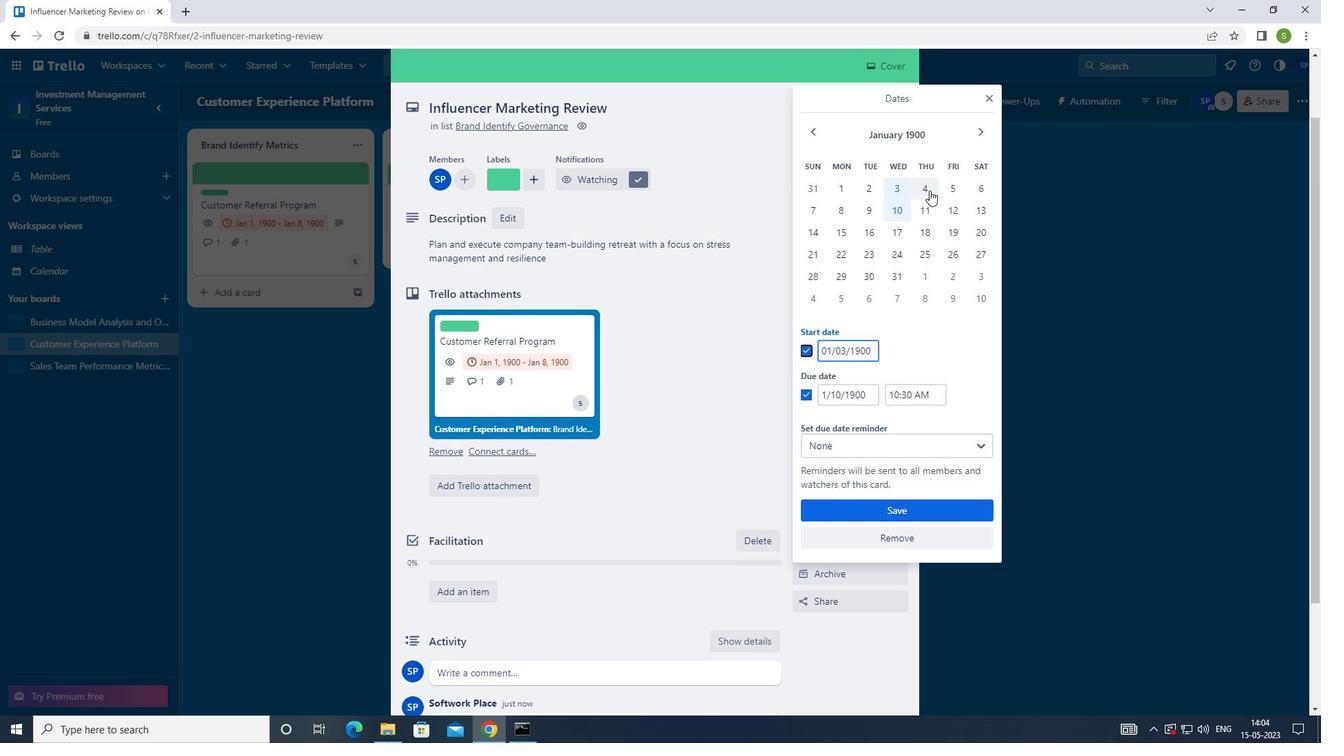 
Action: Mouse moved to (930, 206)
Screenshot: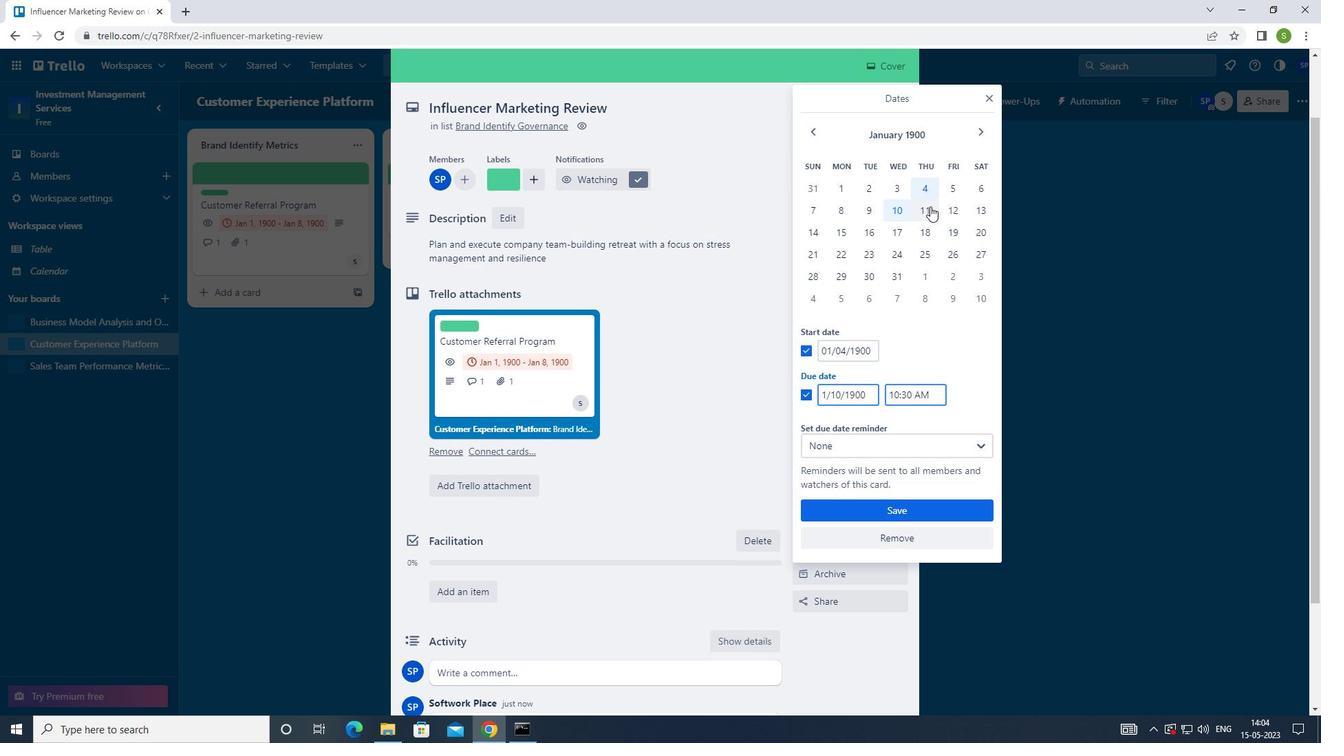 
Action: Mouse pressed left at (930, 206)
Screenshot: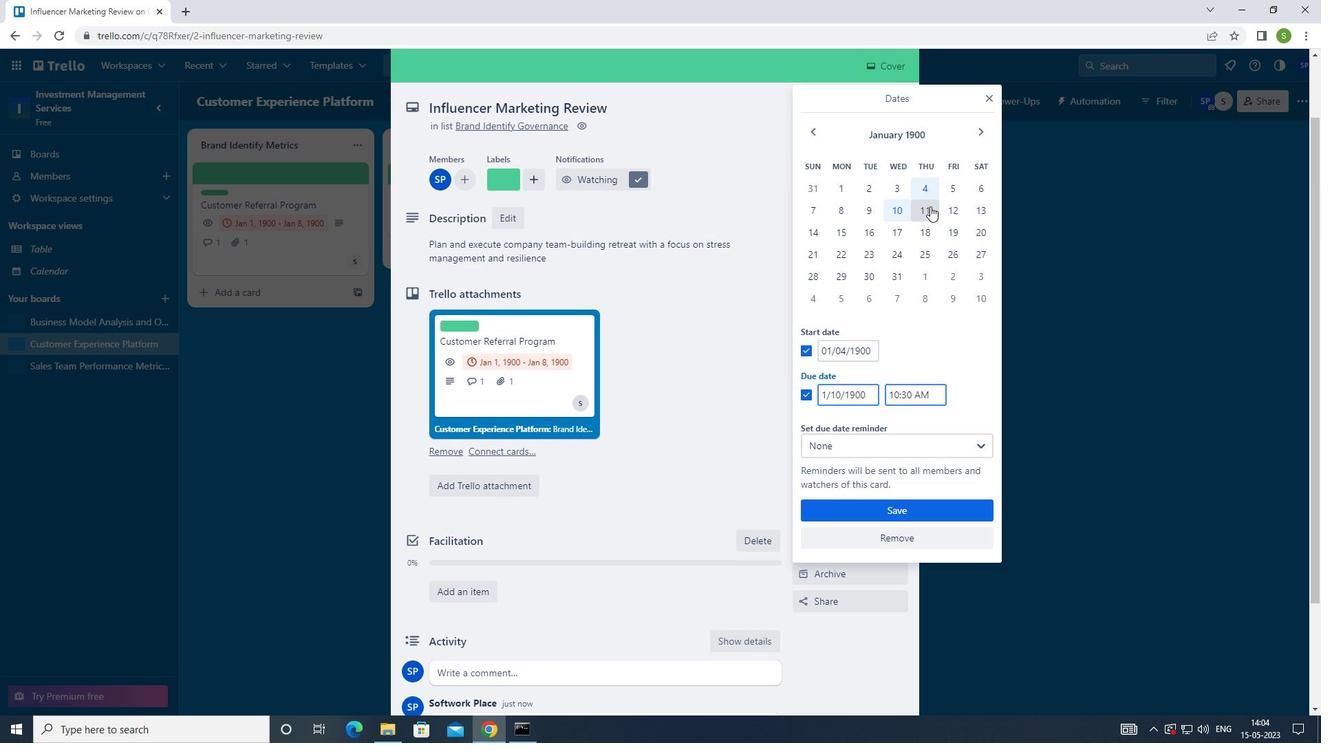 
Action: Mouse moved to (924, 505)
Screenshot: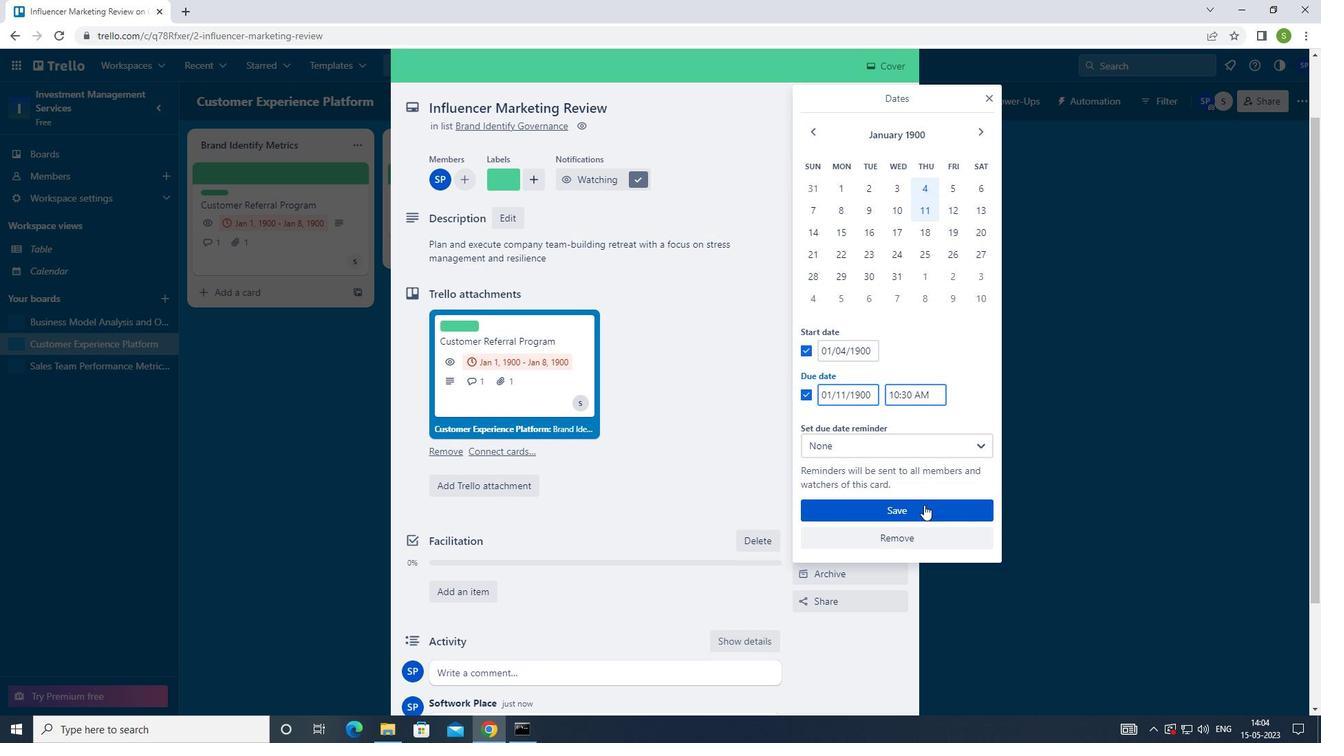 
Action: Mouse pressed left at (924, 505)
Screenshot: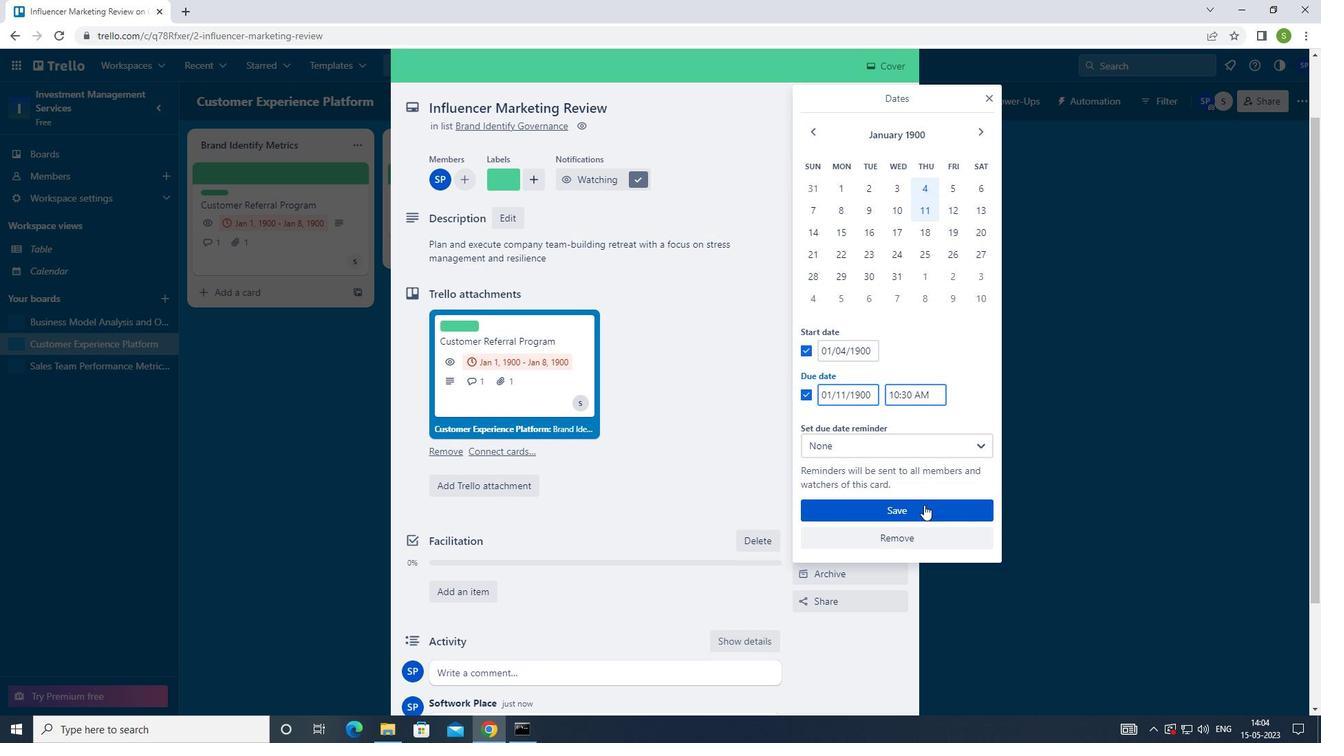 
Action: Mouse moved to (923, 502)
Screenshot: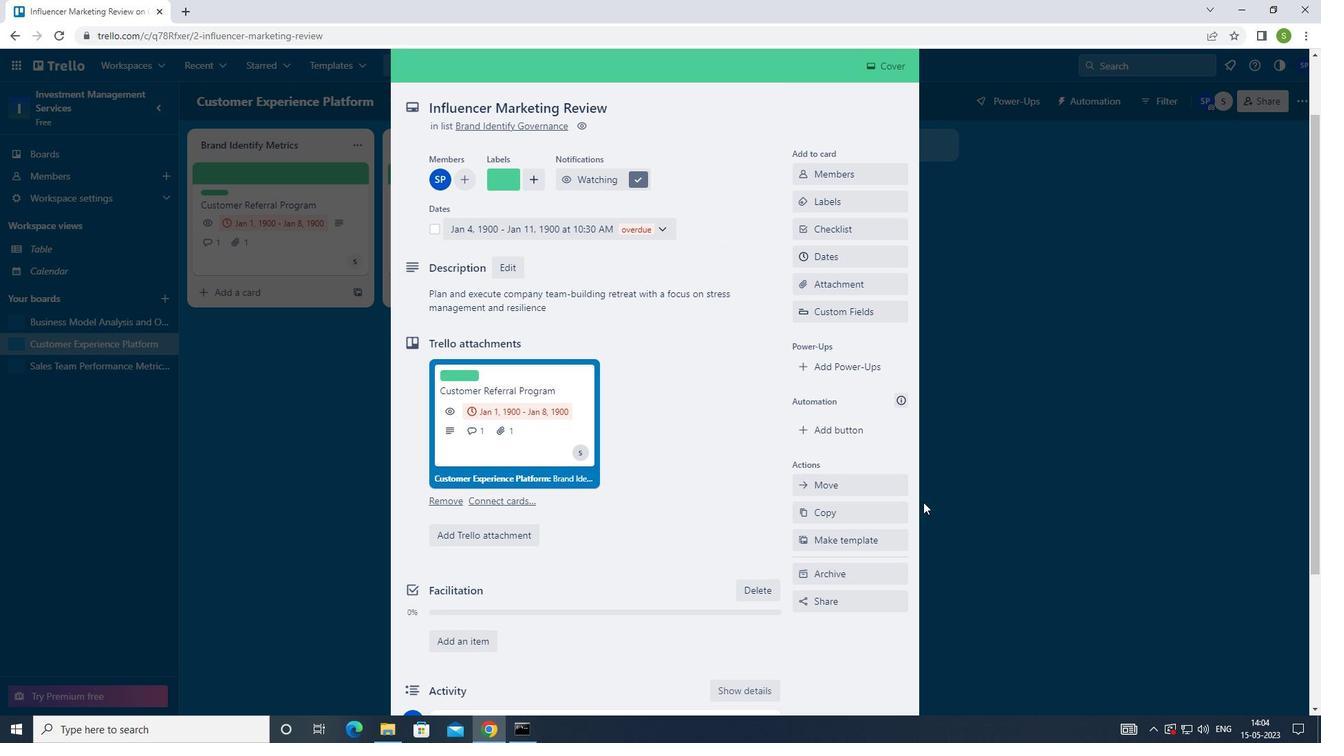 
Action: Key pressed <Key.f8>
Screenshot: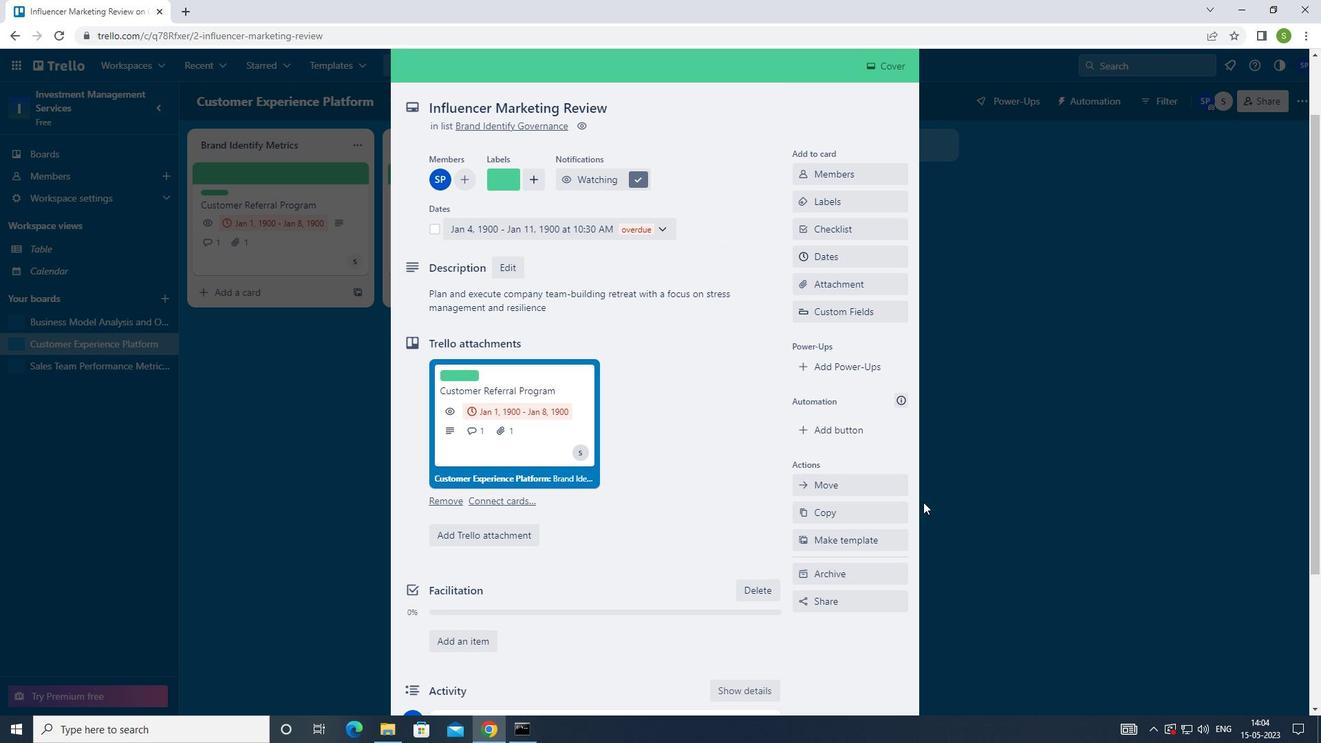 
